 Task: Find connections with filter location Boli with filter topic #brandingwith filter profile language English with filter current company Nurture.farm with filter school Ramakrishna Mission Vivekananda College with filter industry Media & Telecommunications with filter service category Headshot Photography with filter keywords title Operations Professional
Action: Mouse moved to (628, 80)
Screenshot: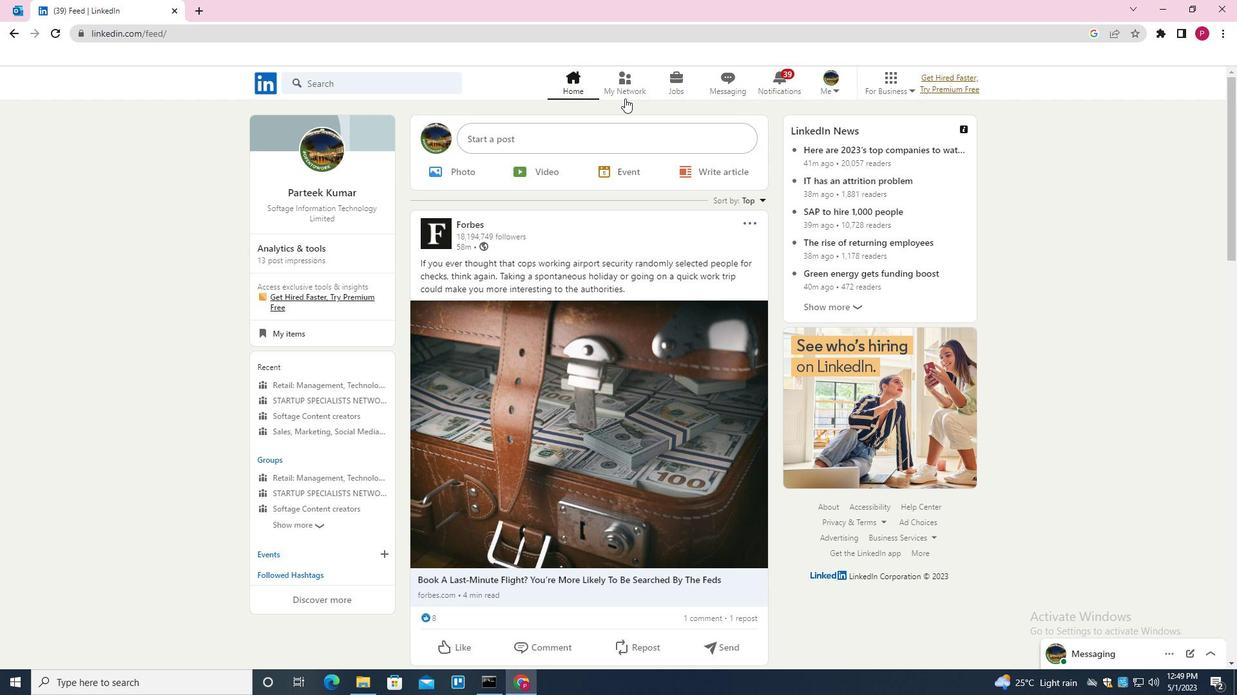 
Action: Mouse pressed left at (628, 80)
Screenshot: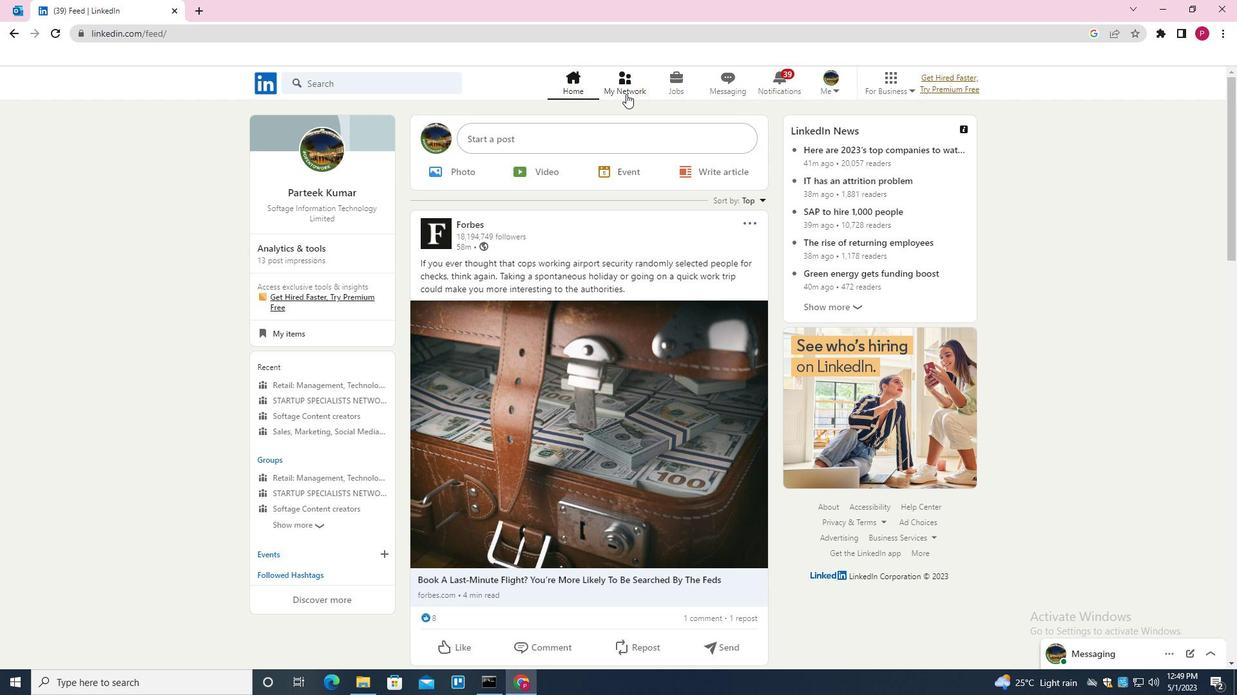 
Action: Mouse moved to (417, 148)
Screenshot: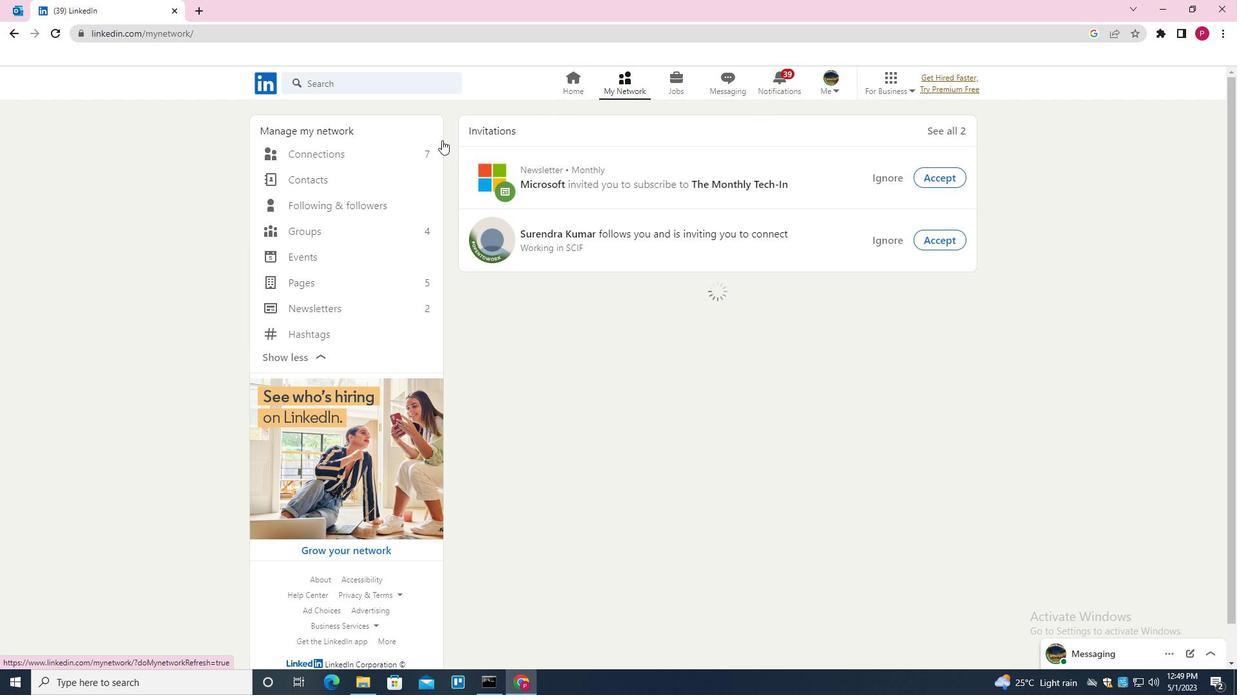 
Action: Mouse pressed left at (417, 148)
Screenshot: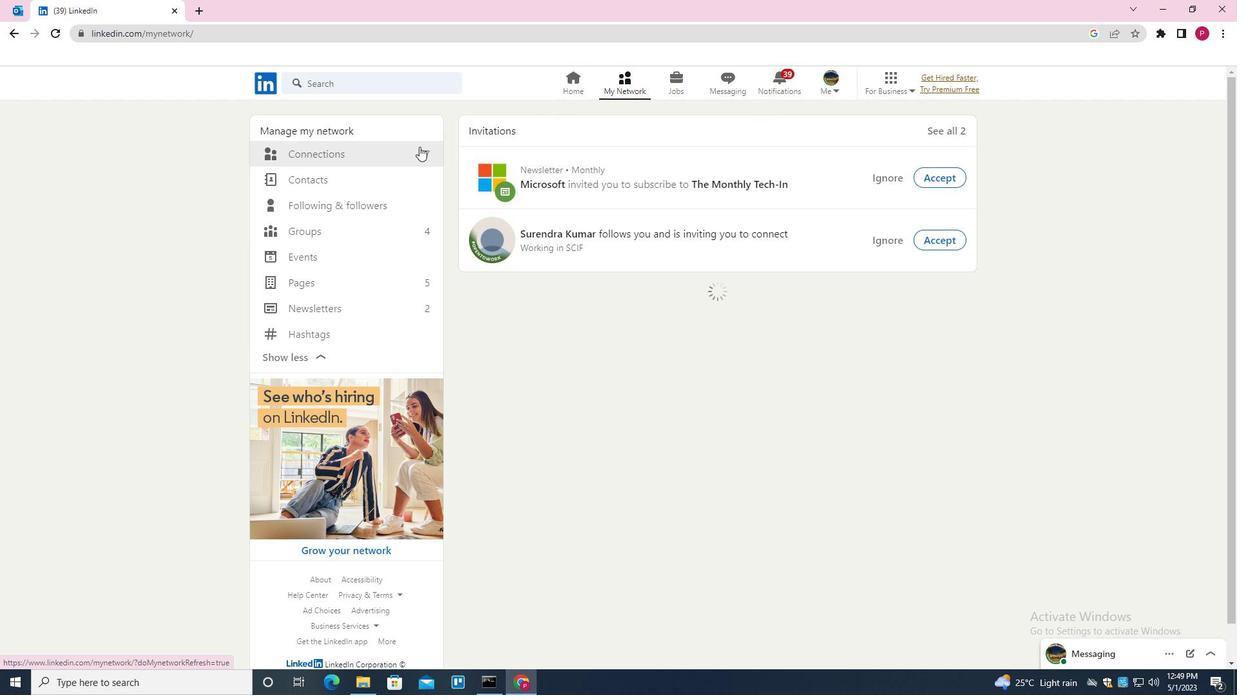 
Action: Mouse moved to (697, 155)
Screenshot: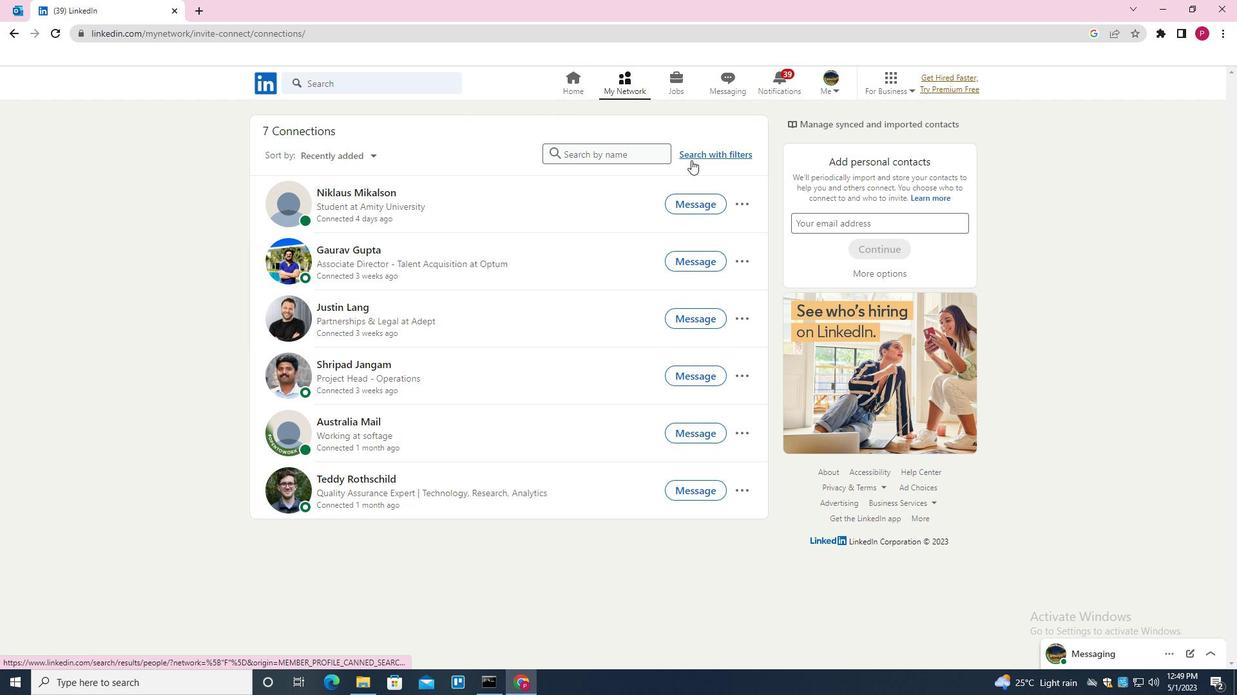 
Action: Mouse pressed left at (697, 155)
Screenshot: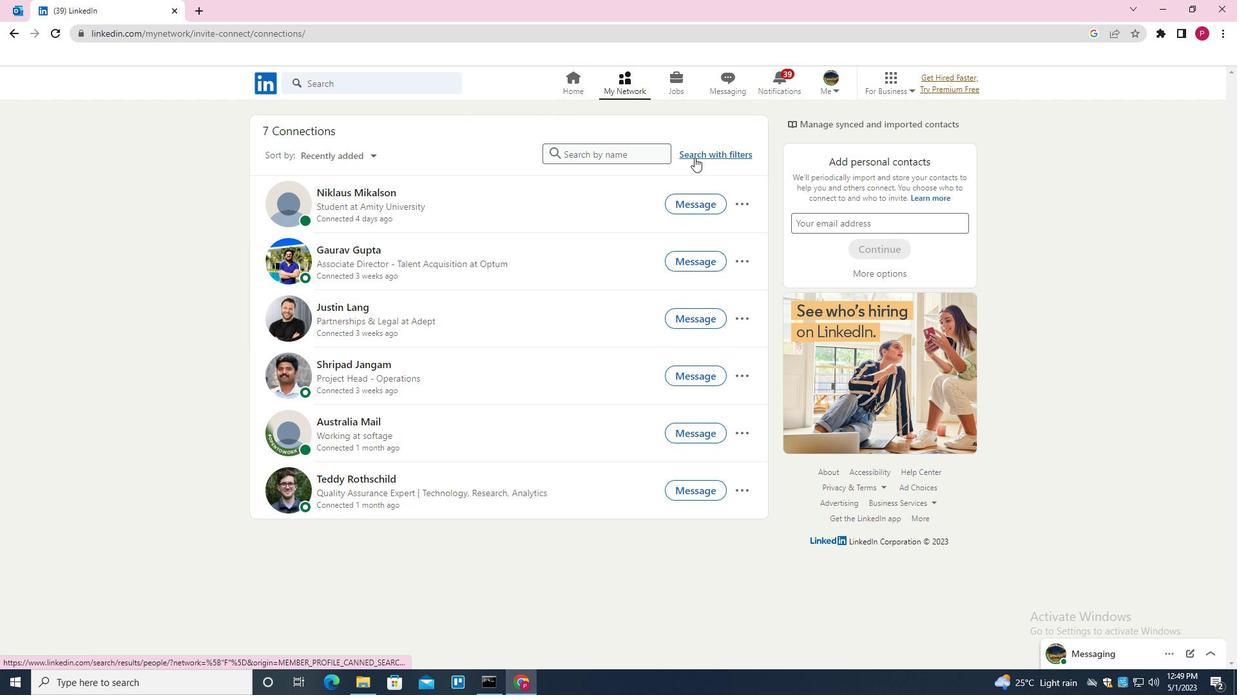 
Action: Mouse moved to (661, 120)
Screenshot: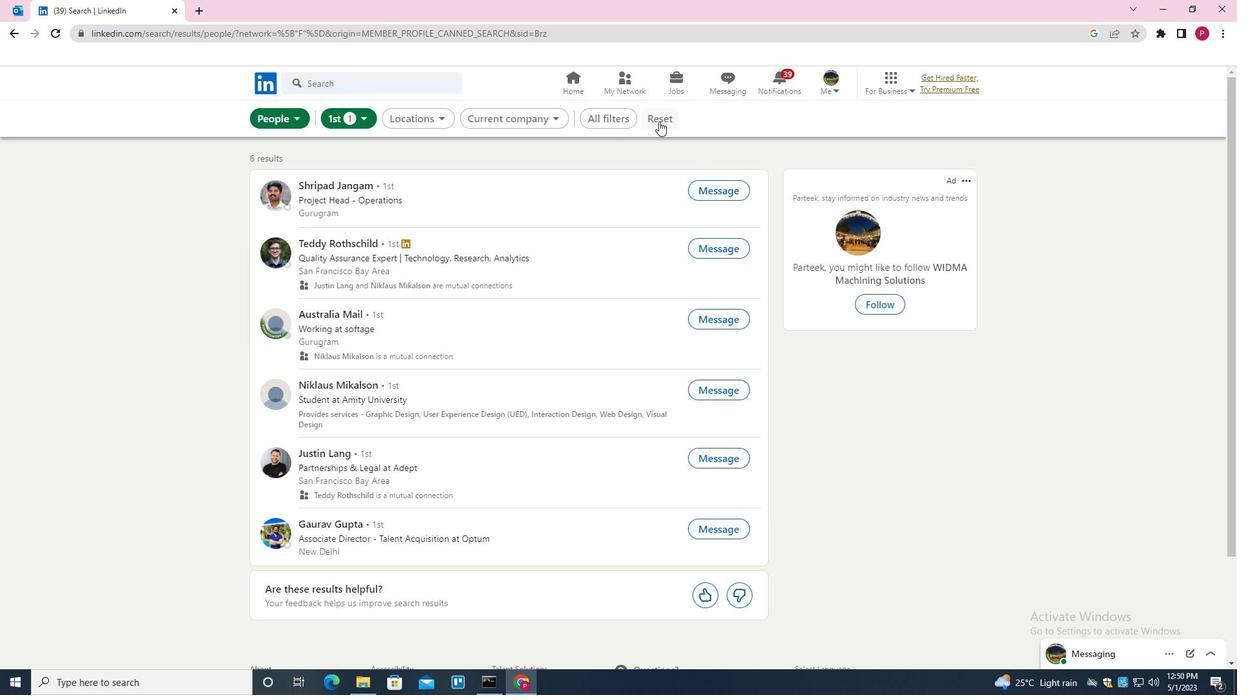 
Action: Mouse pressed left at (661, 120)
Screenshot: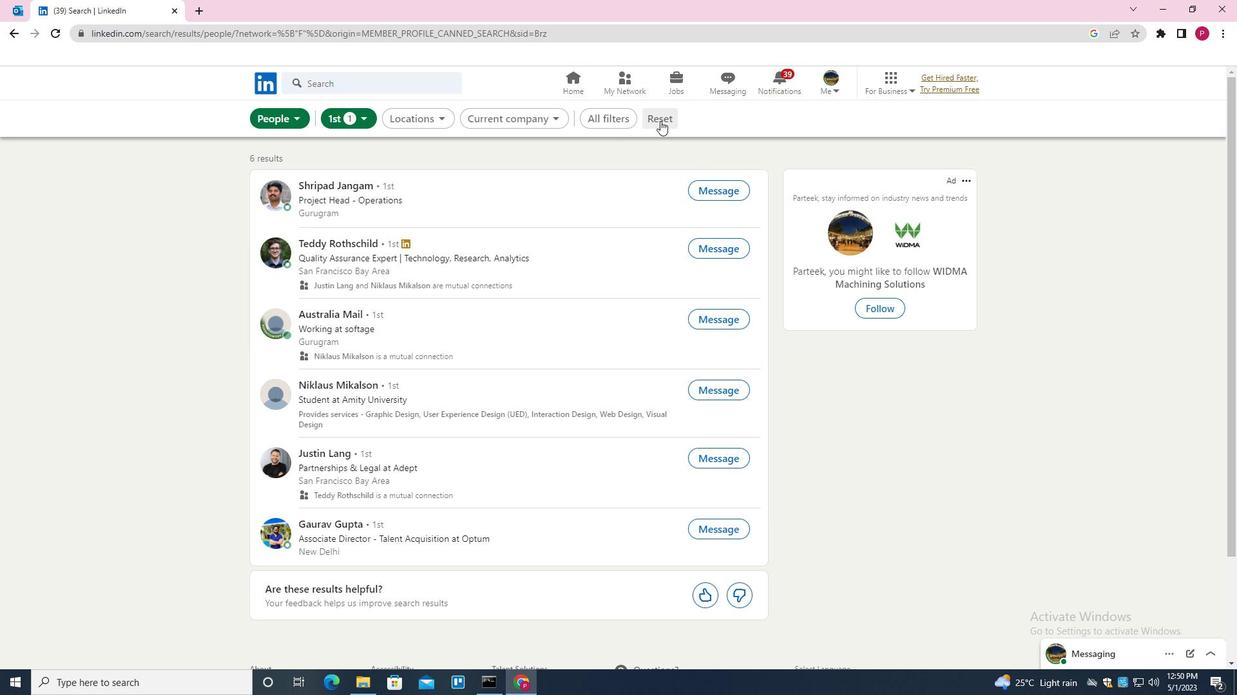 
Action: Mouse moved to (650, 121)
Screenshot: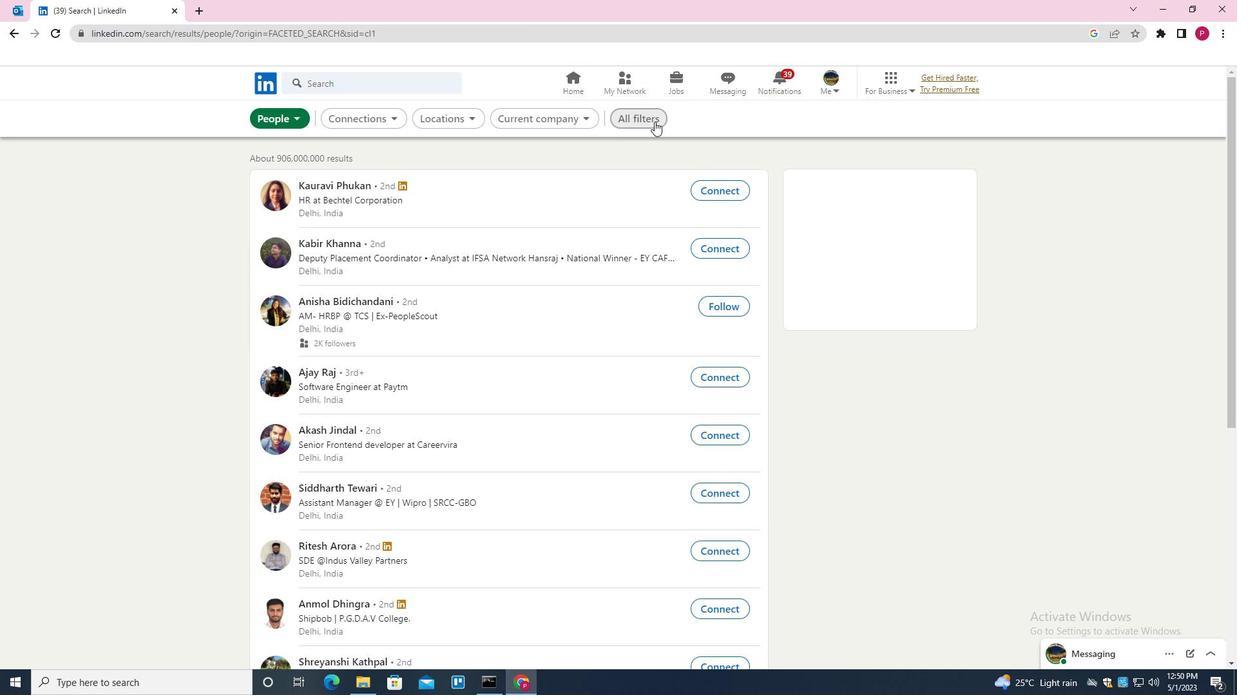 
Action: Mouse pressed left at (650, 121)
Screenshot: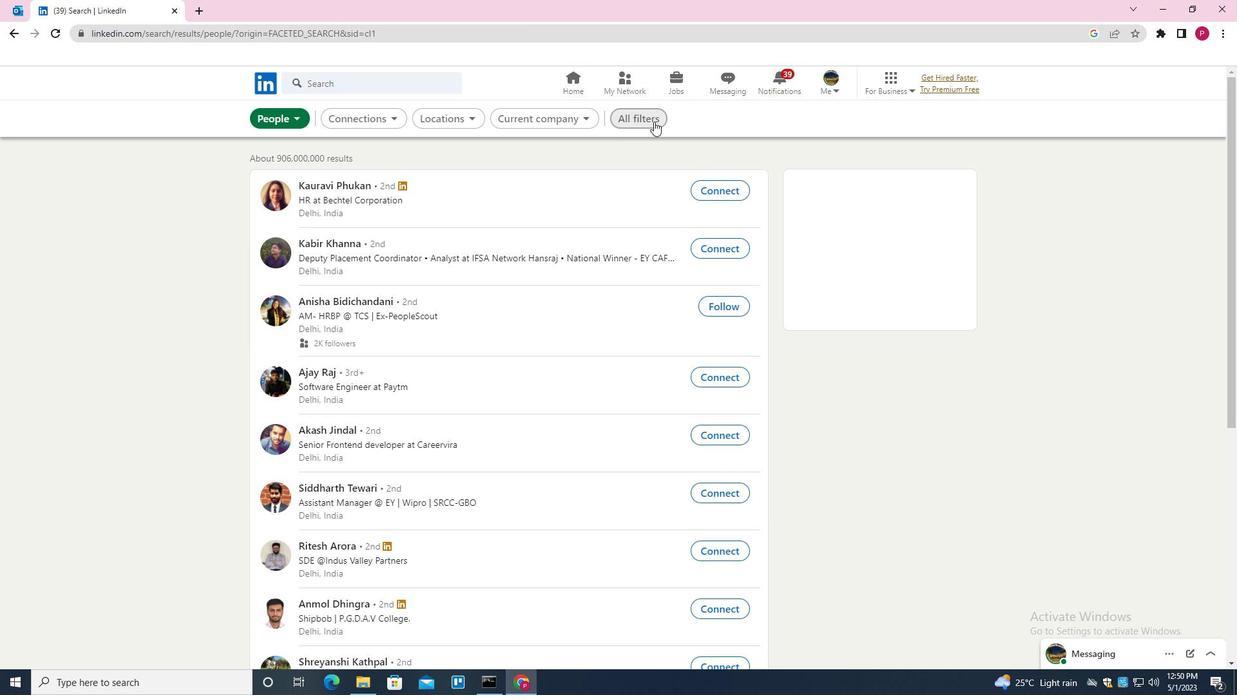 
Action: Mouse moved to (1052, 395)
Screenshot: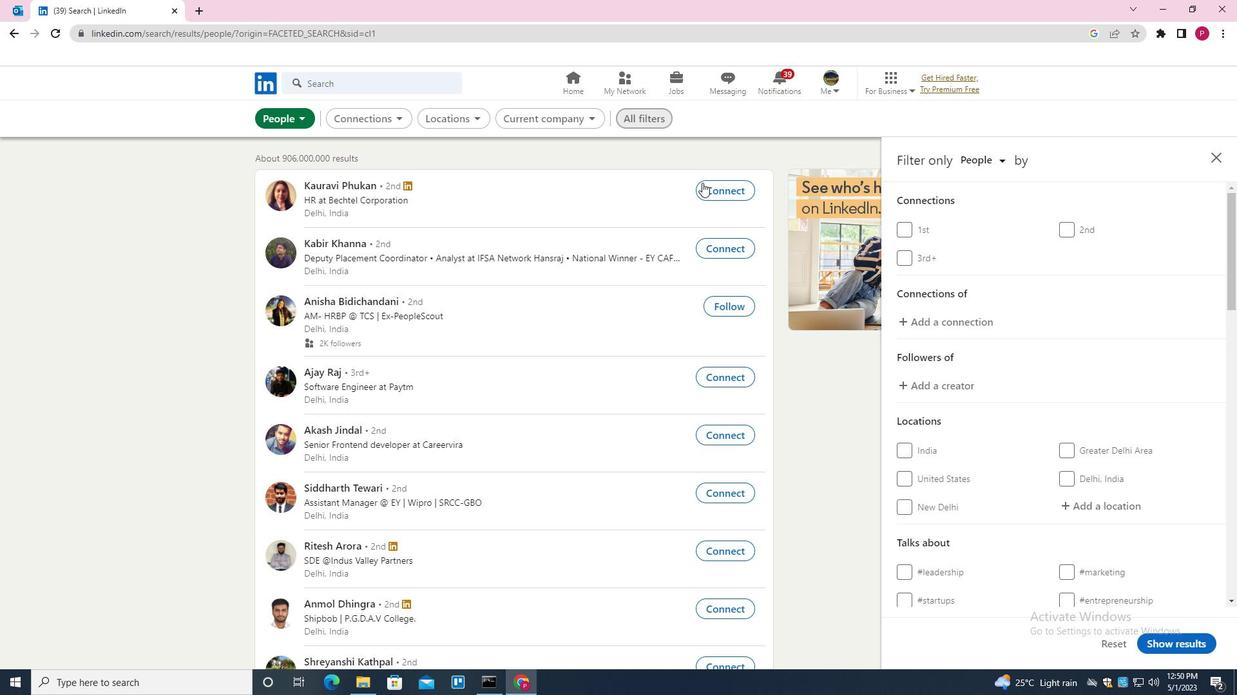 
Action: Mouse scrolled (1052, 394) with delta (0, 0)
Screenshot: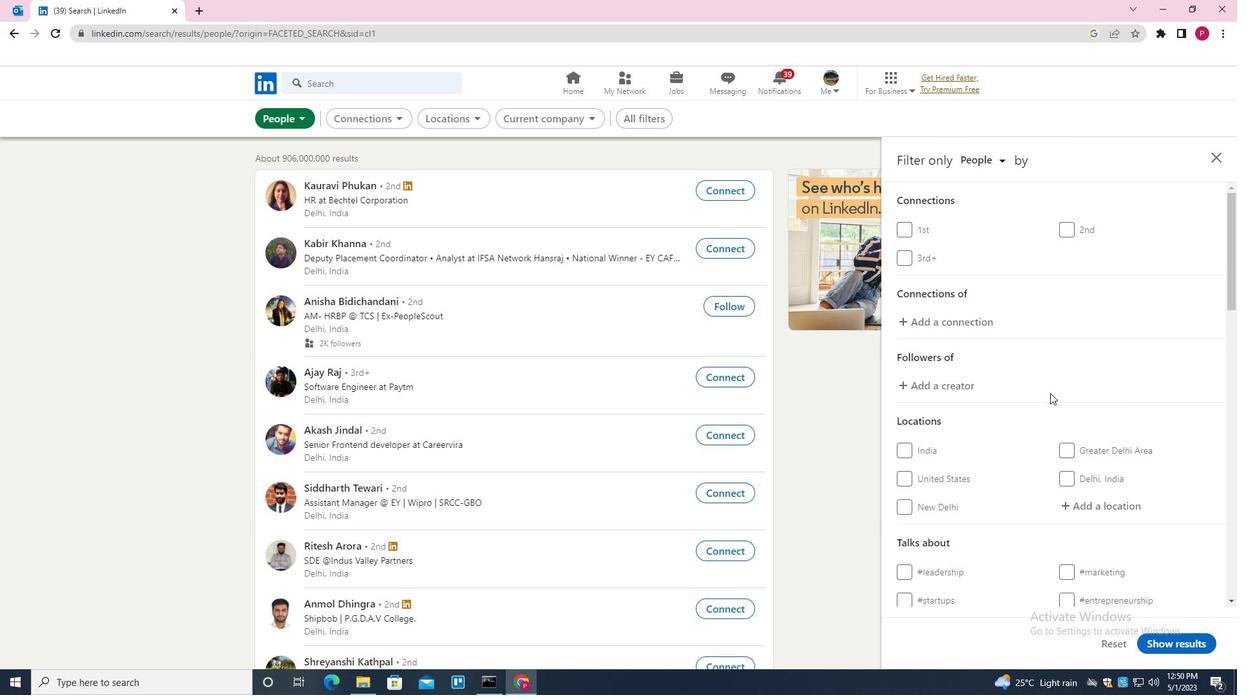 
Action: Mouse moved to (1089, 438)
Screenshot: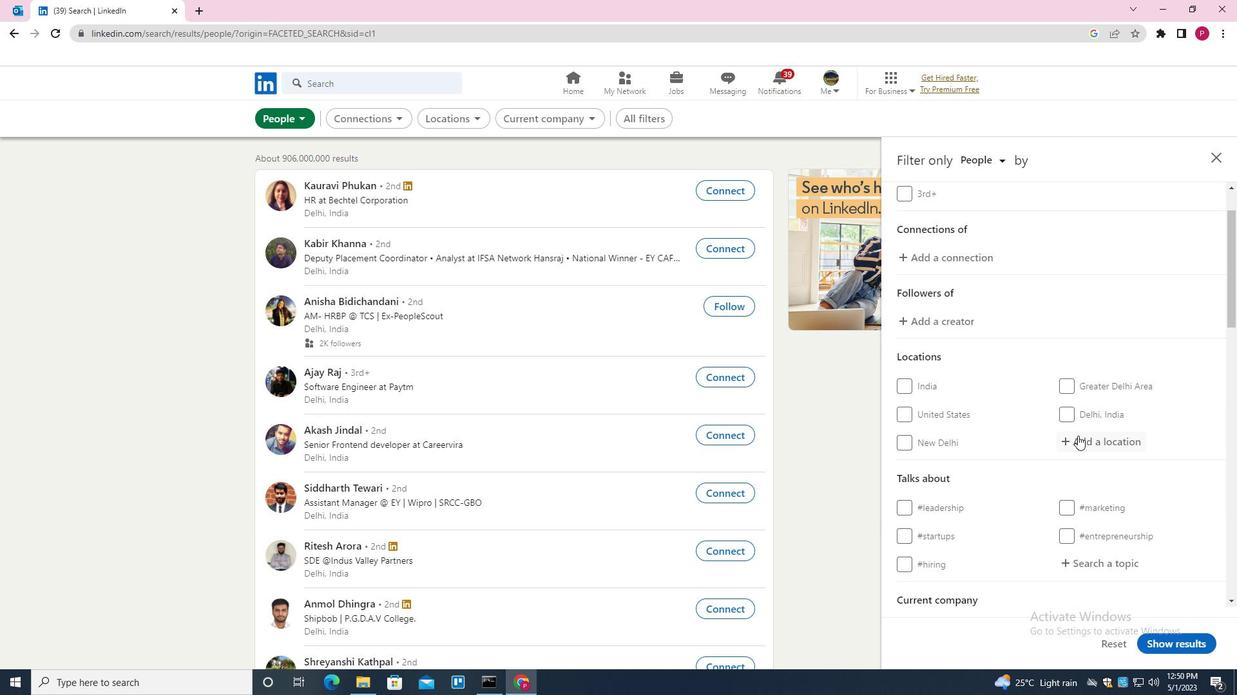 
Action: Mouse pressed left at (1089, 438)
Screenshot: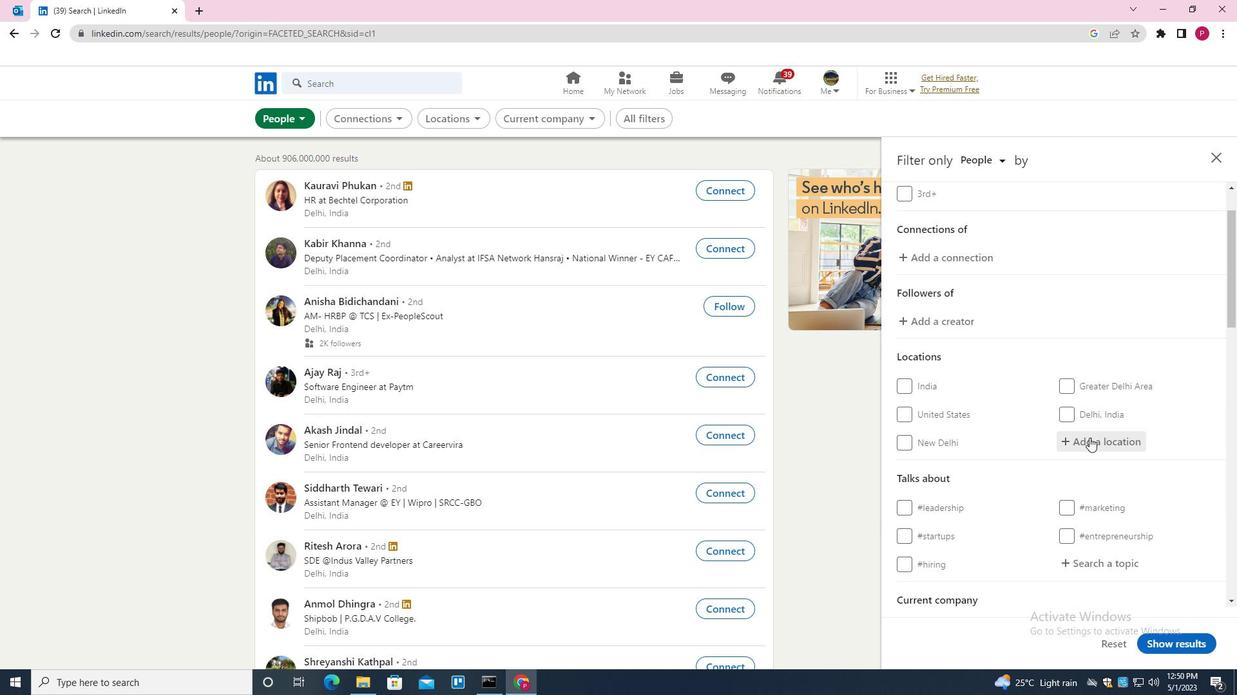 
Action: Key pressed <Key.shift>BOLI<Key.down><Key.down><Key.down><Key.down><Key.down><Key.down><Key.down><Key.down><Key.down><Key.down><Key.down><Key.down><Key.down><Key.down><Key.down><Key.down><Key.down><Key.down><Key.down><Key.down><Key.down><Key.down><Key.down><Key.down><Key.down><Key.down><Key.down><Key.down><Key.down><Key.down><Key.down><Key.down><Key.down><Key.down><Key.down><Key.down><Key.down><Key.down><Key.down><Key.down><Key.up><Key.up><Key.up><Key.up><Key.up><Key.up><Key.enter>
Screenshot: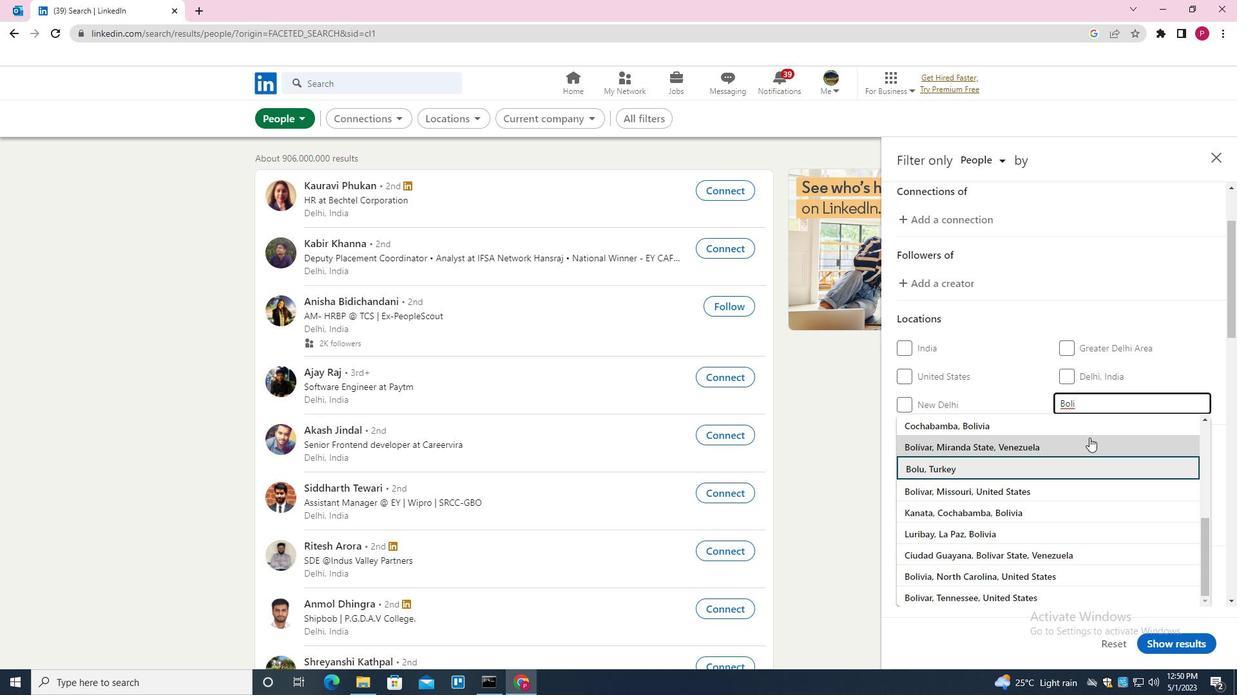 
Action: Mouse moved to (1080, 464)
Screenshot: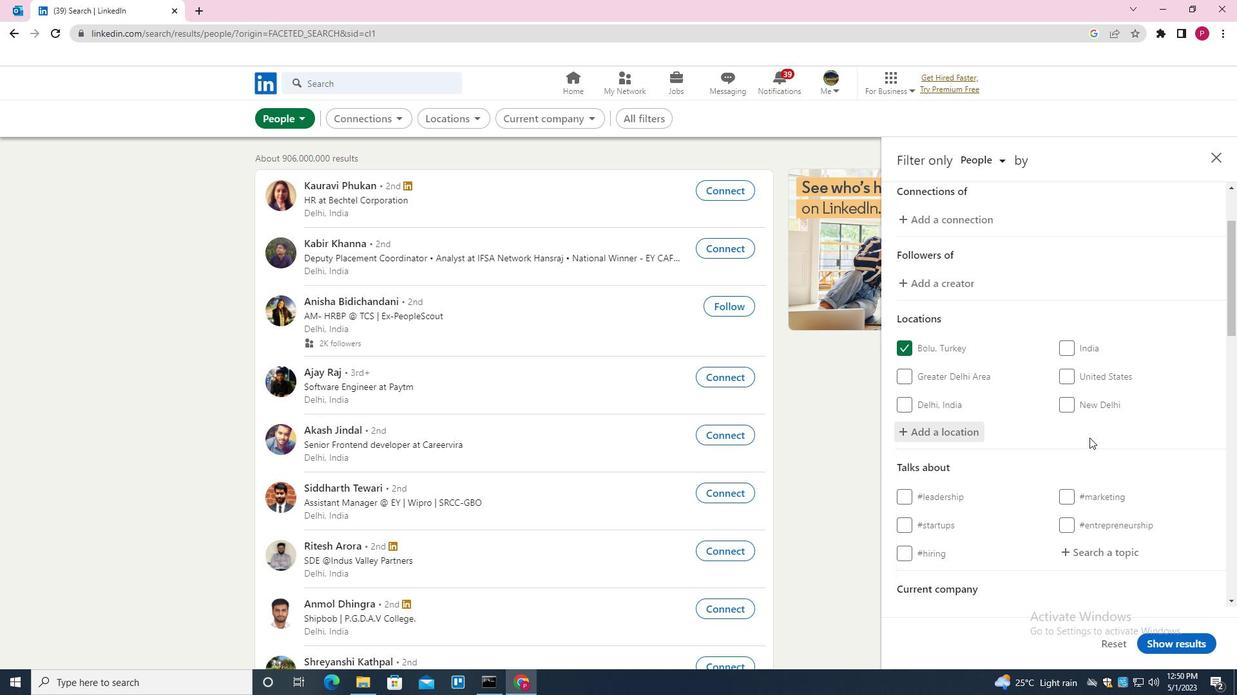 
Action: Mouse scrolled (1080, 463) with delta (0, 0)
Screenshot: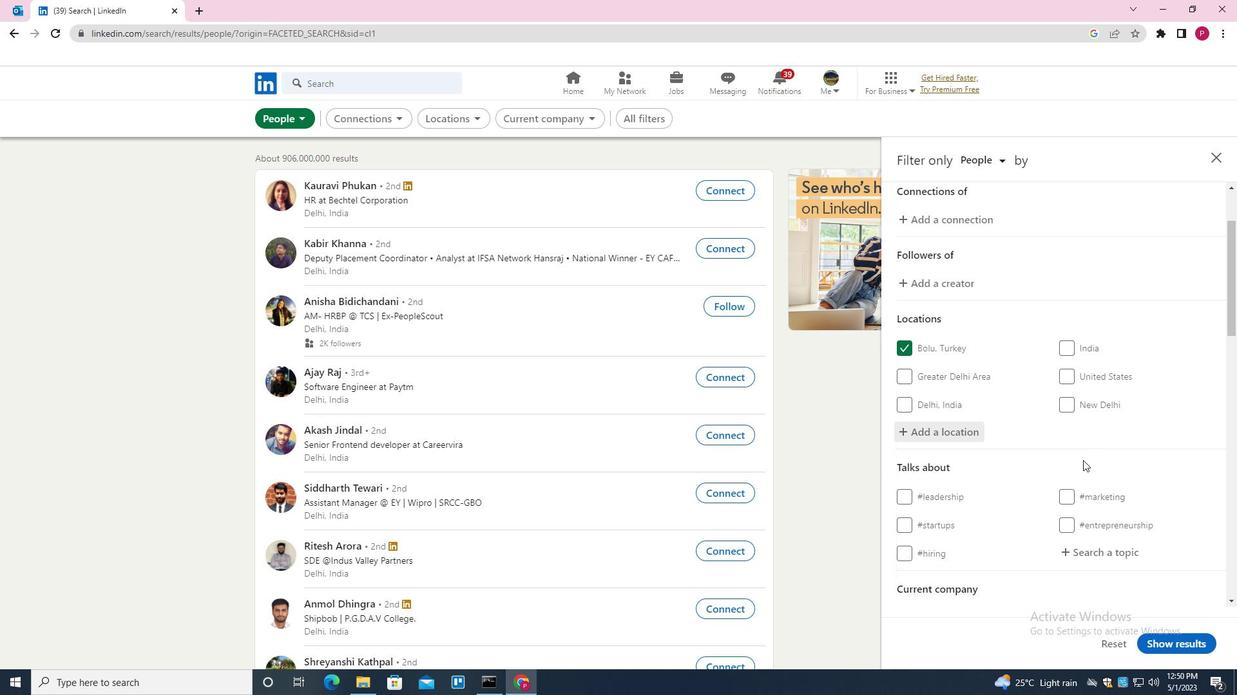 
Action: Mouse scrolled (1080, 463) with delta (0, 0)
Screenshot: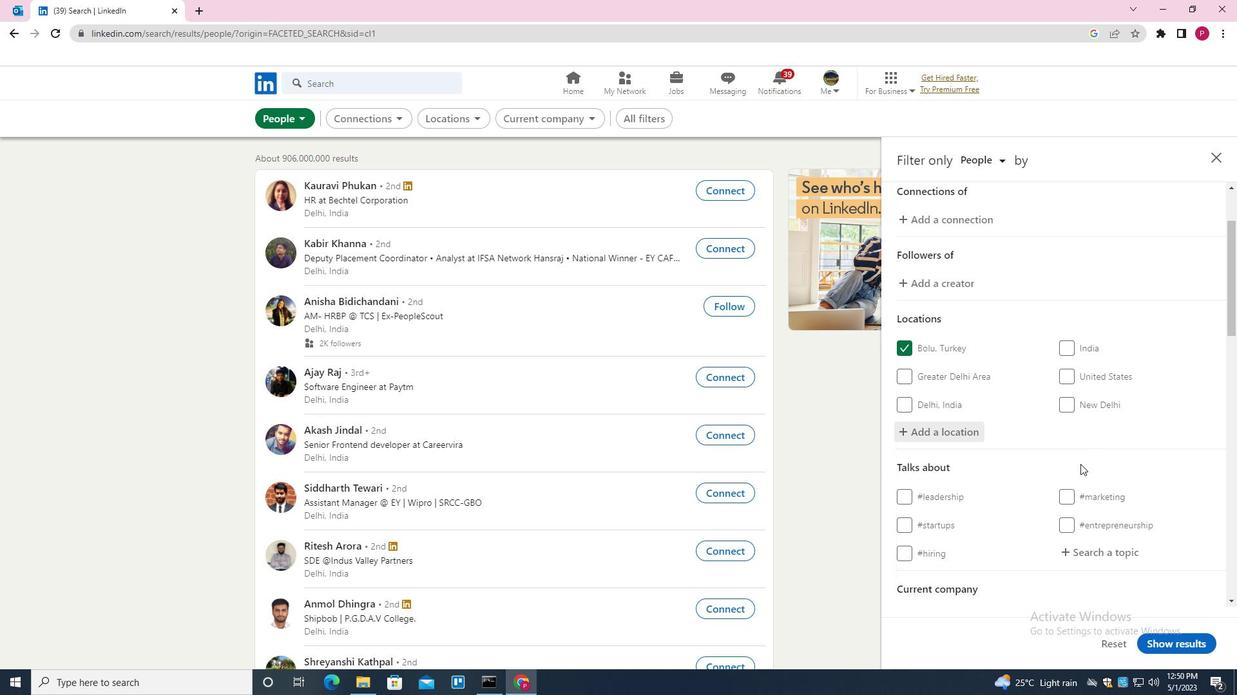 
Action: Mouse scrolled (1080, 463) with delta (0, 0)
Screenshot: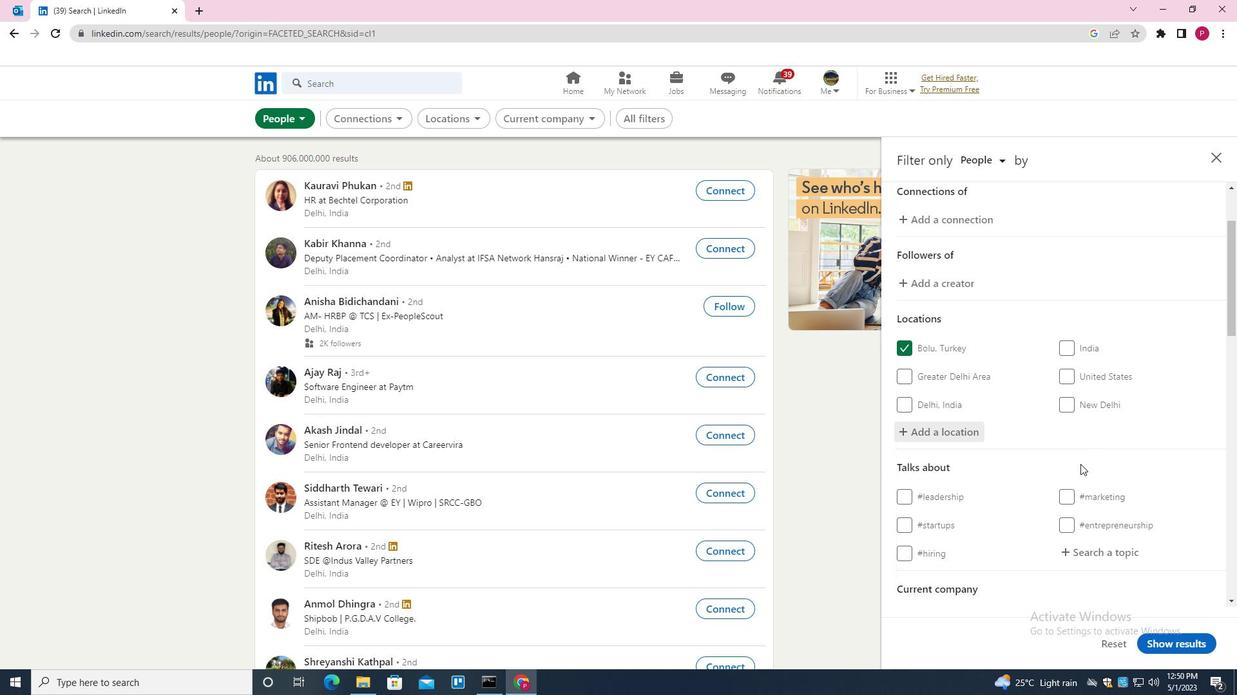 
Action: Mouse scrolled (1080, 463) with delta (0, 0)
Screenshot: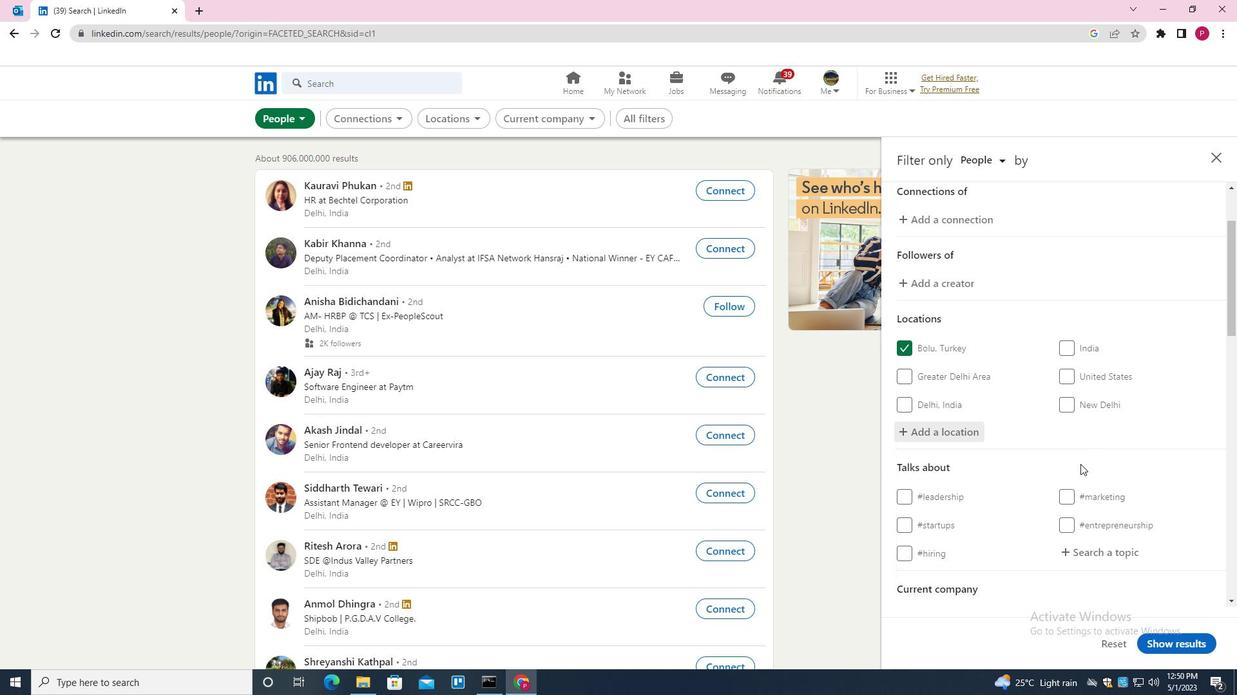 
Action: Mouse scrolled (1080, 463) with delta (0, 0)
Screenshot: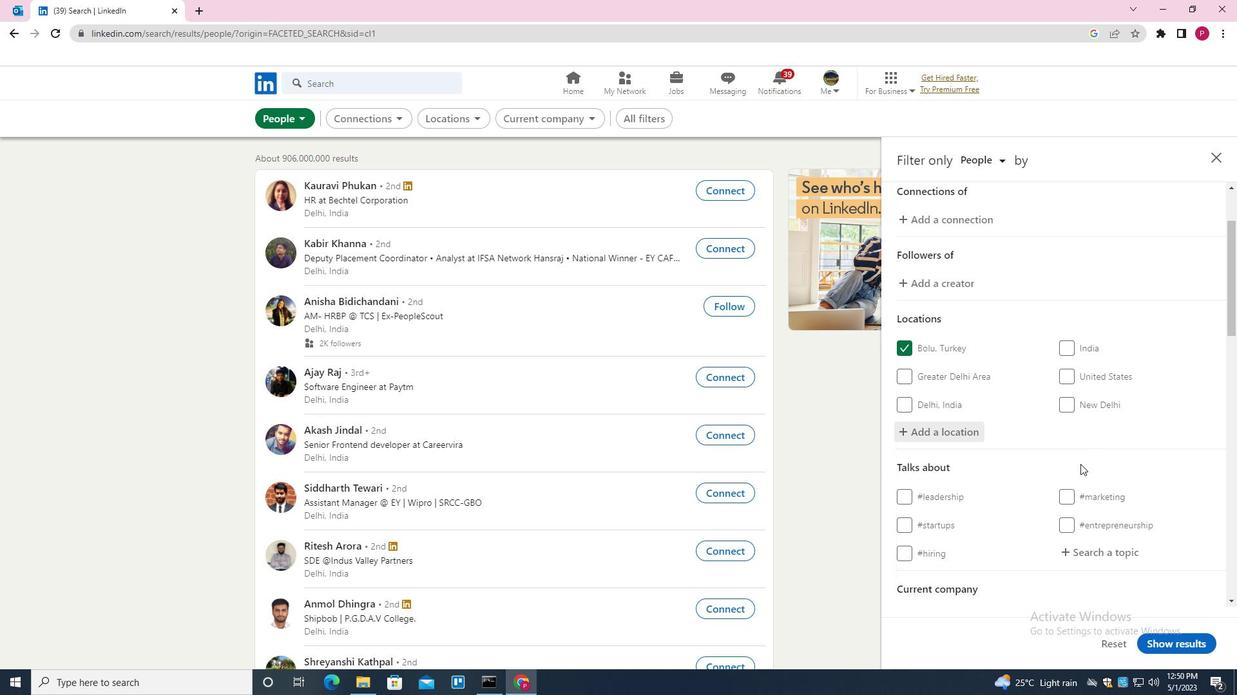 
Action: Mouse moved to (1061, 454)
Screenshot: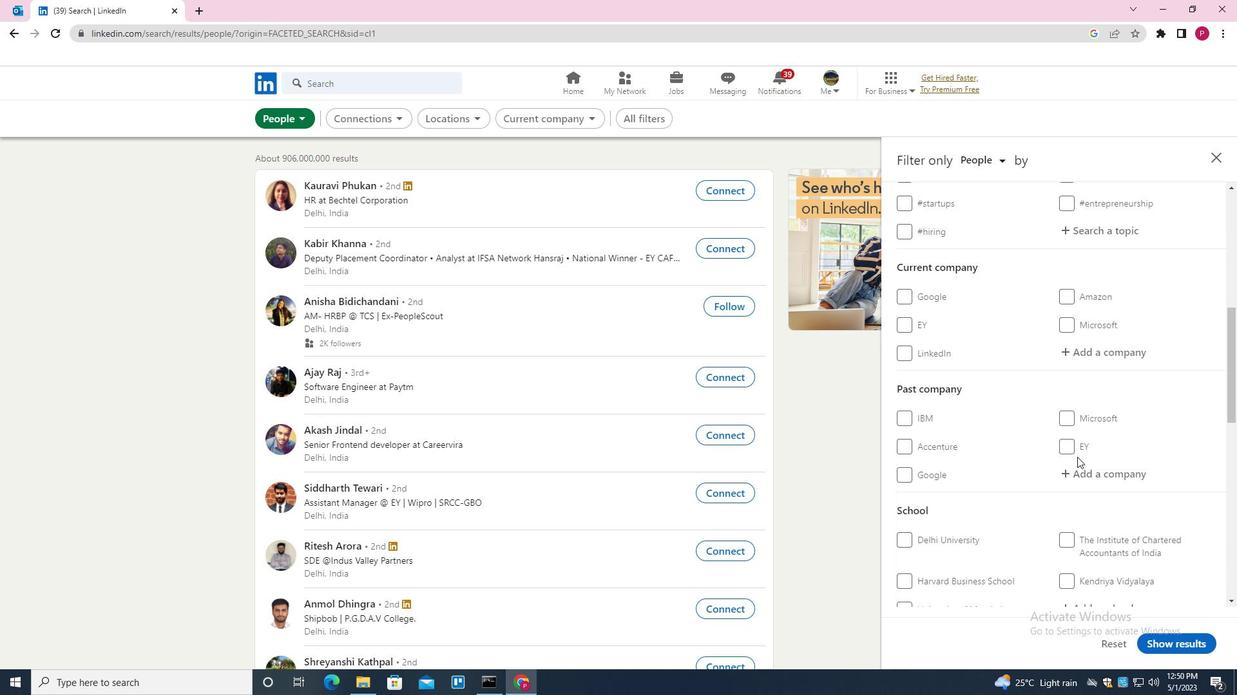 
Action: Mouse scrolled (1061, 453) with delta (0, 0)
Screenshot: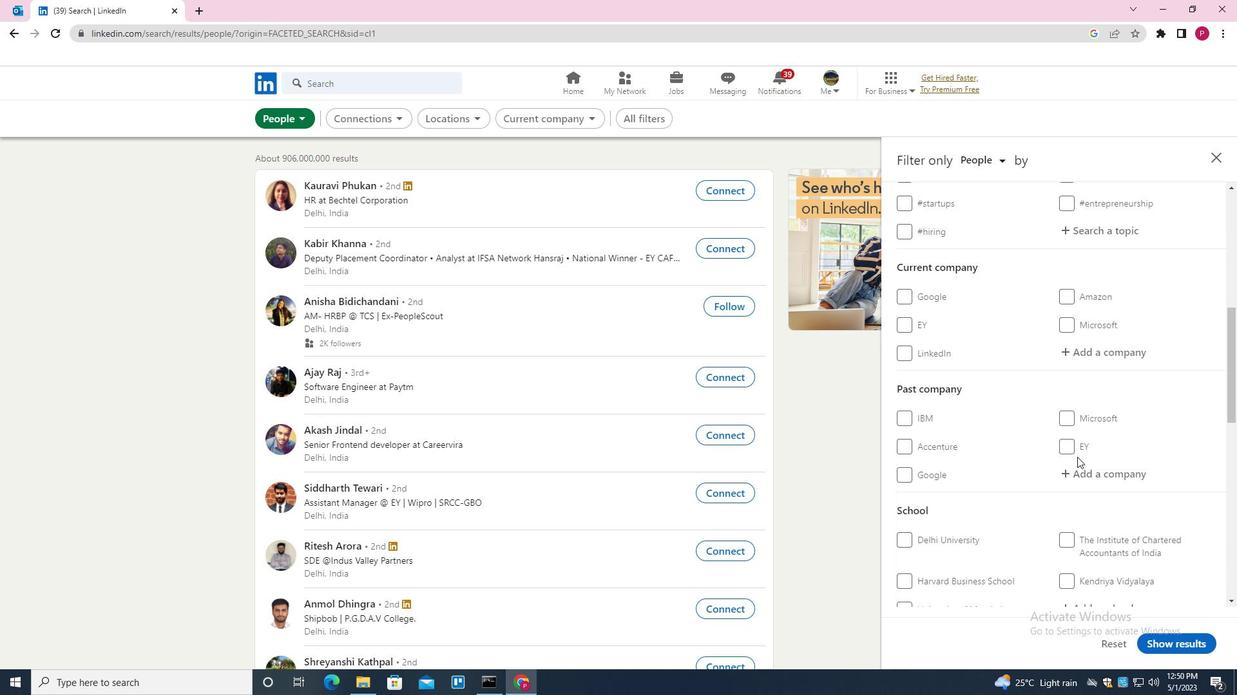 
Action: Mouse moved to (1061, 453)
Screenshot: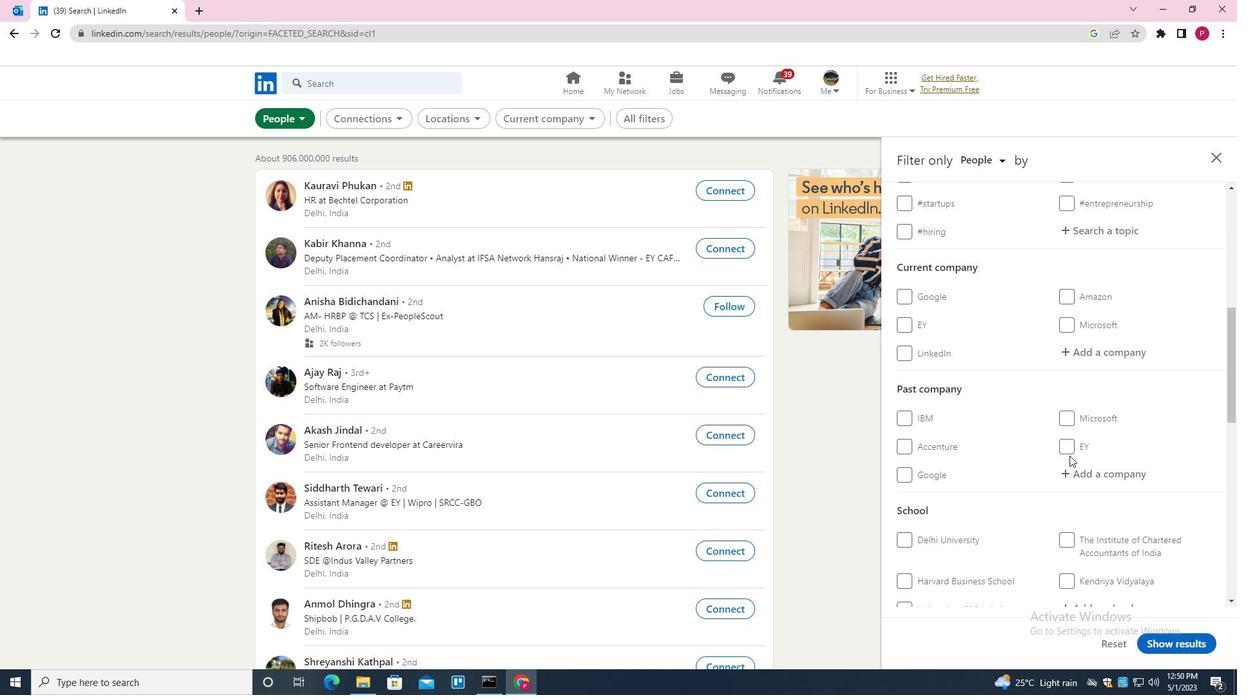 
Action: Mouse scrolled (1061, 454) with delta (0, 0)
Screenshot: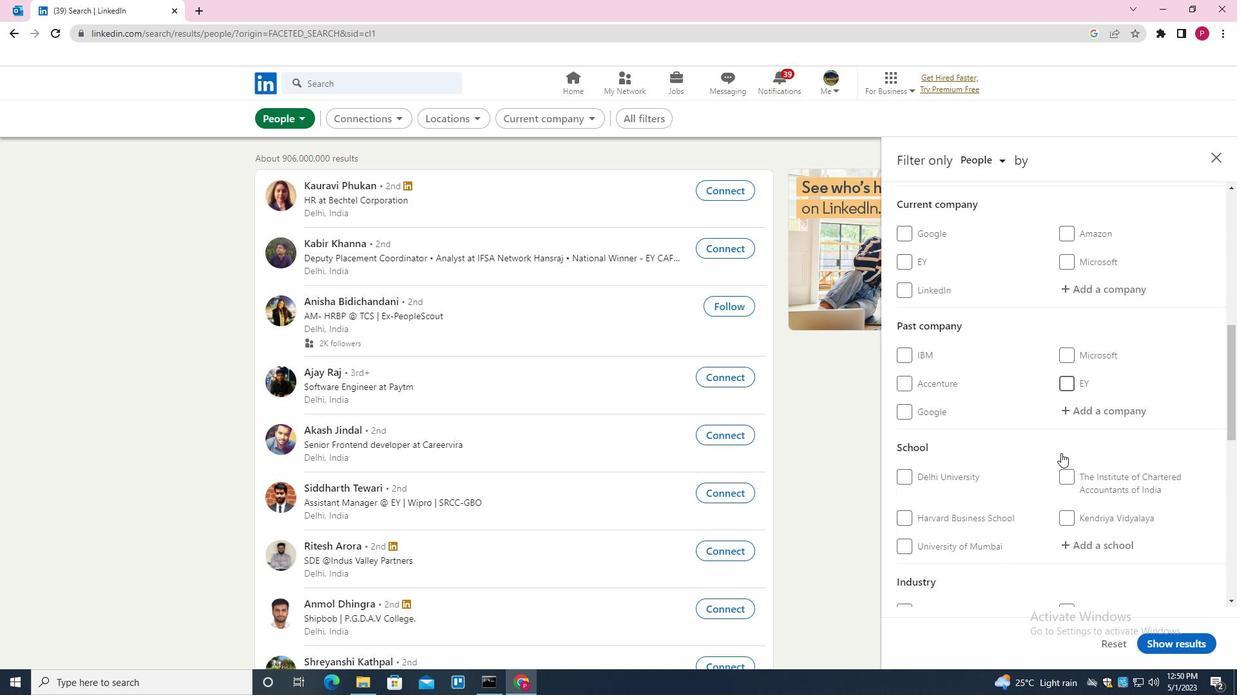 
Action: Mouse scrolled (1061, 454) with delta (0, 0)
Screenshot: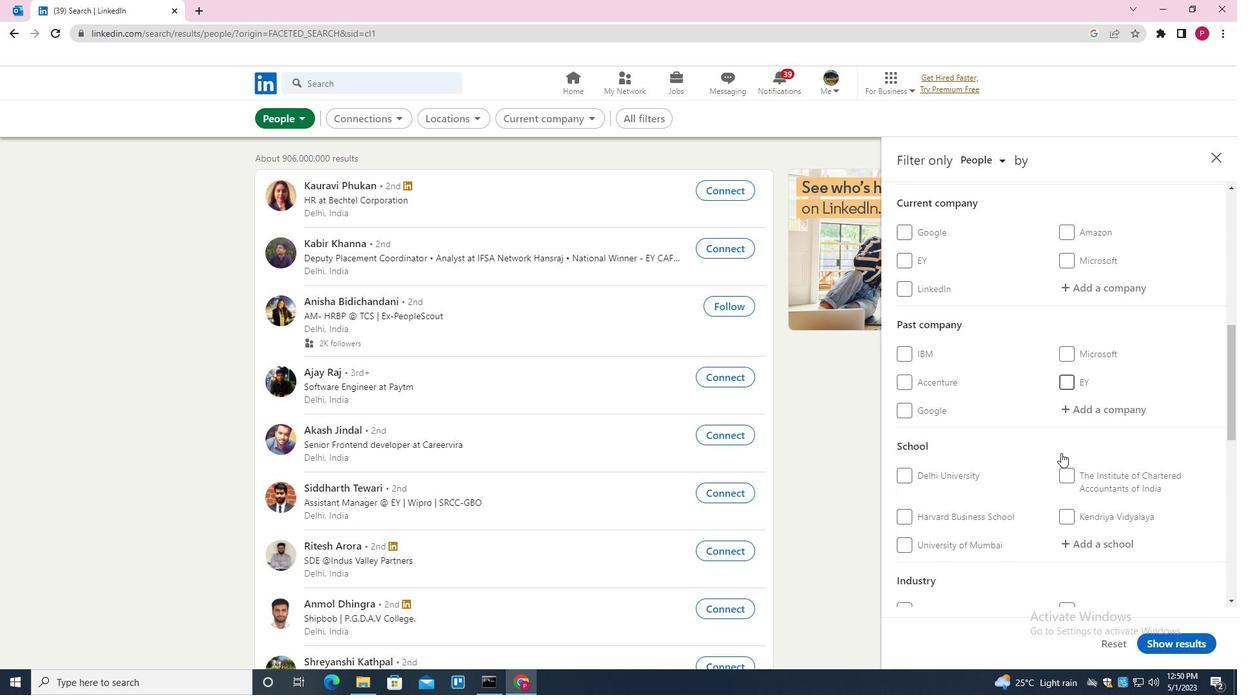 
Action: Mouse scrolled (1061, 454) with delta (0, 0)
Screenshot: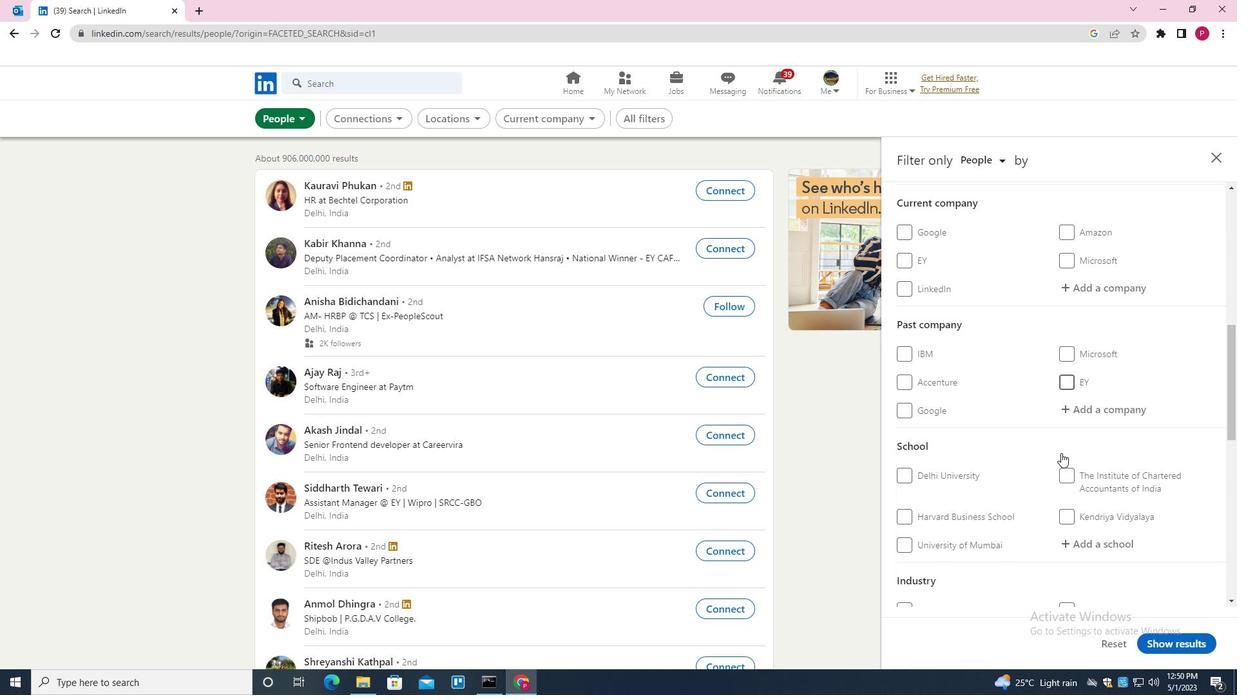 
Action: Mouse moved to (1097, 362)
Screenshot: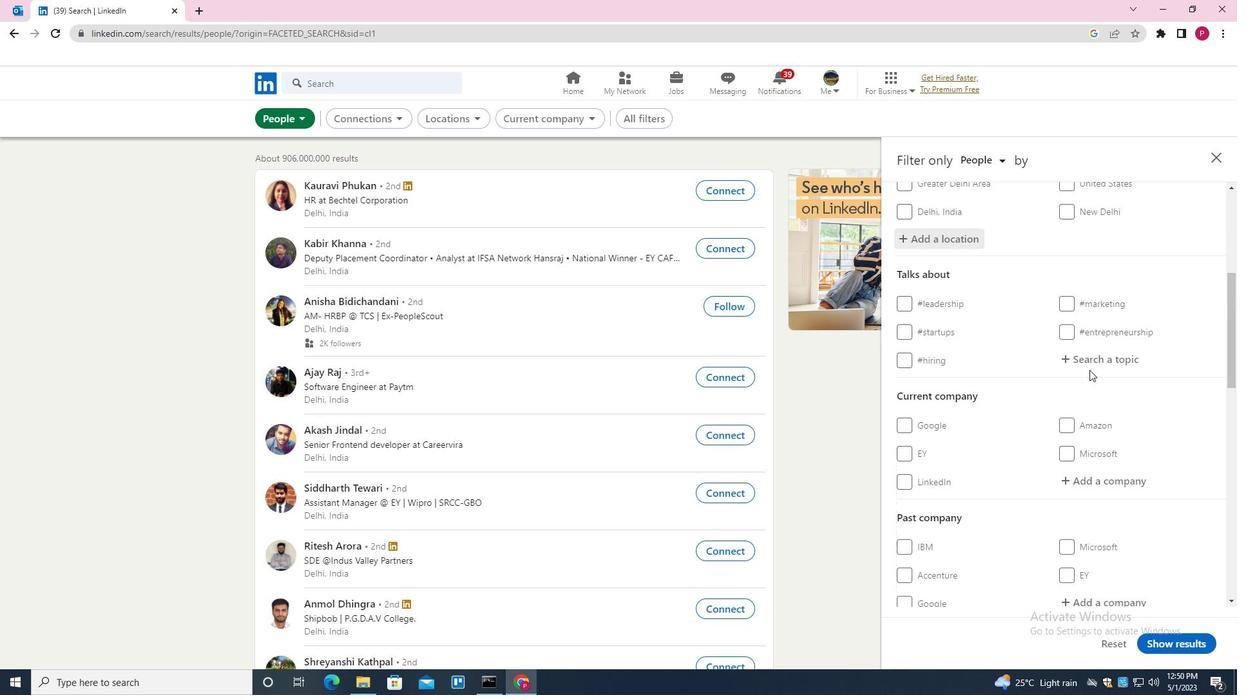 
Action: Mouse pressed left at (1097, 362)
Screenshot: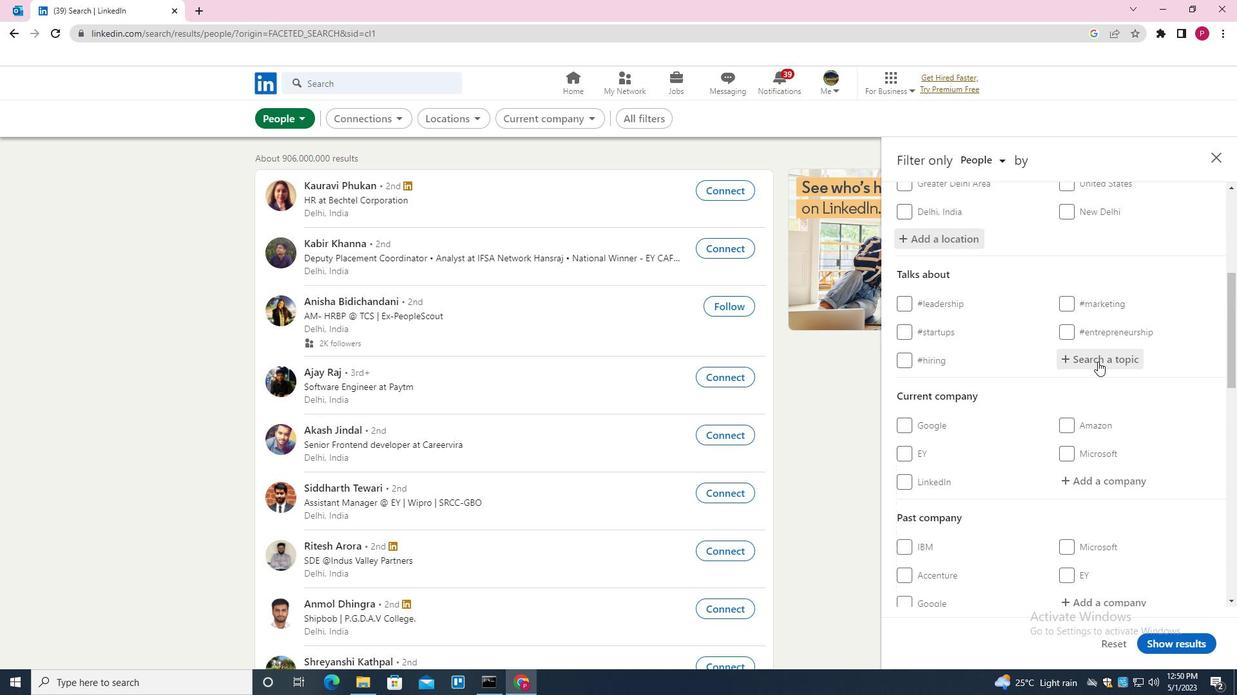 
Action: Key pressed BRANDING<Key.down><Key.enter>
Screenshot: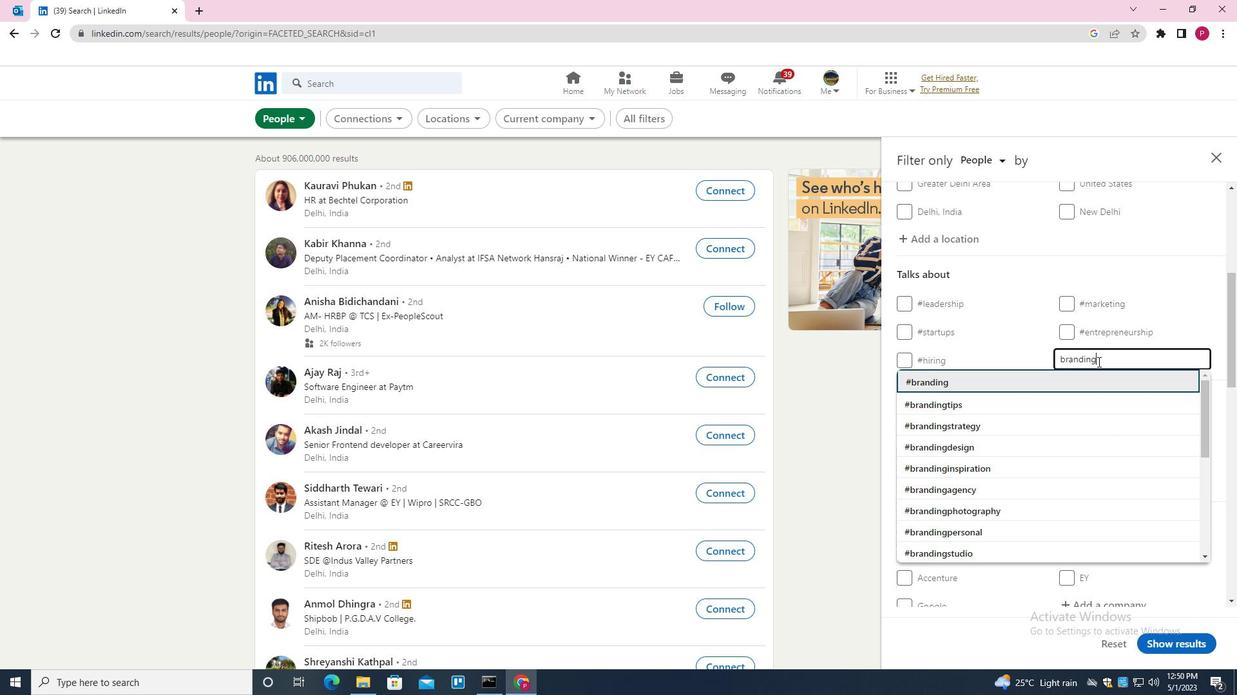
Action: Mouse moved to (1086, 380)
Screenshot: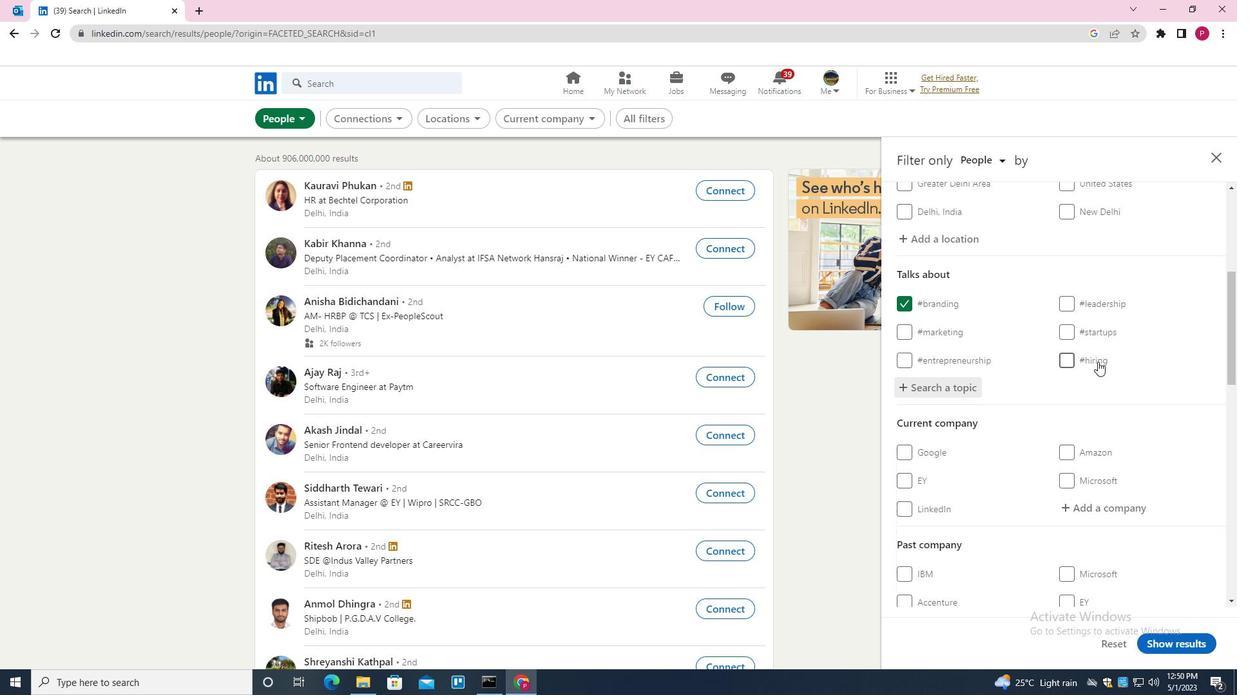 
Action: Mouse scrolled (1086, 379) with delta (0, 0)
Screenshot: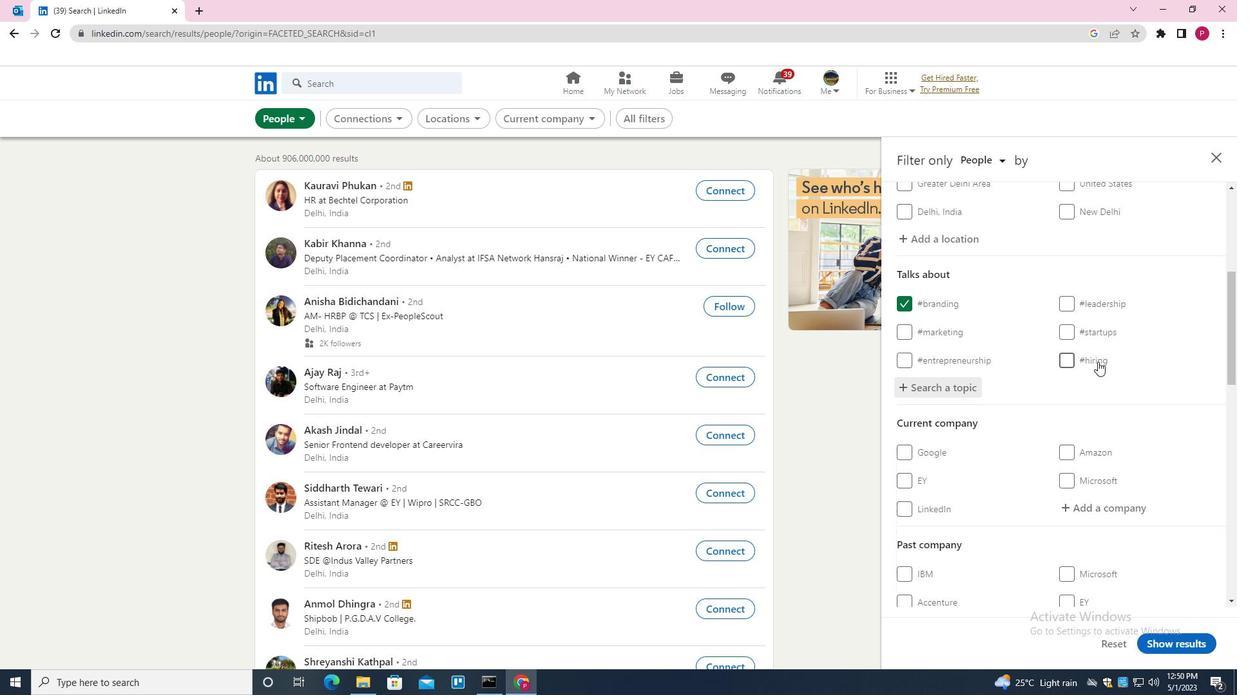 
Action: Mouse moved to (1086, 382)
Screenshot: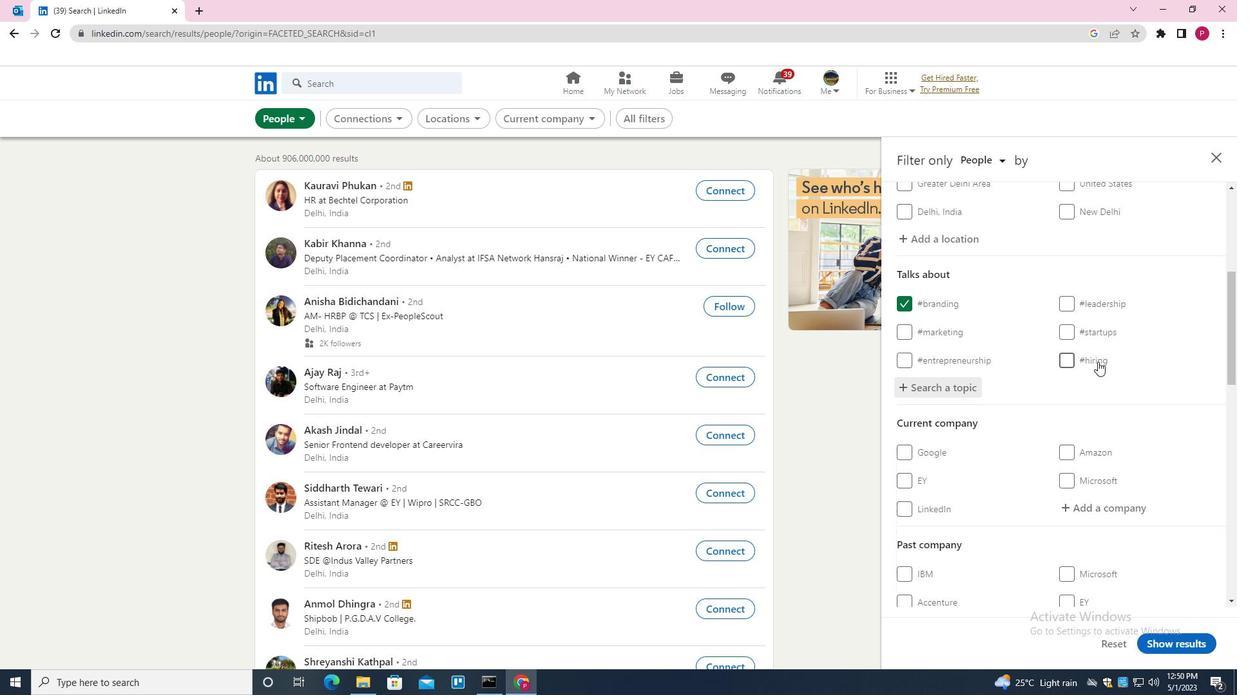
Action: Mouse scrolled (1086, 382) with delta (0, 0)
Screenshot: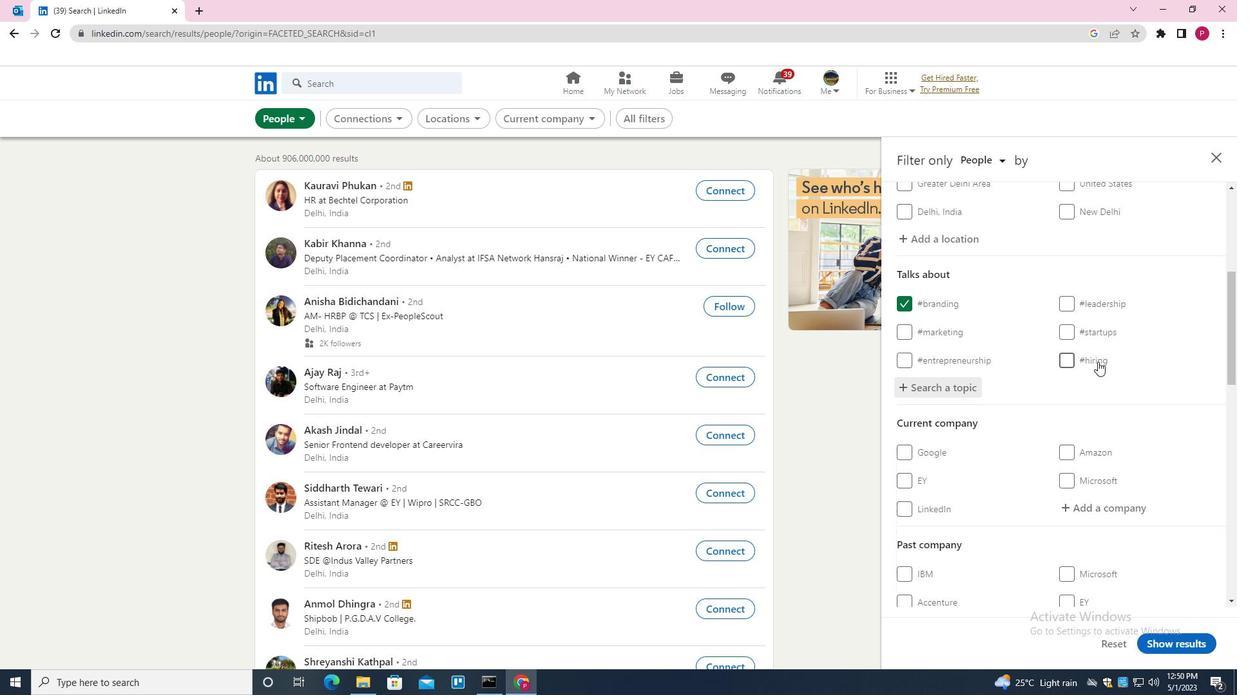 
Action: Mouse moved to (1084, 385)
Screenshot: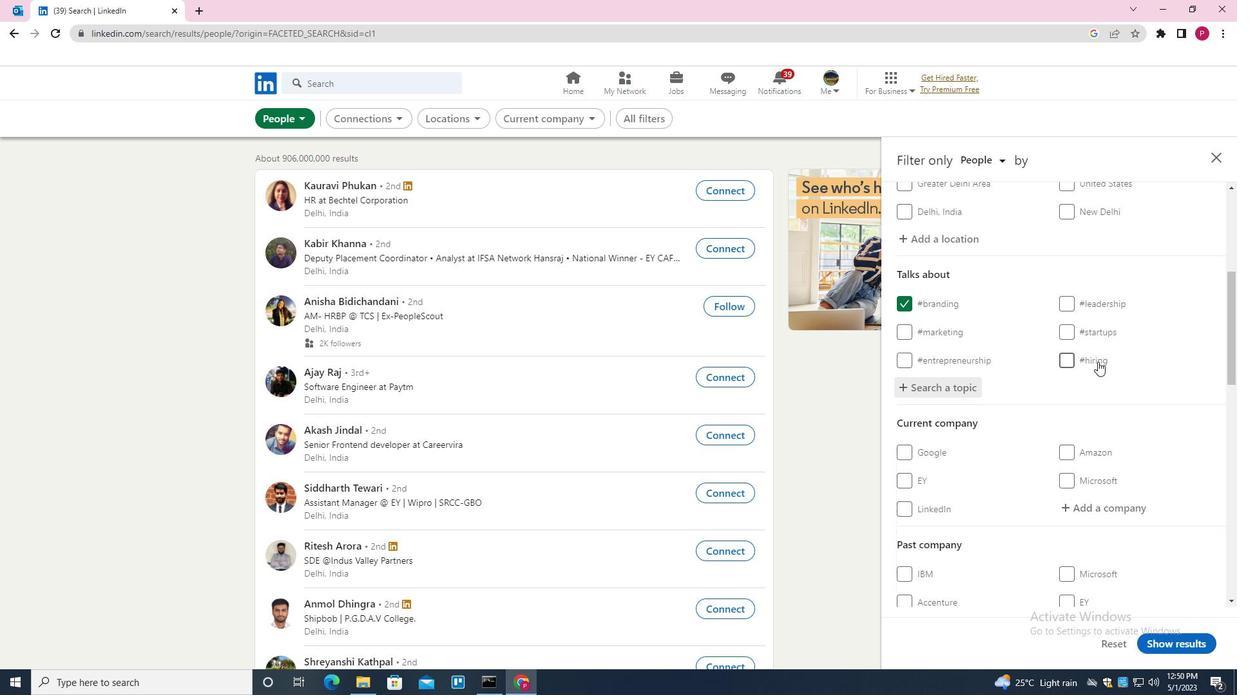 
Action: Mouse scrolled (1084, 384) with delta (0, 0)
Screenshot: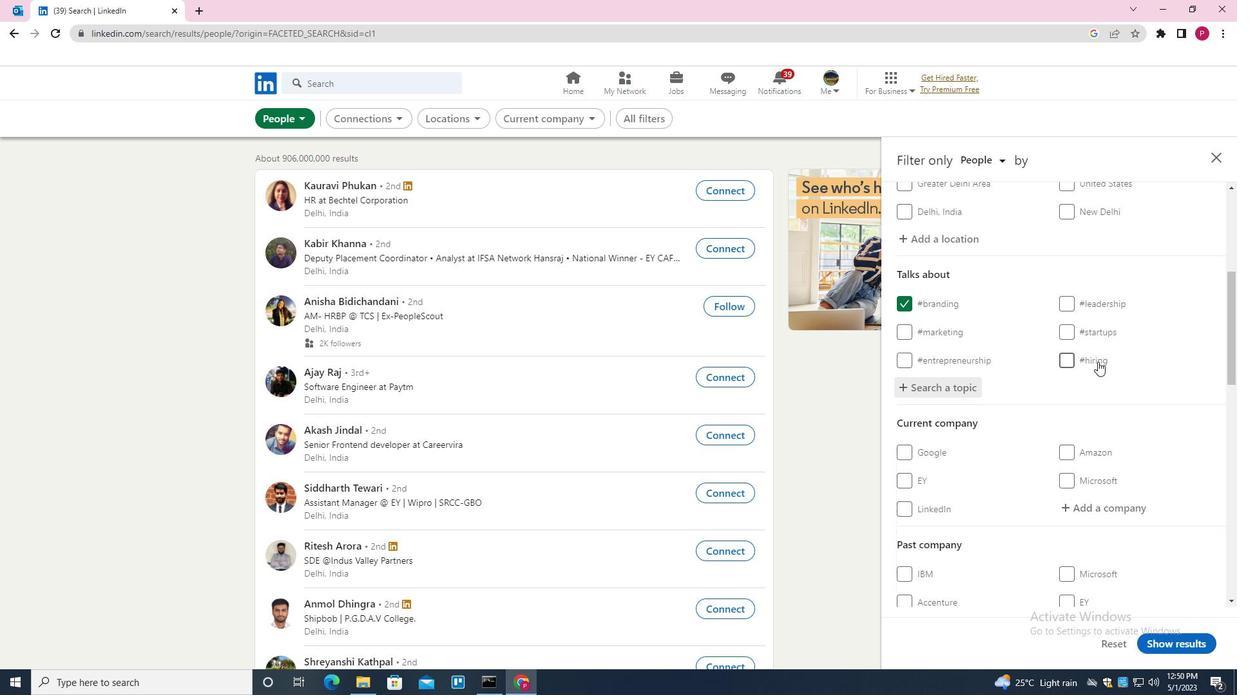 
Action: Mouse moved to (970, 432)
Screenshot: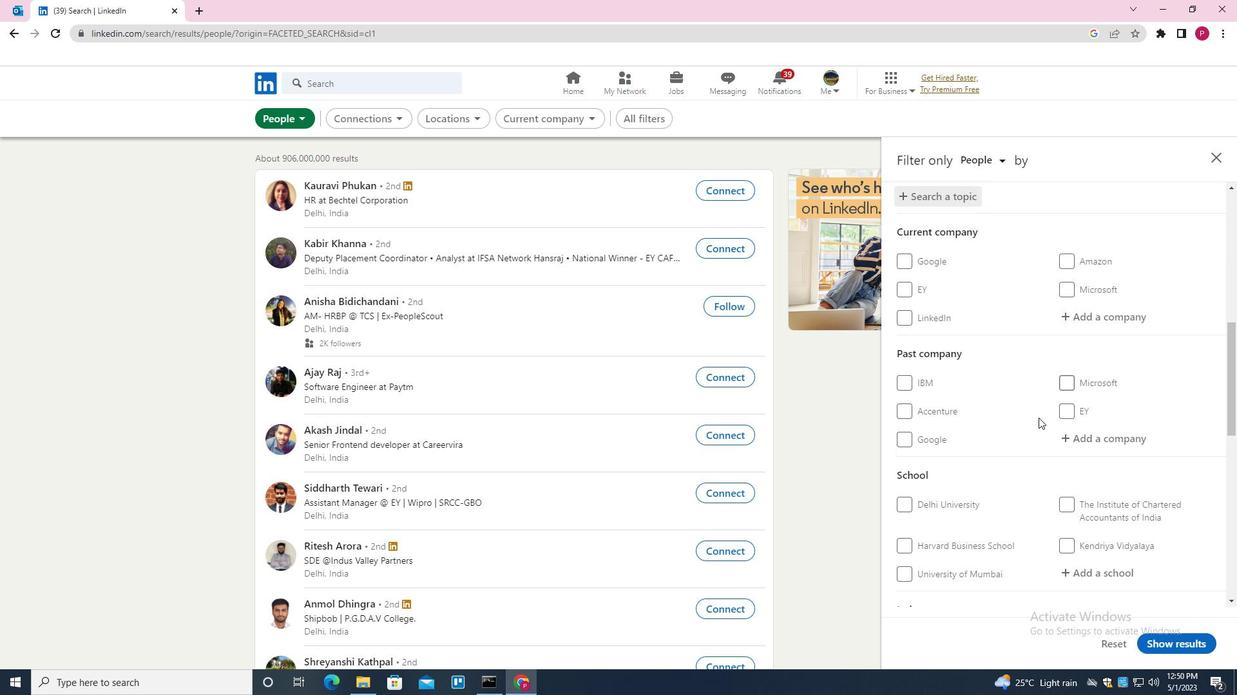 
Action: Mouse scrolled (970, 432) with delta (0, 0)
Screenshot: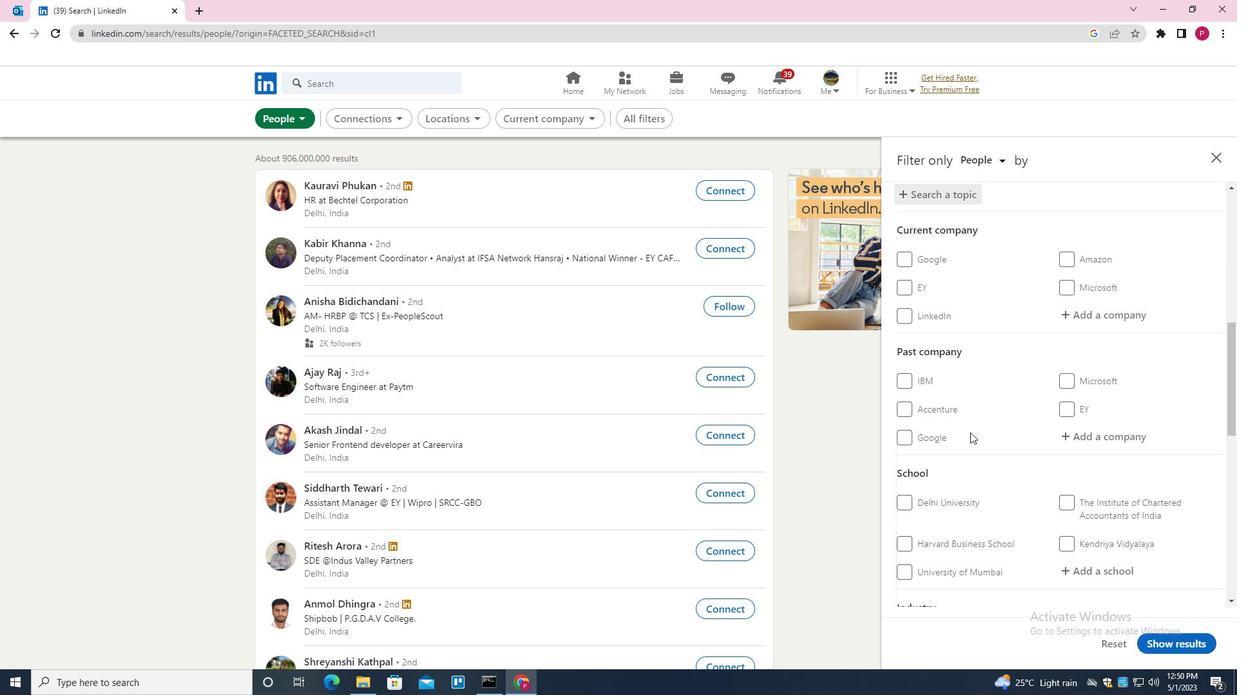 
Action: Mouse scrolled (970, 432) with delta (0, 0)
Screenshot: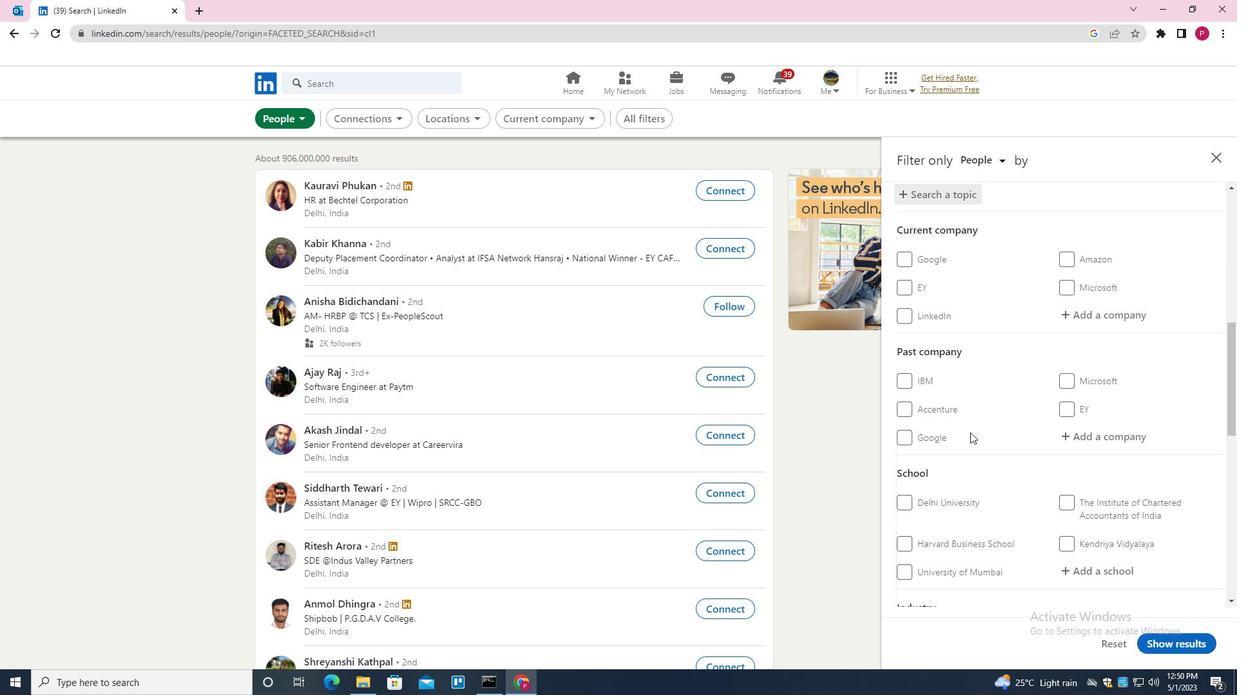 
Action: Mouse scrolled (970, 432) with delta (0, 0)
Screenshot: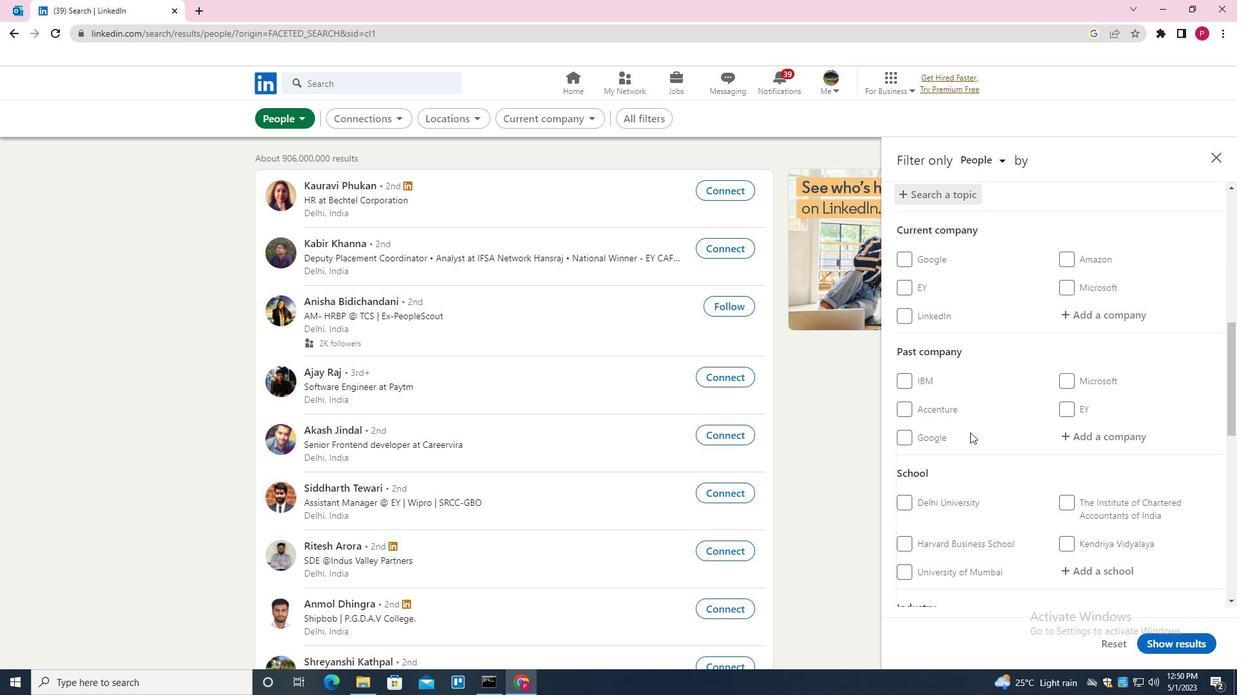 
Action: Mouse moved to (968, 432)
Screenshot: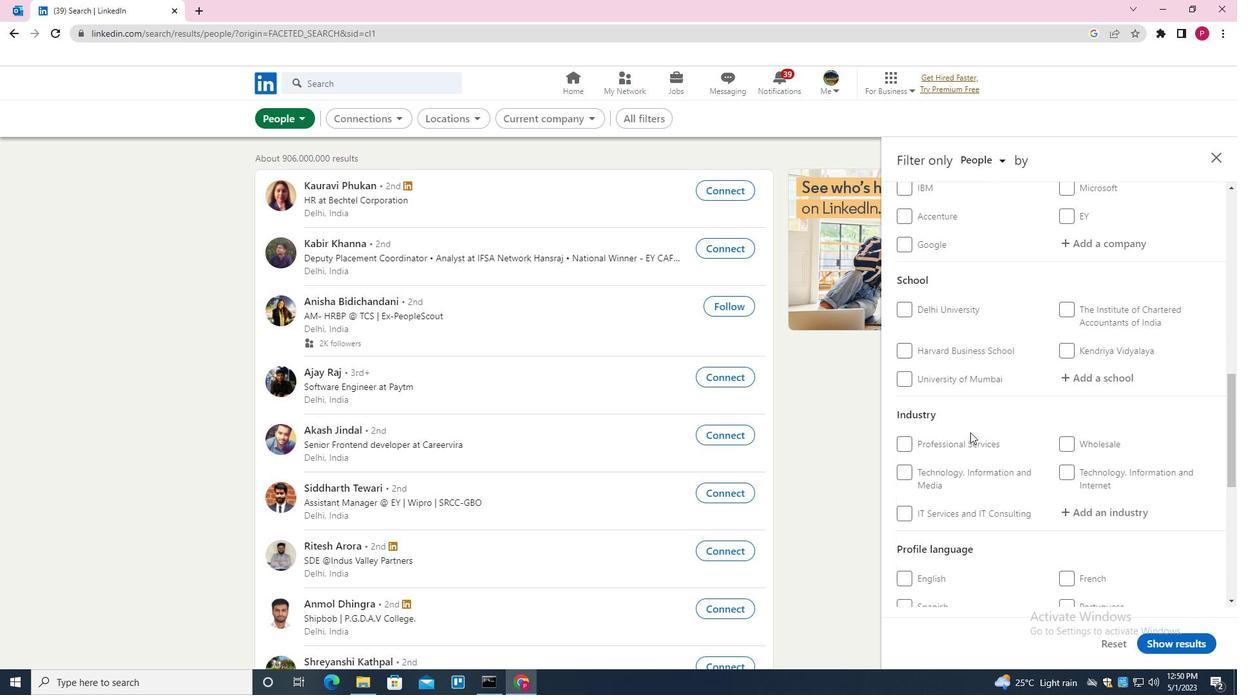 
Action: Mouse scrolled (968, 432) with delta (0, 0)
Screenshot: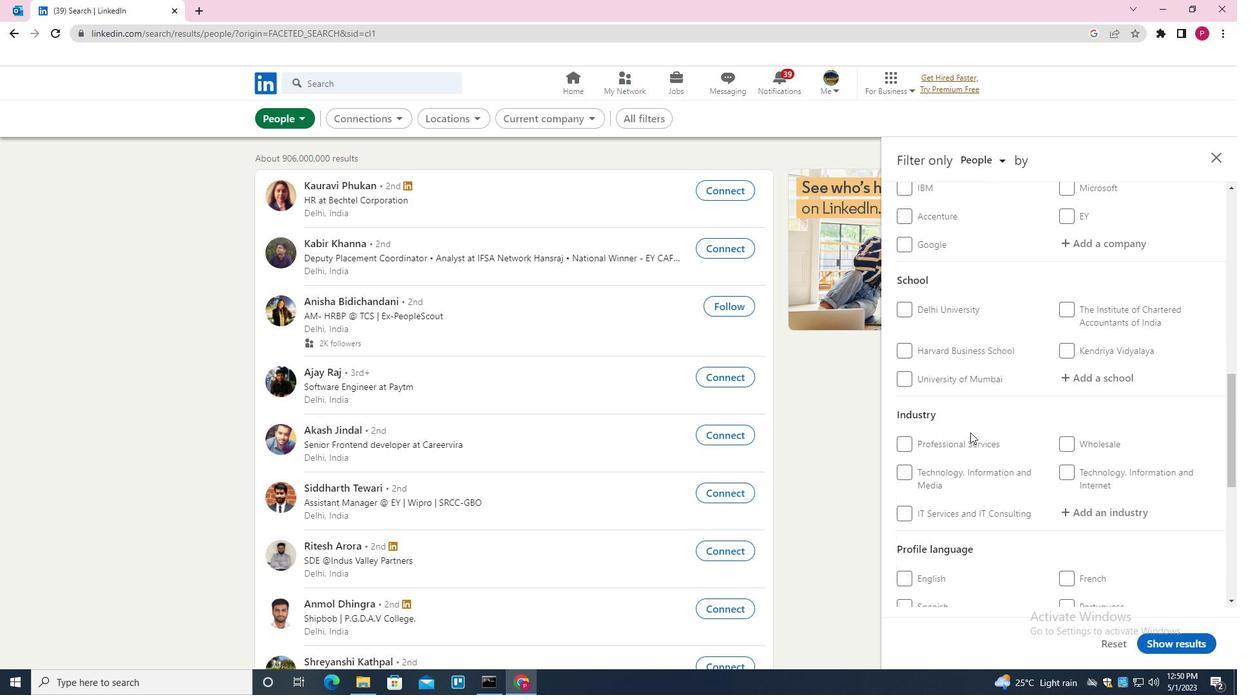 
Action: Mouse scrolled (968, 432) with delta (0, 0)
Screenshot: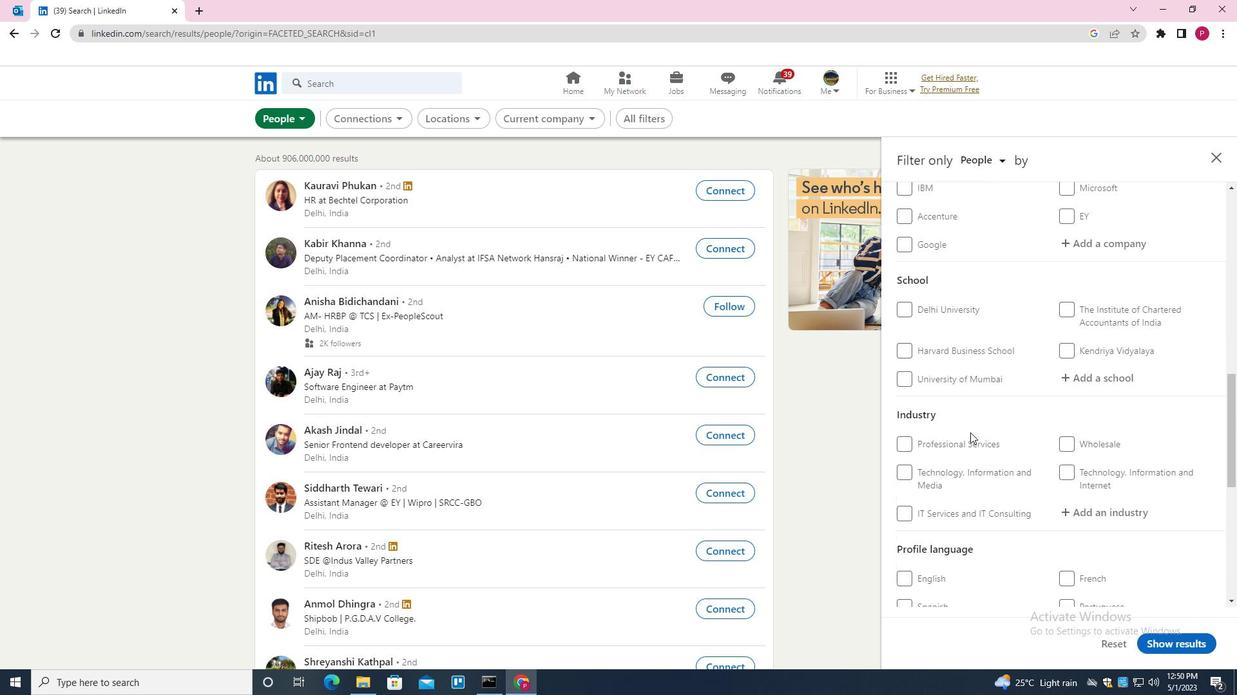 
Action: Mouse scrolled (968, 432) with delta (0, 0)
Screenshot: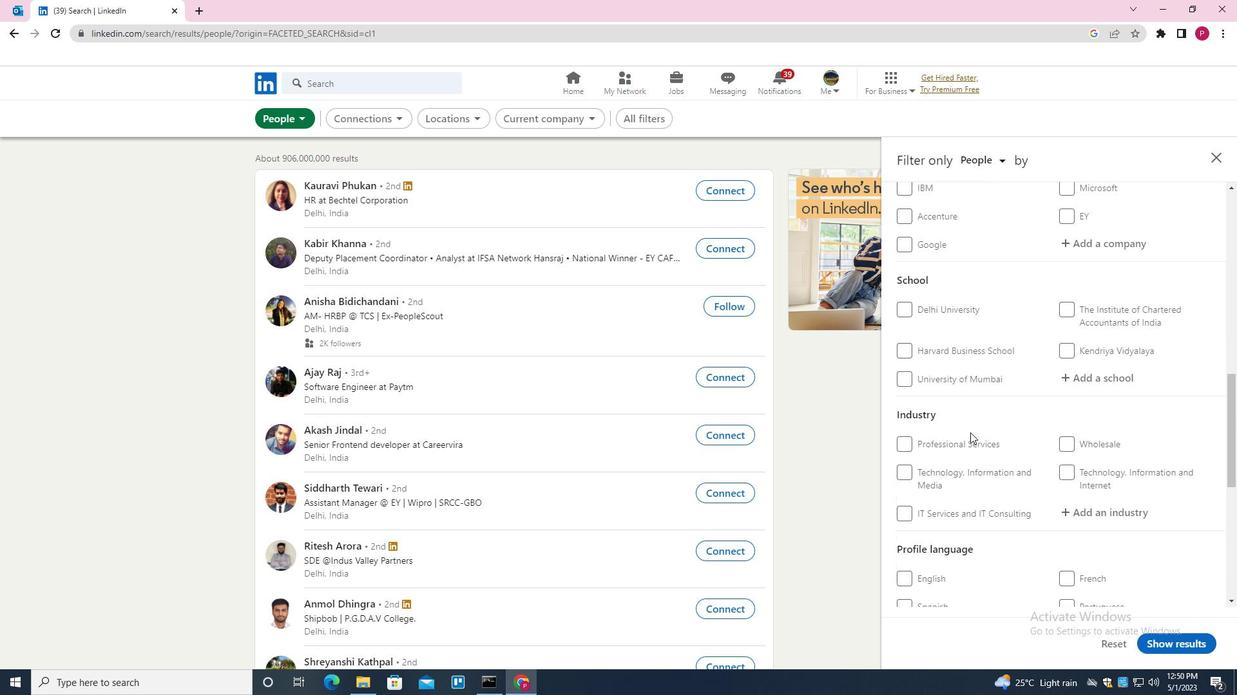 
Action: Mouse moved to (927, 387)
Screenshot: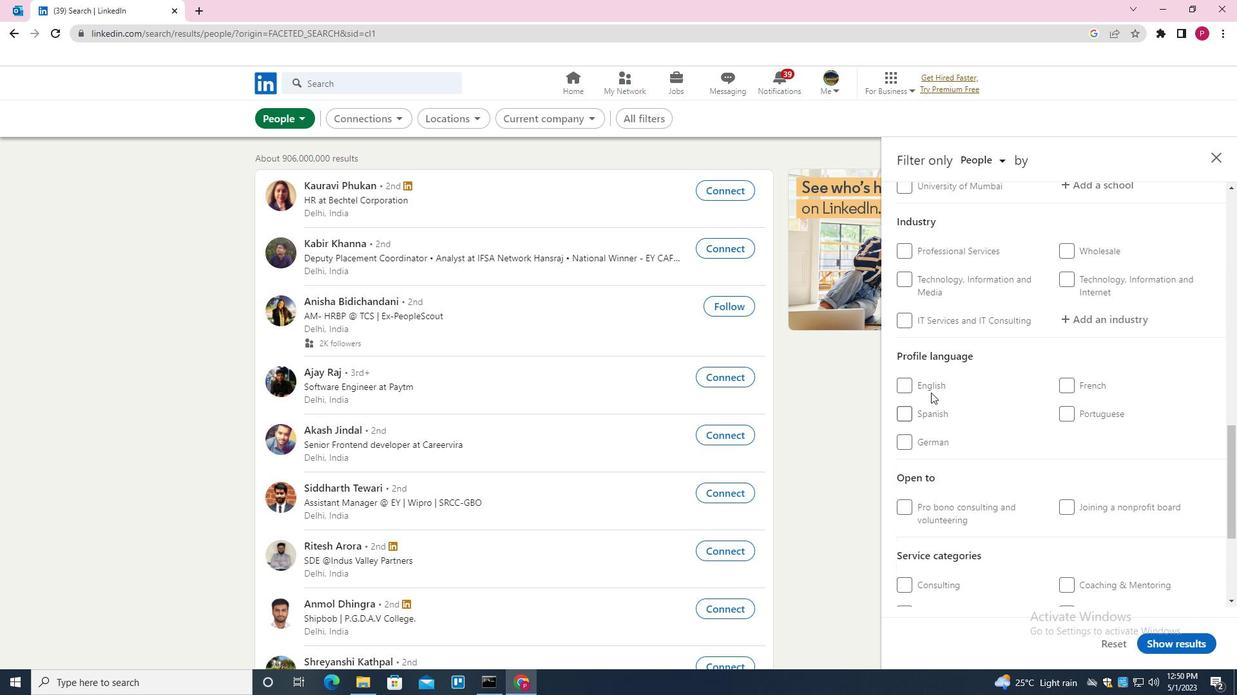 
Action: Mouse pressed left at (927, 387)
Screenshot: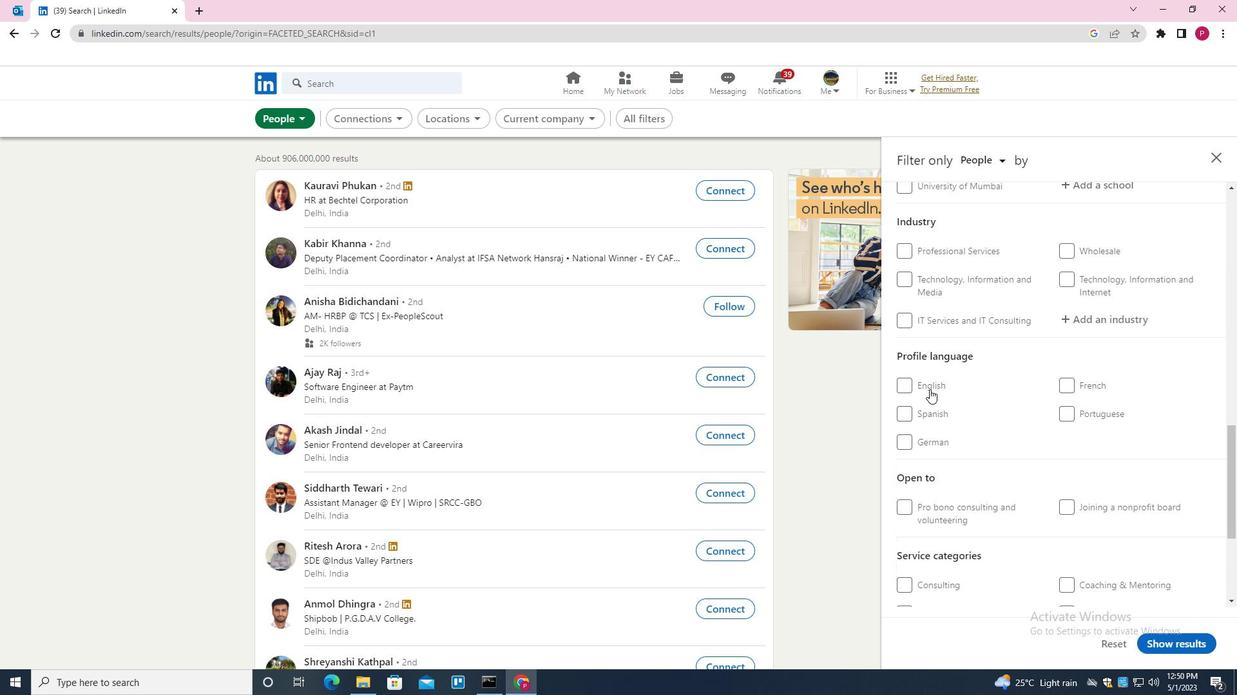 
Action: Mouse scrolled (927, 387) with delta (0, 0)
Screenshot: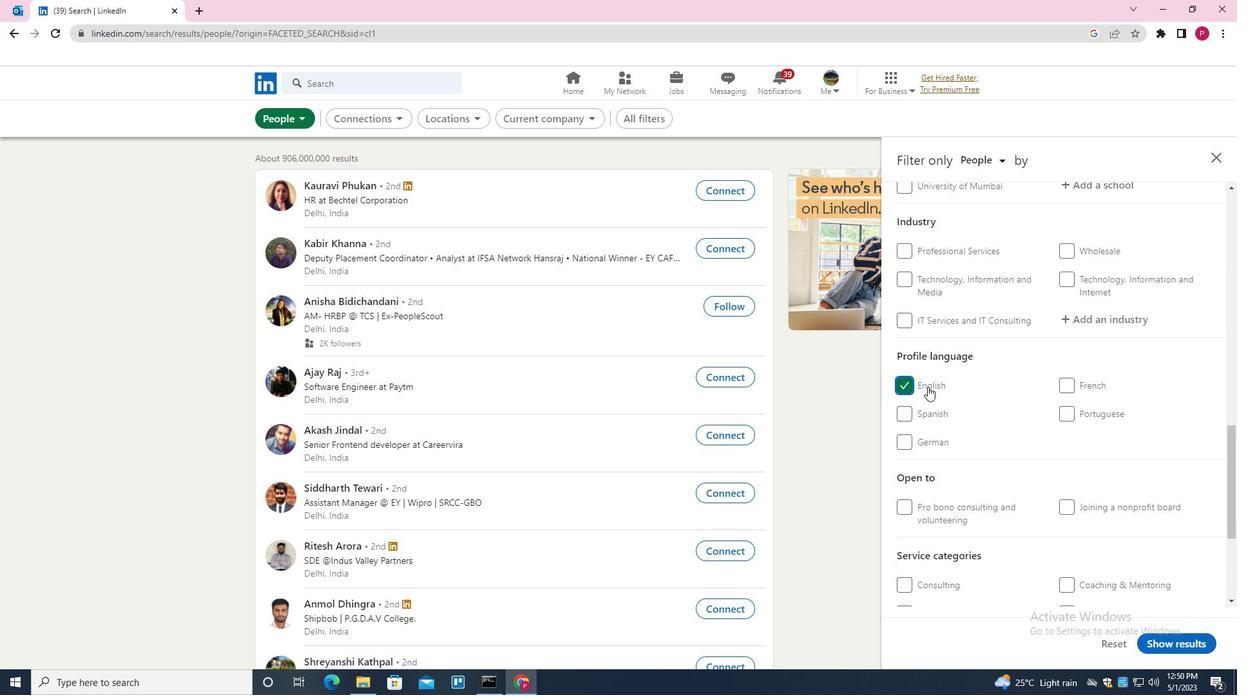 
Action: Mouse scrolled (927, 387) with delta (0, 0)
Screenshot: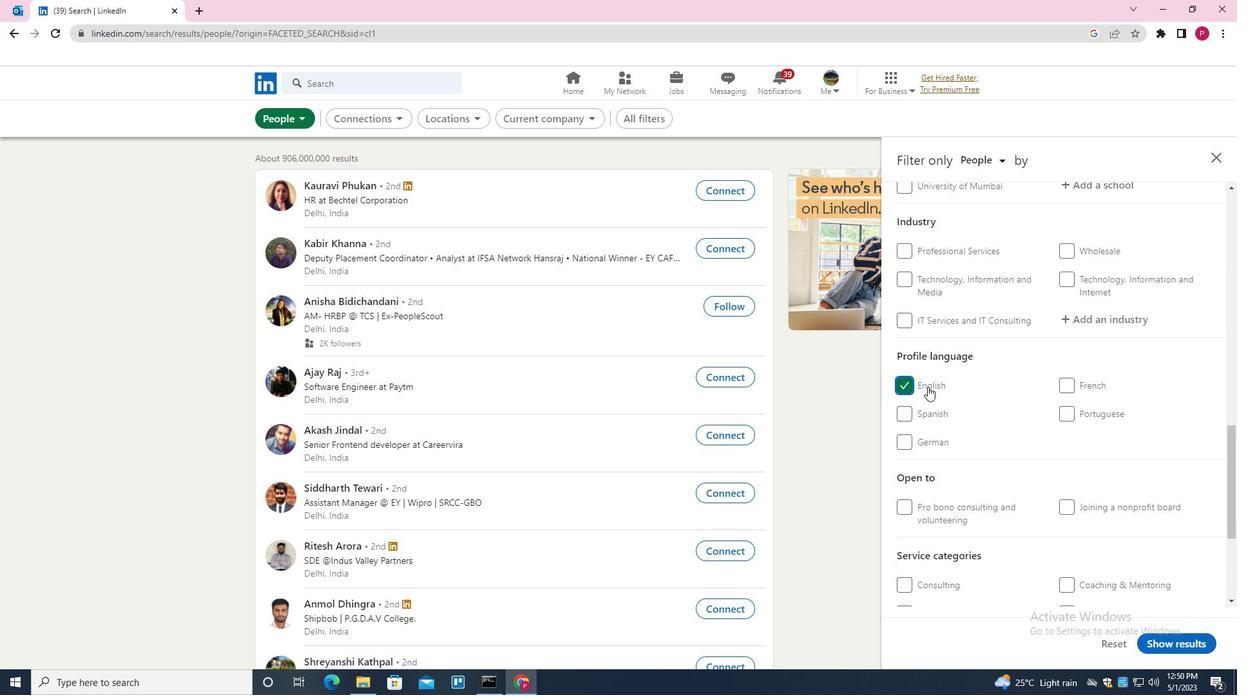 
Action: Mouse scrolled (927, 387) with delta (0, 0)
Screenshot: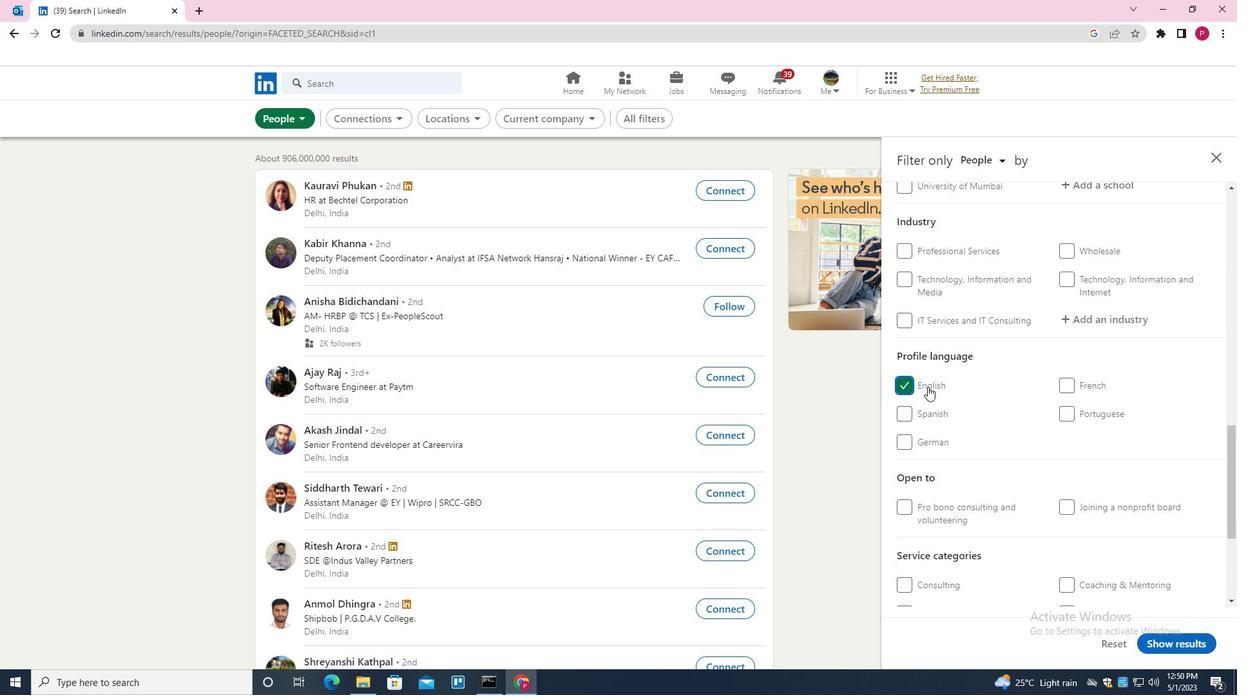 
Action: Mouse scrolled (927, 387) with delta (0, 0)
Screenshot: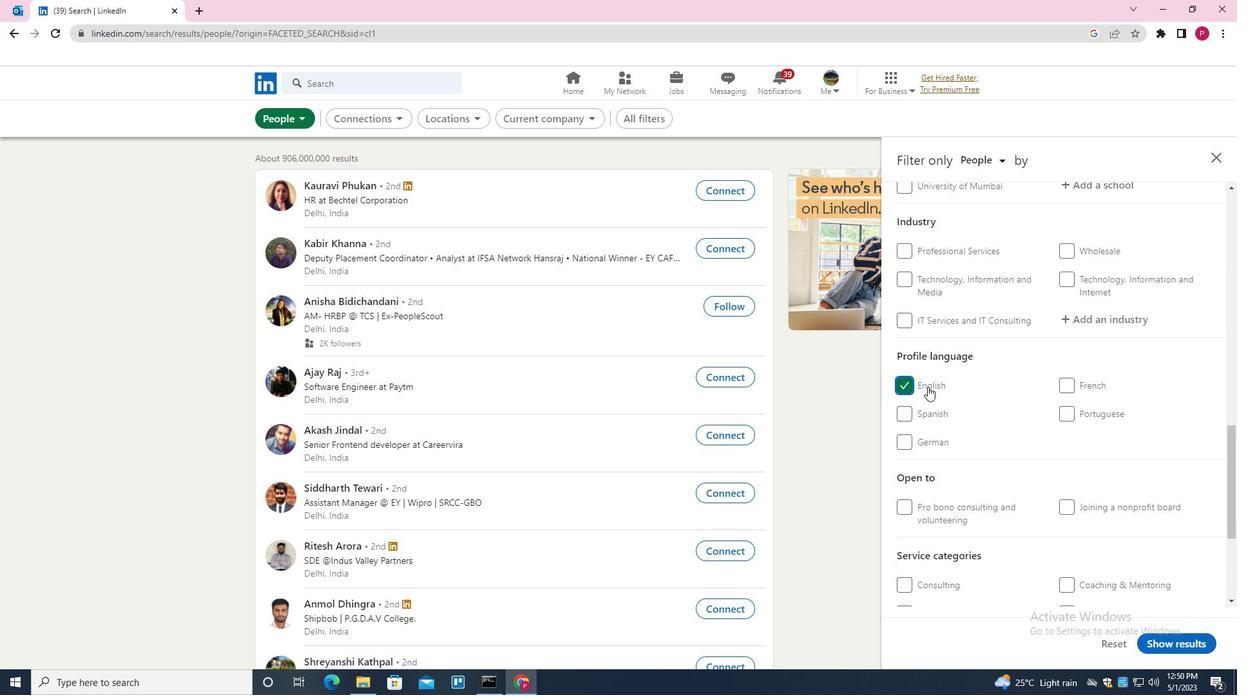 
Action: Mouse scrolled (927, 387) with delta (0, 0)
Screenshot: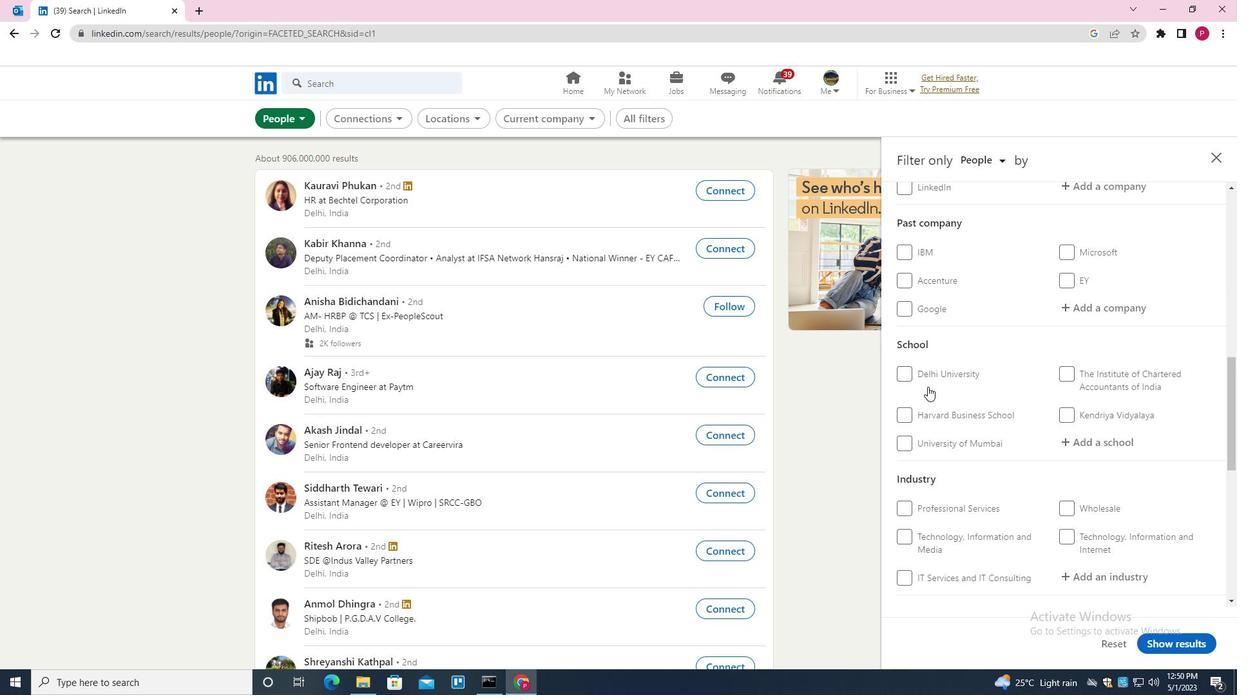 
Action: Mouse scrolled (927, 387) with delta (0, 0)
Screenshot: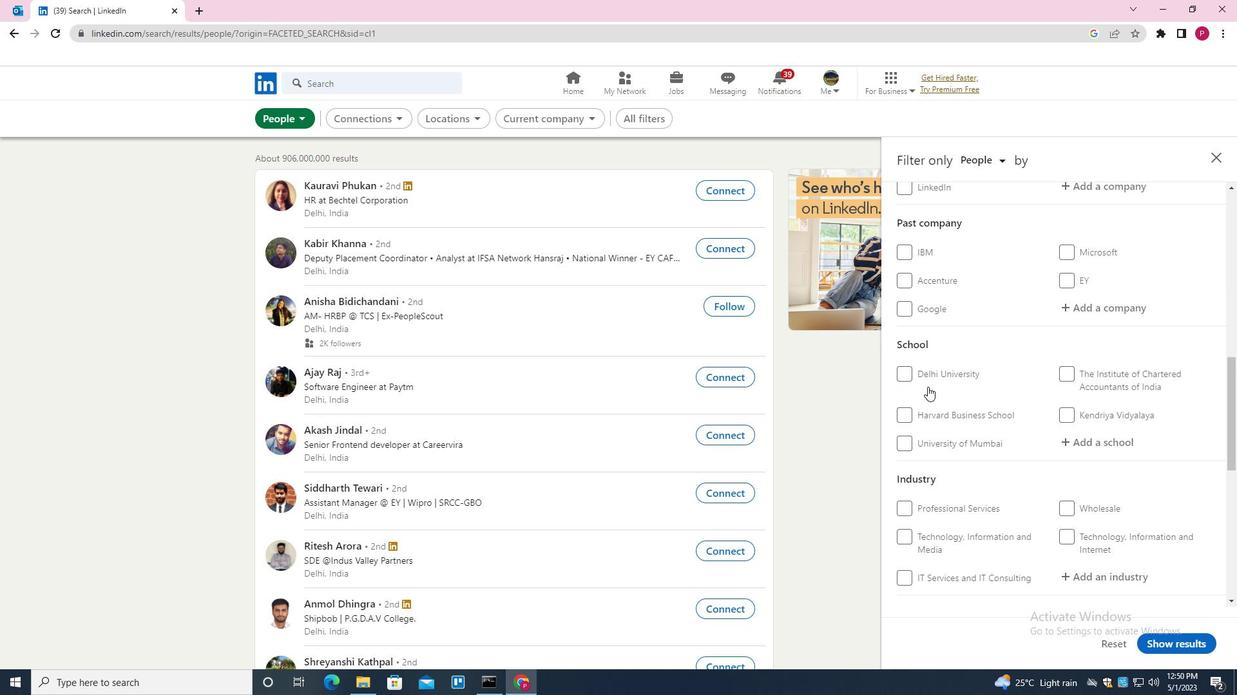 
Action: Mouse moved to (1082, 310)
Screenshot: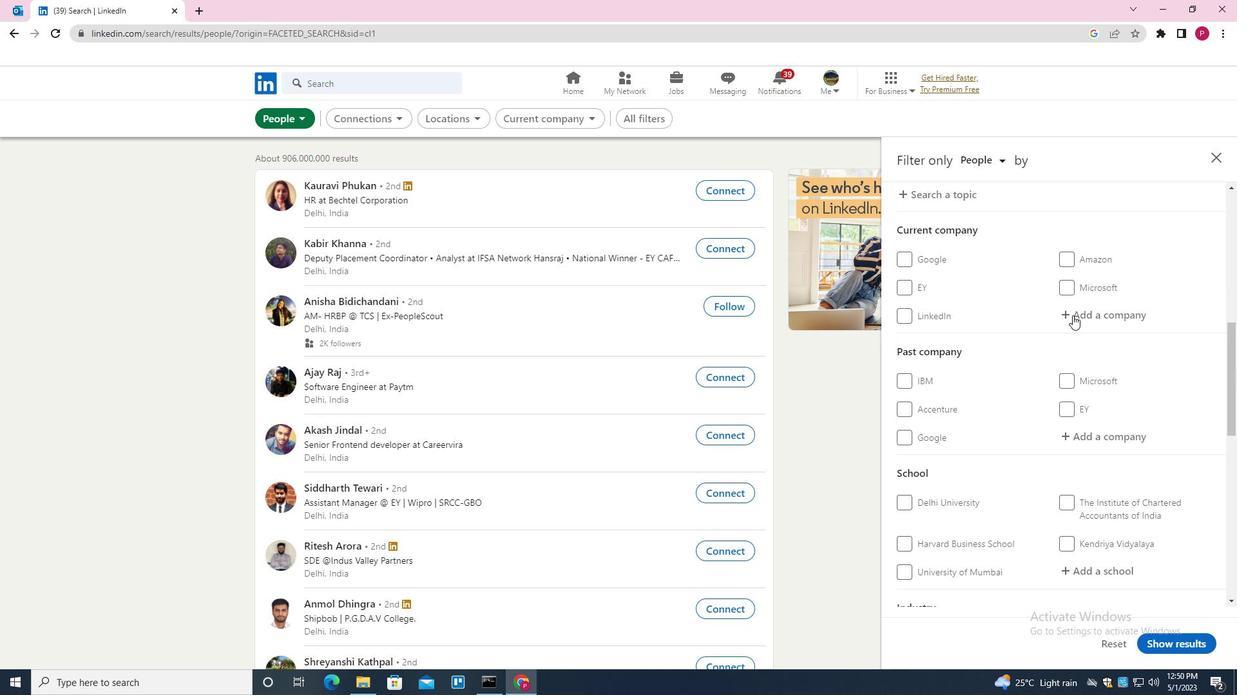 
Action: Mouse pressed left at (1082, 310)
Screenshot: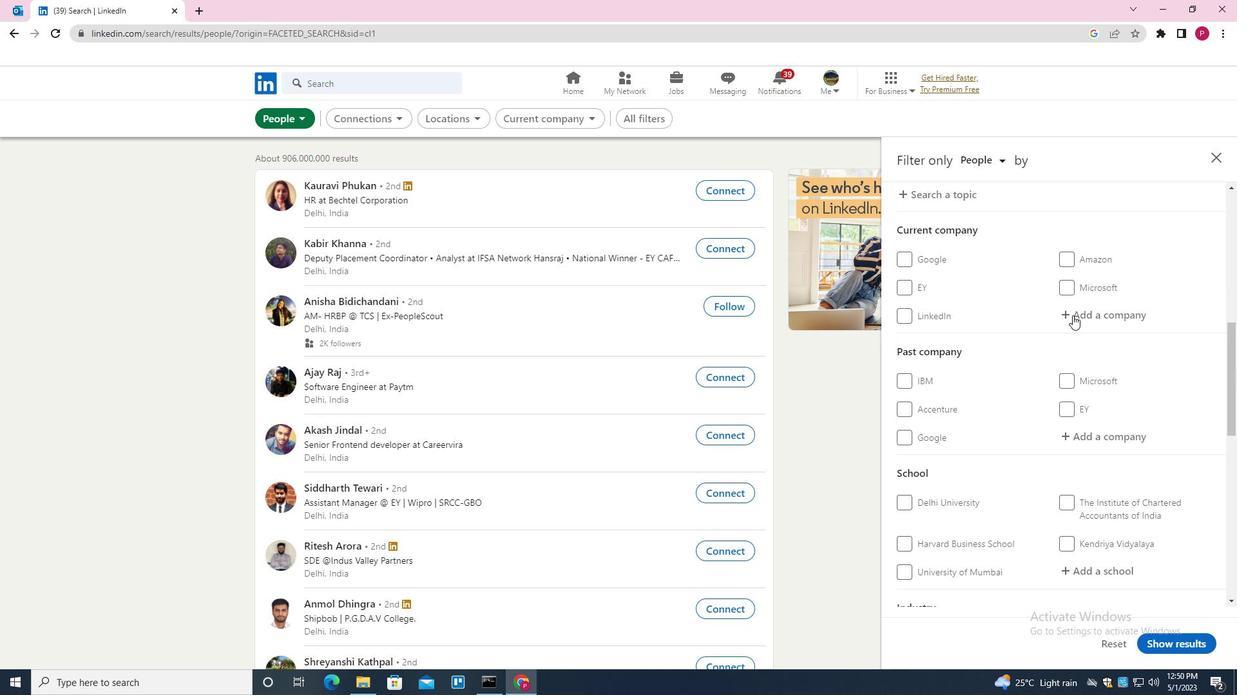 
Action: Mouse moved to (1082, 310)
Screenshot: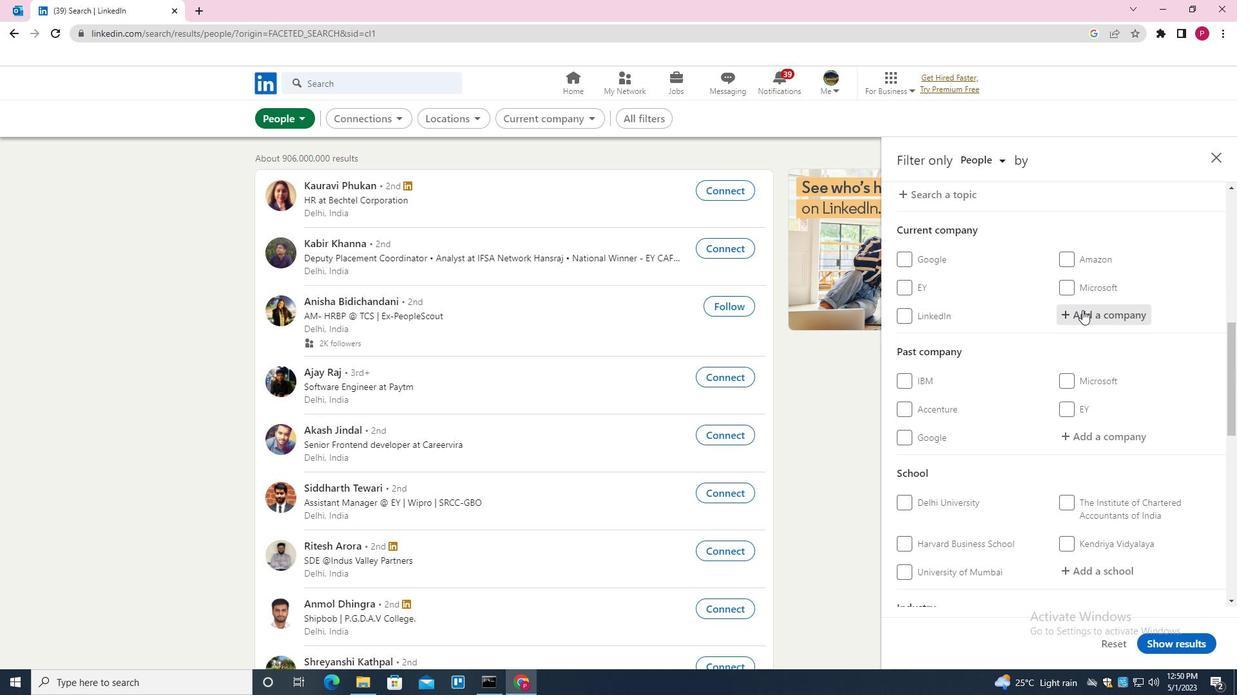 
Action: Key pressed <Key.shift><Key.shift>NUTURE<Key.backspace><Key.backspace><Key.backspace><Key.backspace>RTURE<Key.space><Key.down><Key.enter>
Screenshot: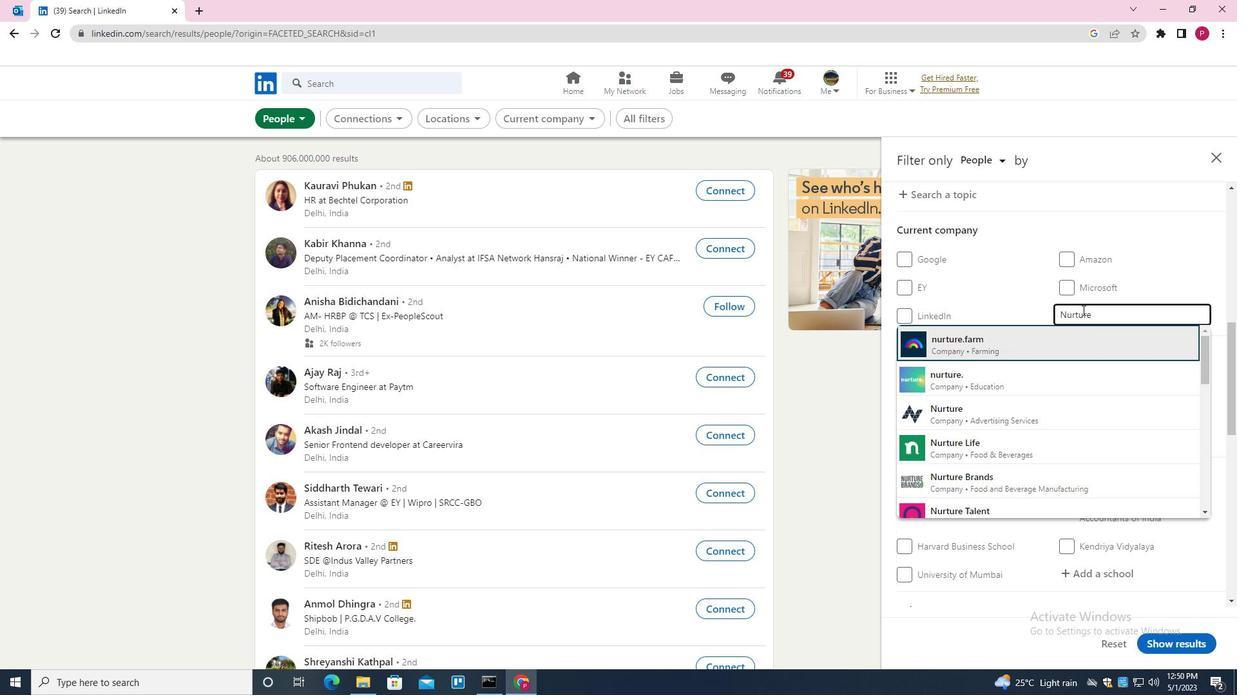 
Action: Mouse moved to (1023, 385)
Screenshot: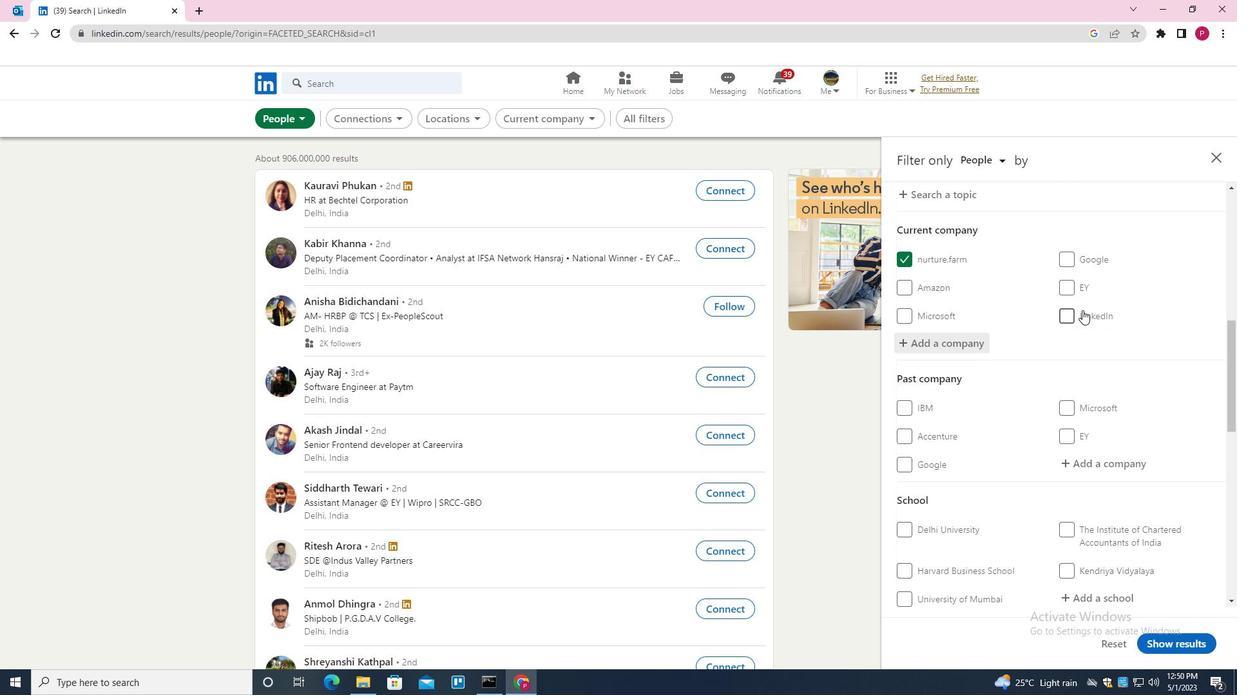 
Action: Mouse scrolled (1023, 384) with delta (0, 0)
Screenshot: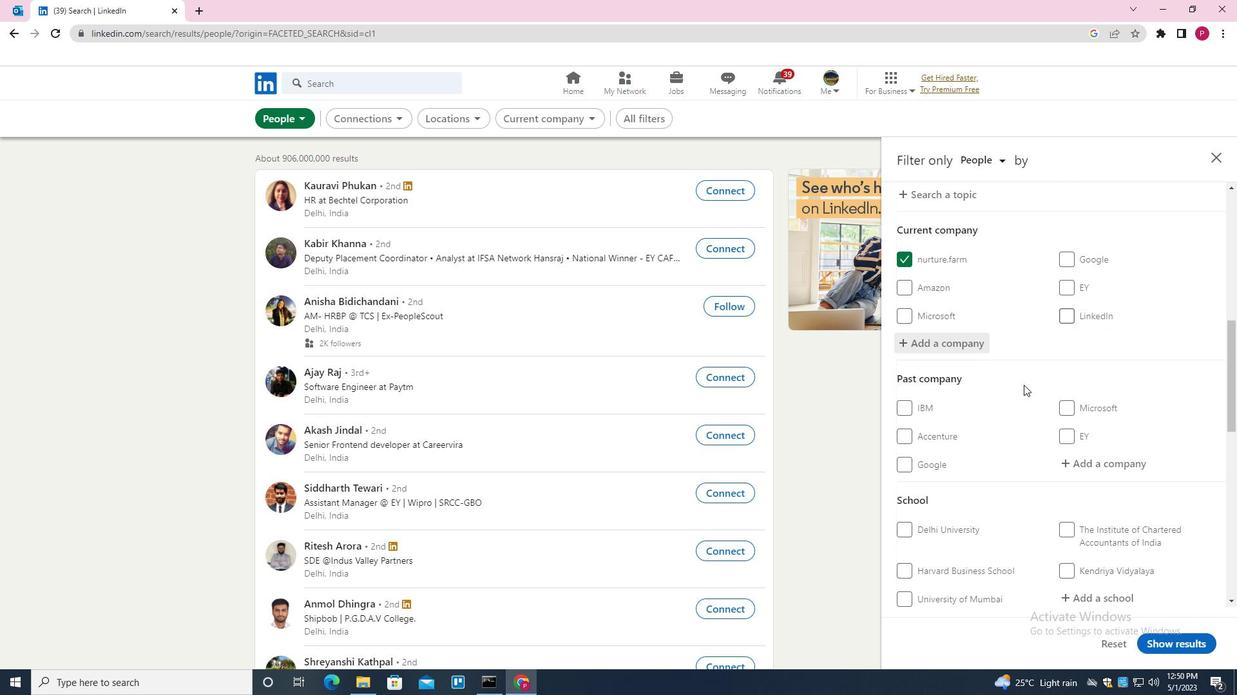 
Action: Mouse scrolled (1023, 384) with delta (0, 0)
Screenshot: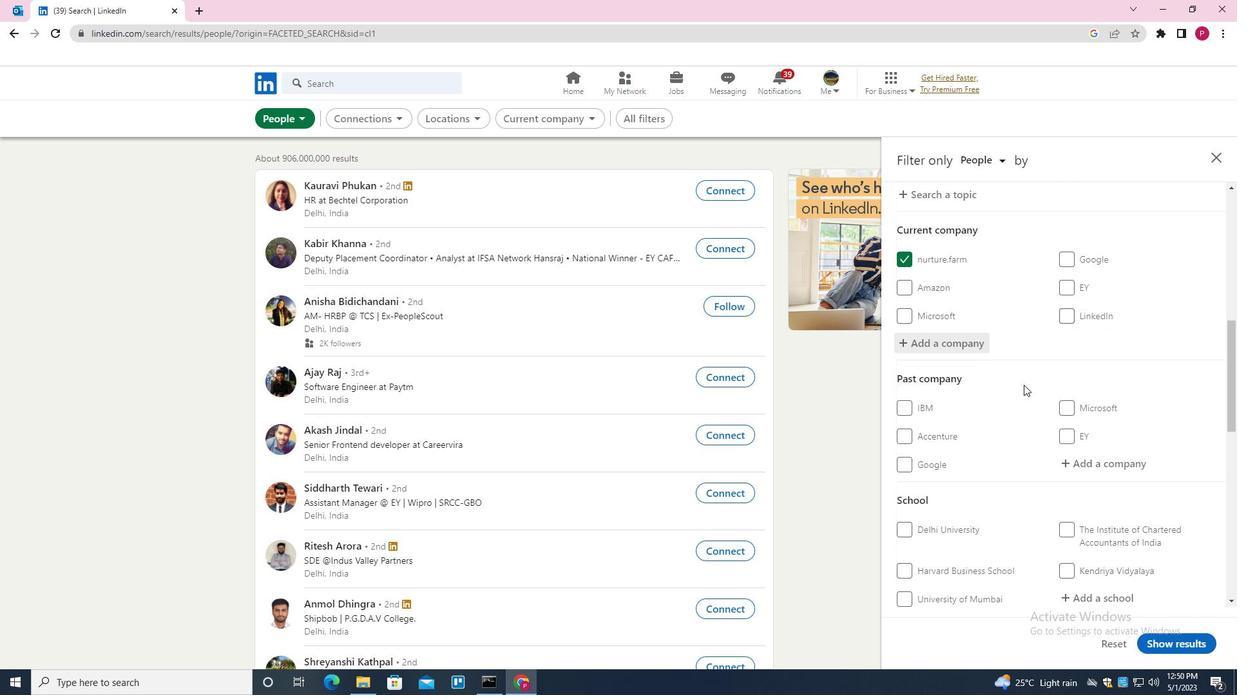 
Action: Mouse moved to (1023, 385)
Screenshot: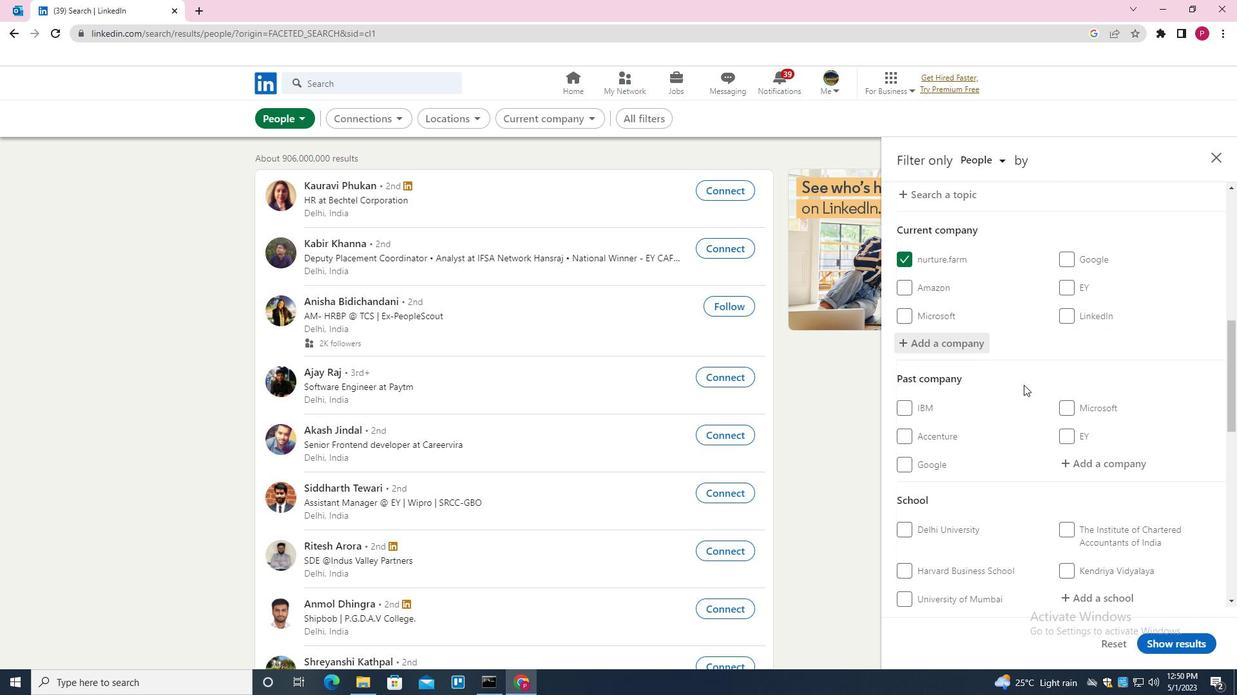 
Action: Mouse scrolled (1023, 385) with delta (0, 0)
Screenshot: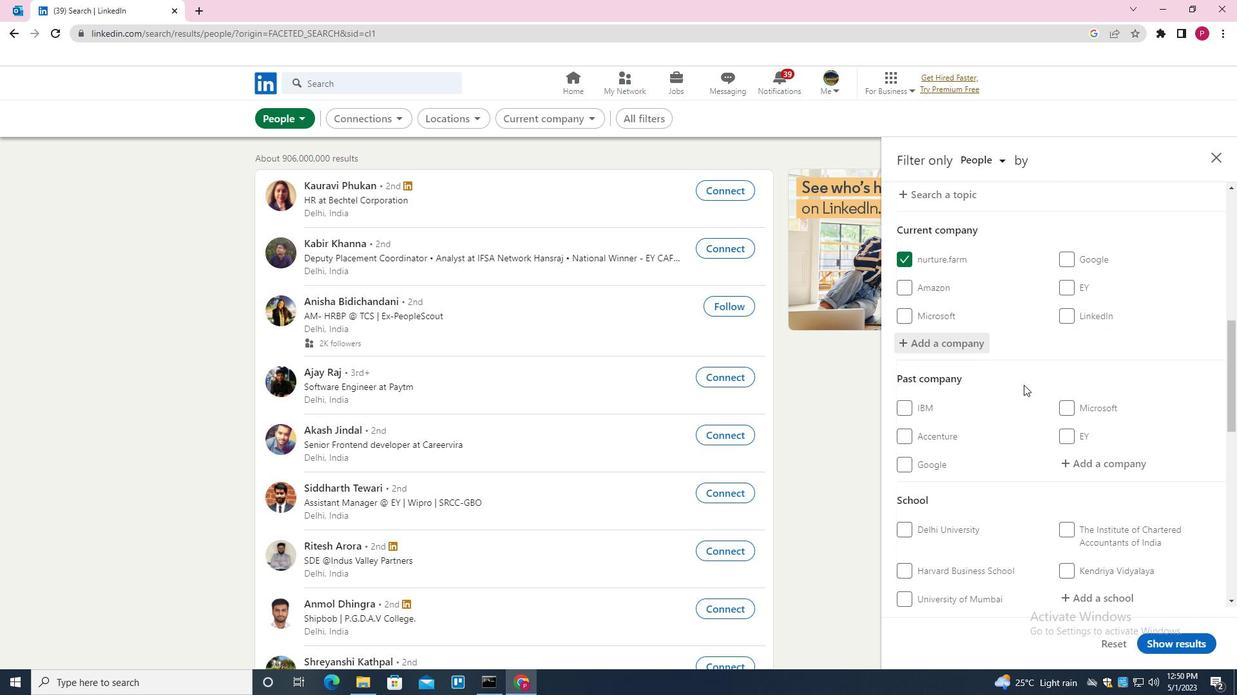 
Action: Mouse moved to (1075, 407)
Screenshot: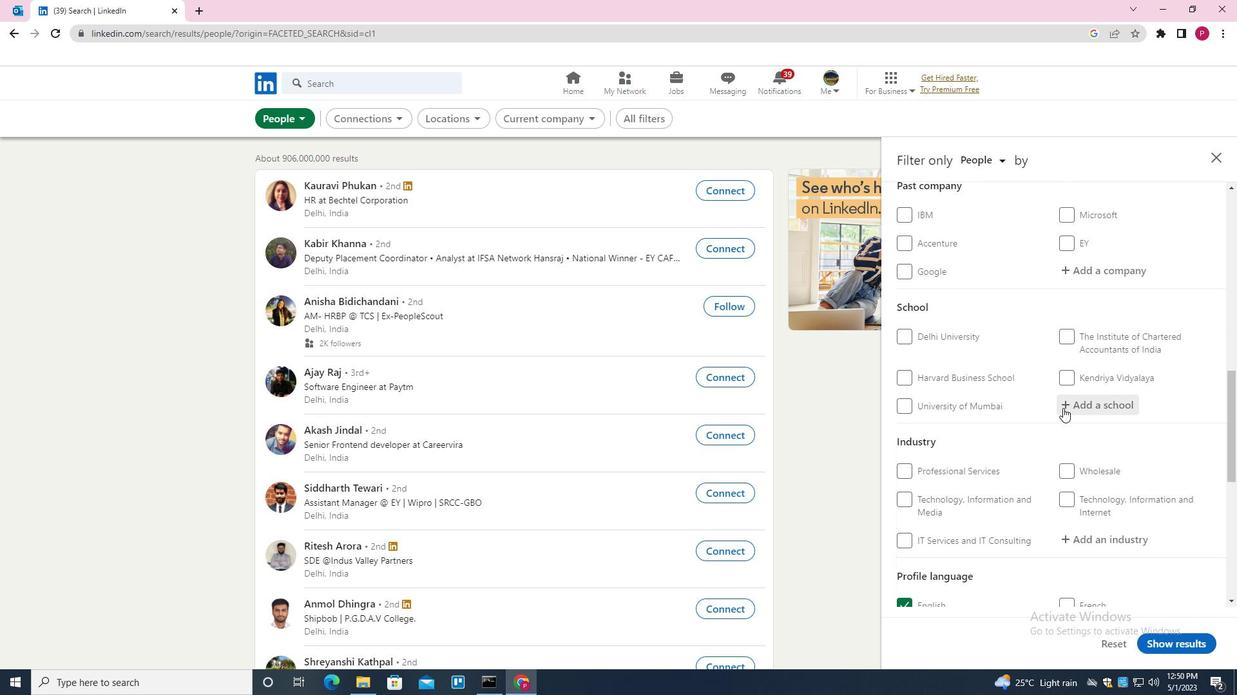 
Action: Mouse pressed left at (1075, 407)
Screenshot: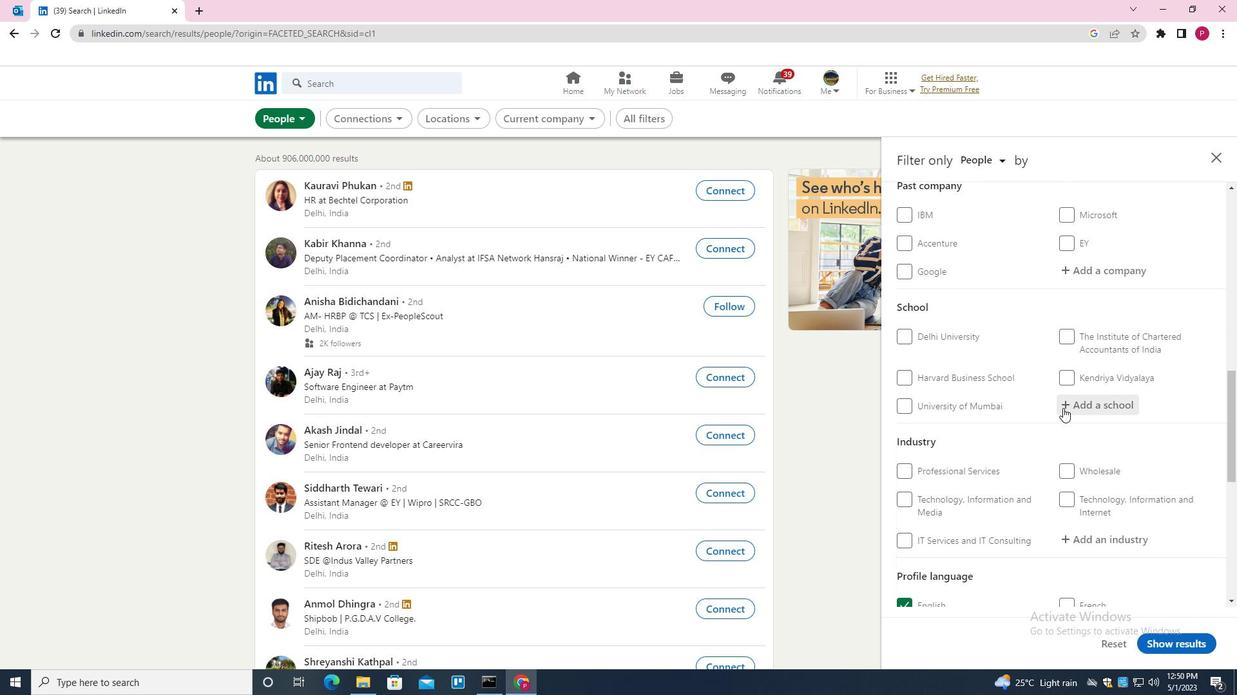 
Action: Mouse scrolled (1075, 407) with delta (0, 0)
Screenshot: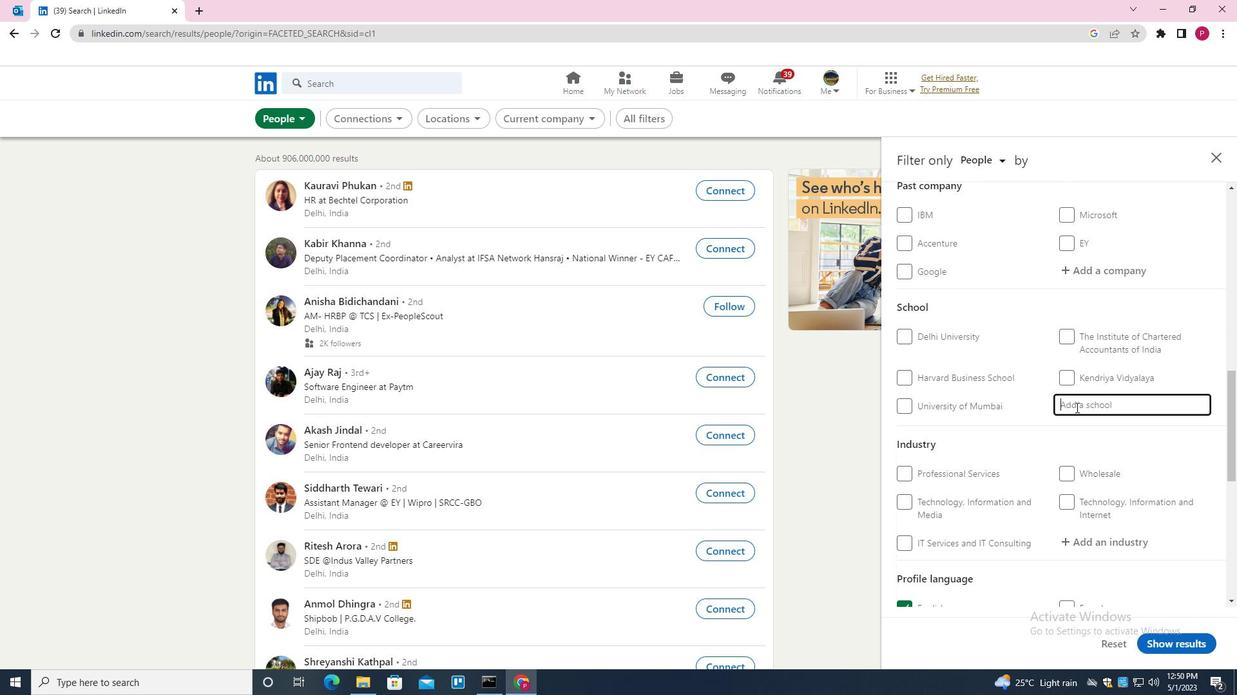 
Action: Key pressed <Key.shift><Key.shift><Key.shift><Key.shift><Key.shift><Key.shift><Key.shift><Key.shift><Key.shift><Key.shift><Key.shift><Key.shift><Key.shift><Key.shift><Key.shift><Key.shift><Key.shift><Key.shift><Key.shift><Key.shift><Key.shift><Key.shift><Key.shift><Key.shift><Key.shift><Key.shift>RAMAKRISHNA<Key.space><Key.shift>MISSION<Key.space><Key.down><Key.enter>
Screenshot: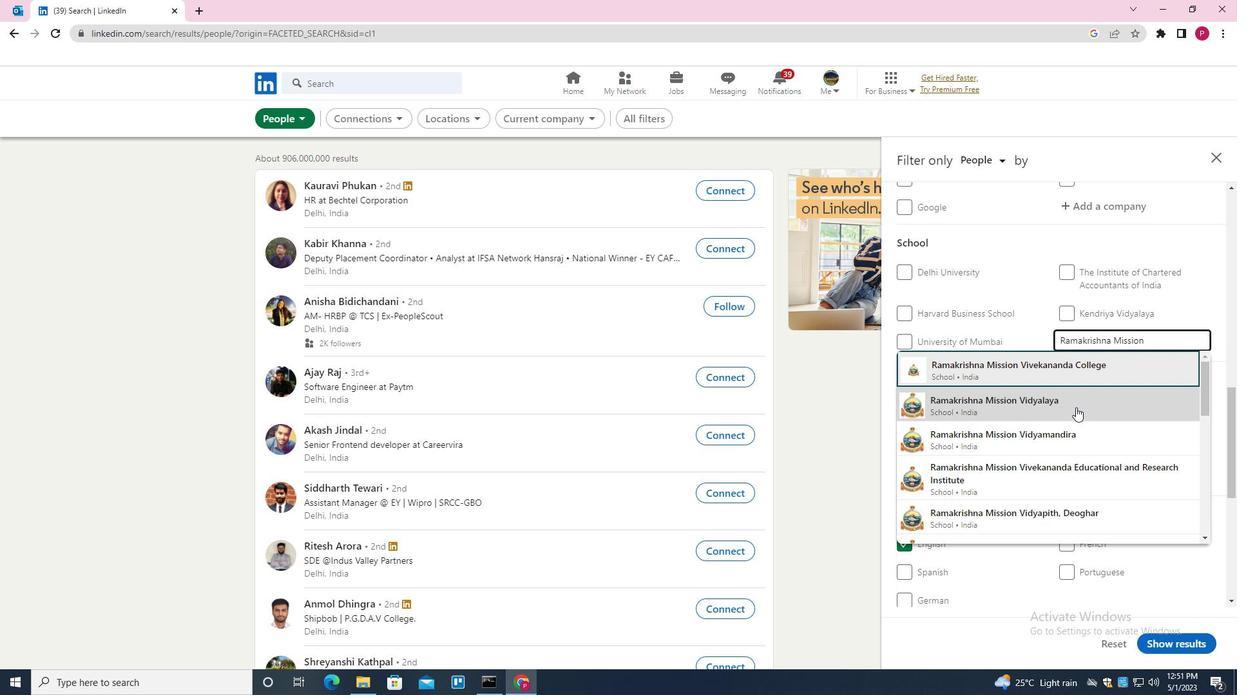 
Action: Mouse moved to (1072, 411)
Screenshot: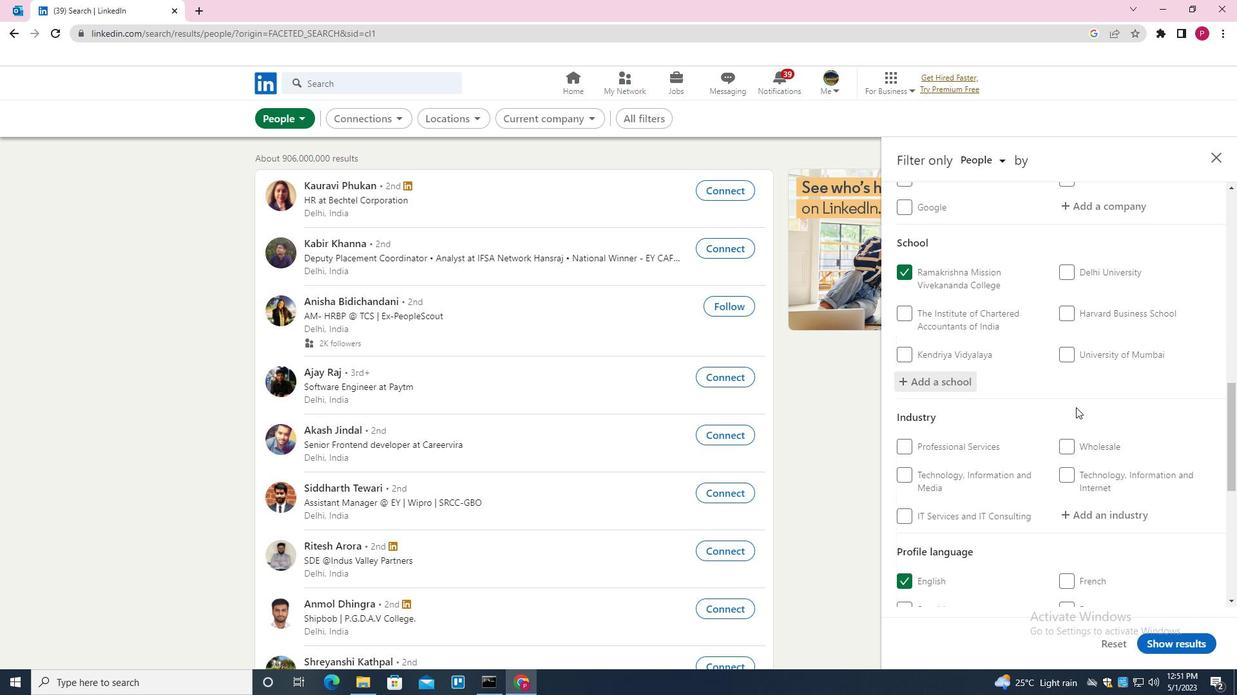 
Action: Mouse scrolled (1072, 411) with delta (0, 0)
Screenshot: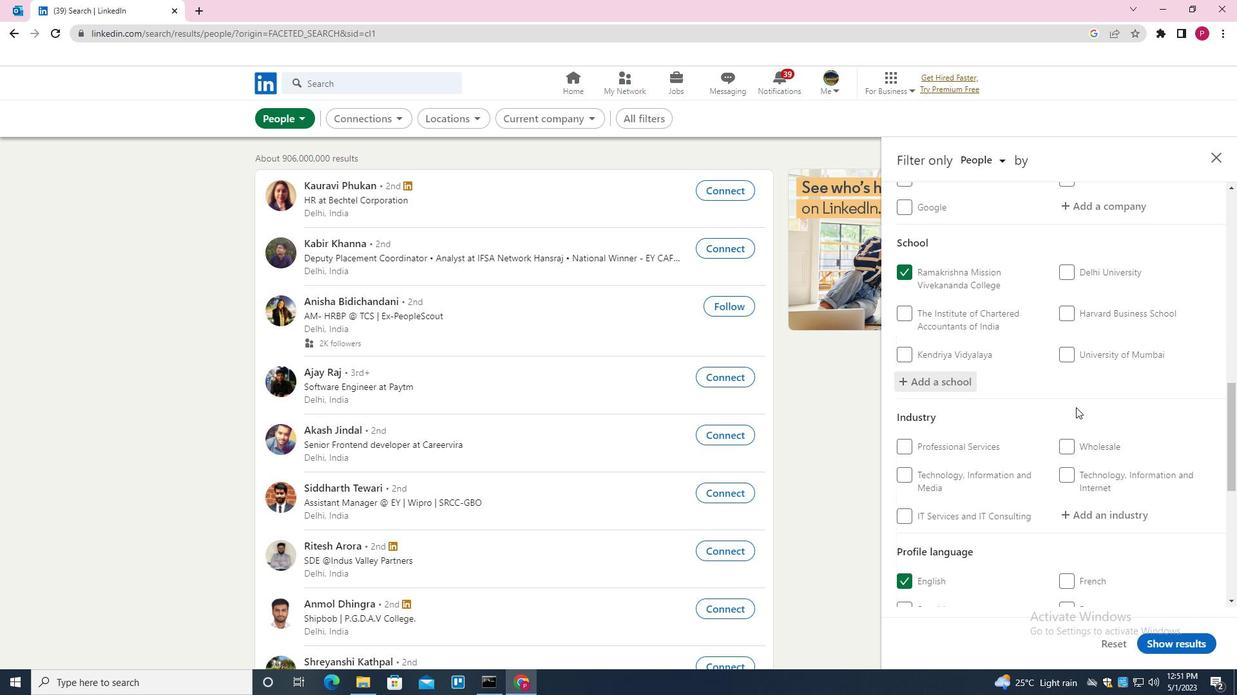 
Action: Mouse scrolled (1072, 411) with delta (0, 0)
Screenshot: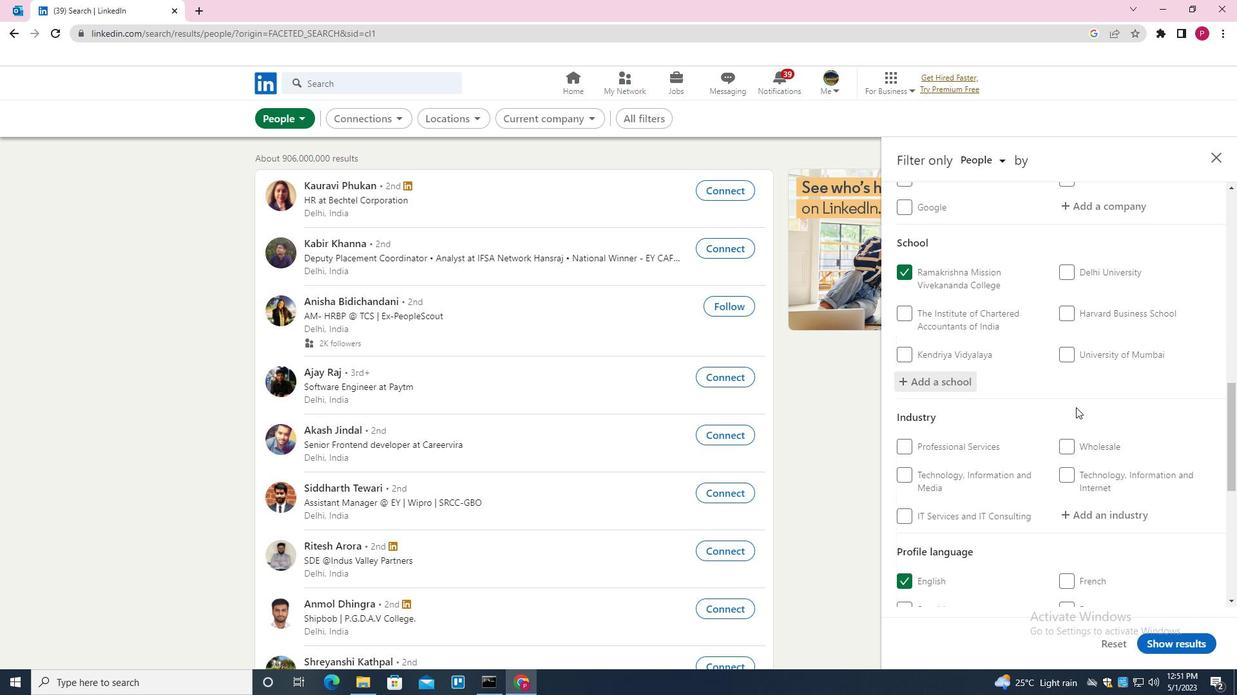 
Action: Mouse scrolled (1072, 411) with delta (0, 0)
Screenshot: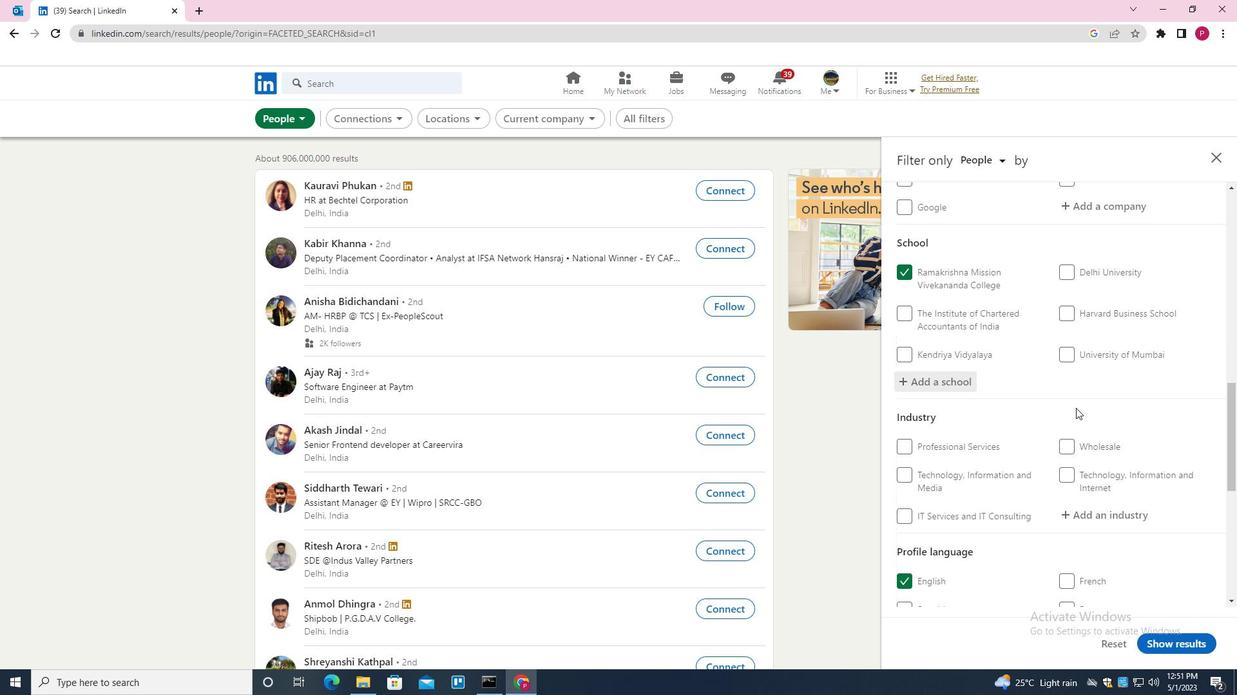 
Action: Mouse moved to (1101, 316)
Screenshot: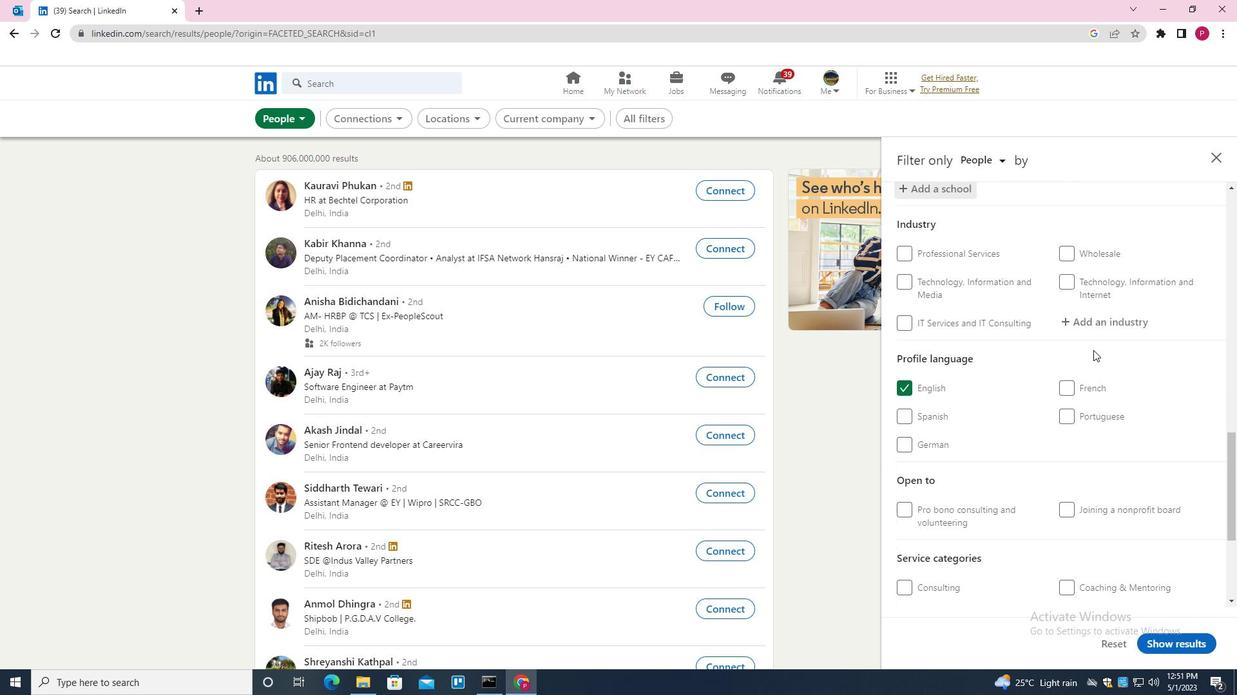 
Action: Mouse pressed left at (1101, 316)
Screenshot: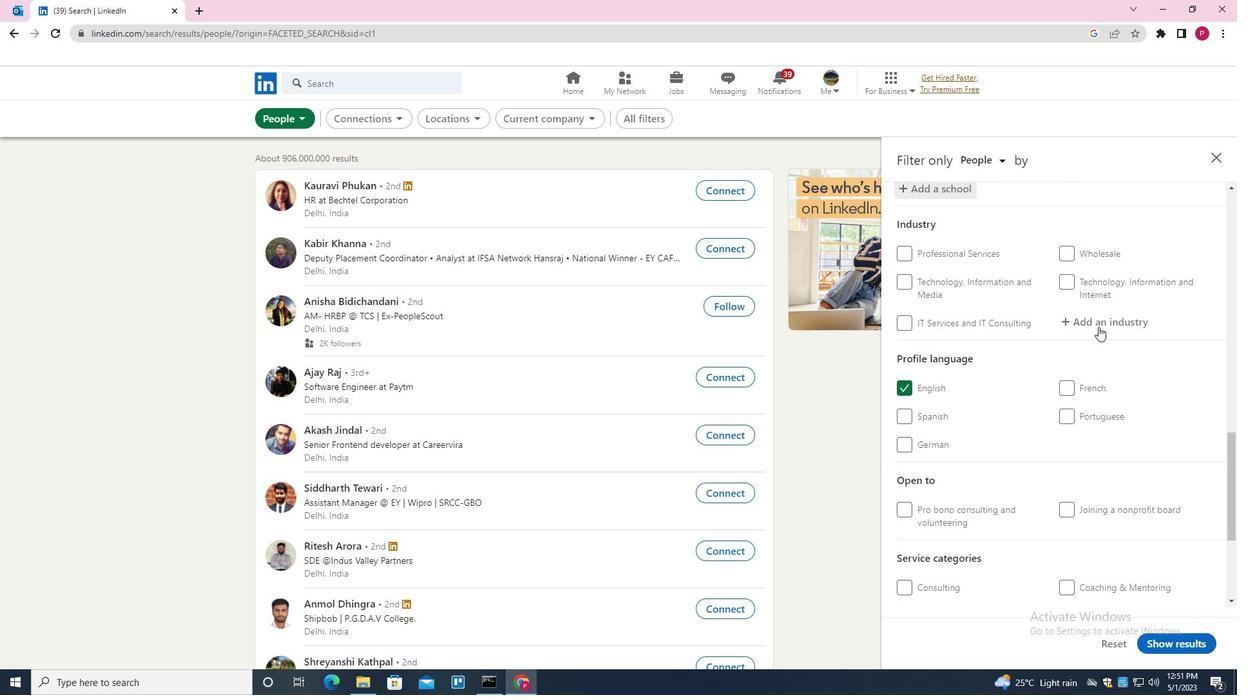 
Action: Key pressed <Key.shift><Key.shift><Key.shift>MEDIA<Key.space><Key.right><Key.down><Key.down><Key.down><Key.down><Key.enter>
Screenshot: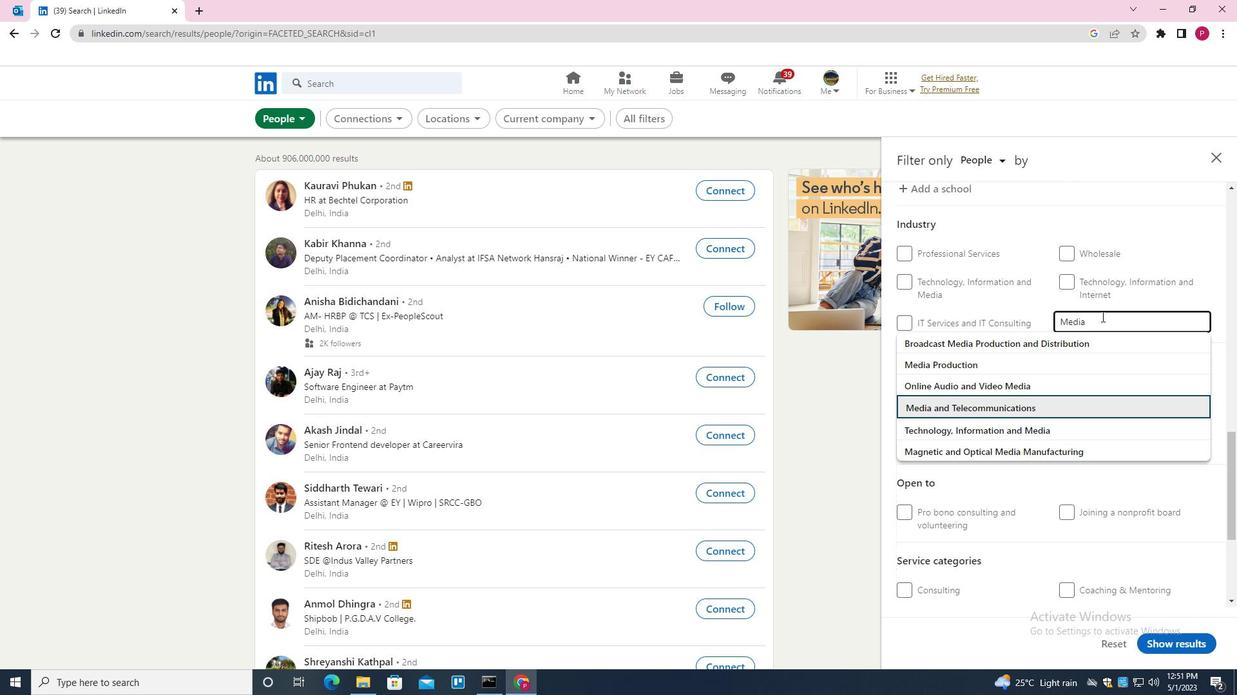 
Action: Mouse moved to (1063, 405)
Screenshot: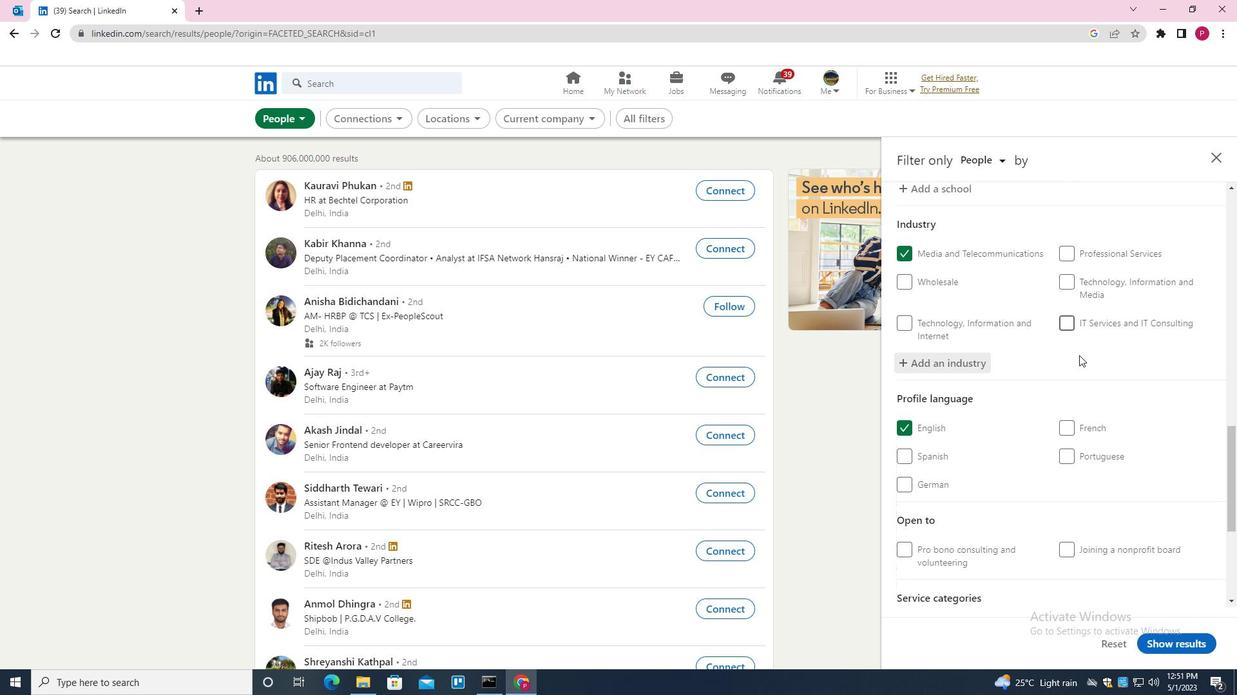 
Action: Mouse scrolled (1063, 404) with delta (0, 0)
Screenshot: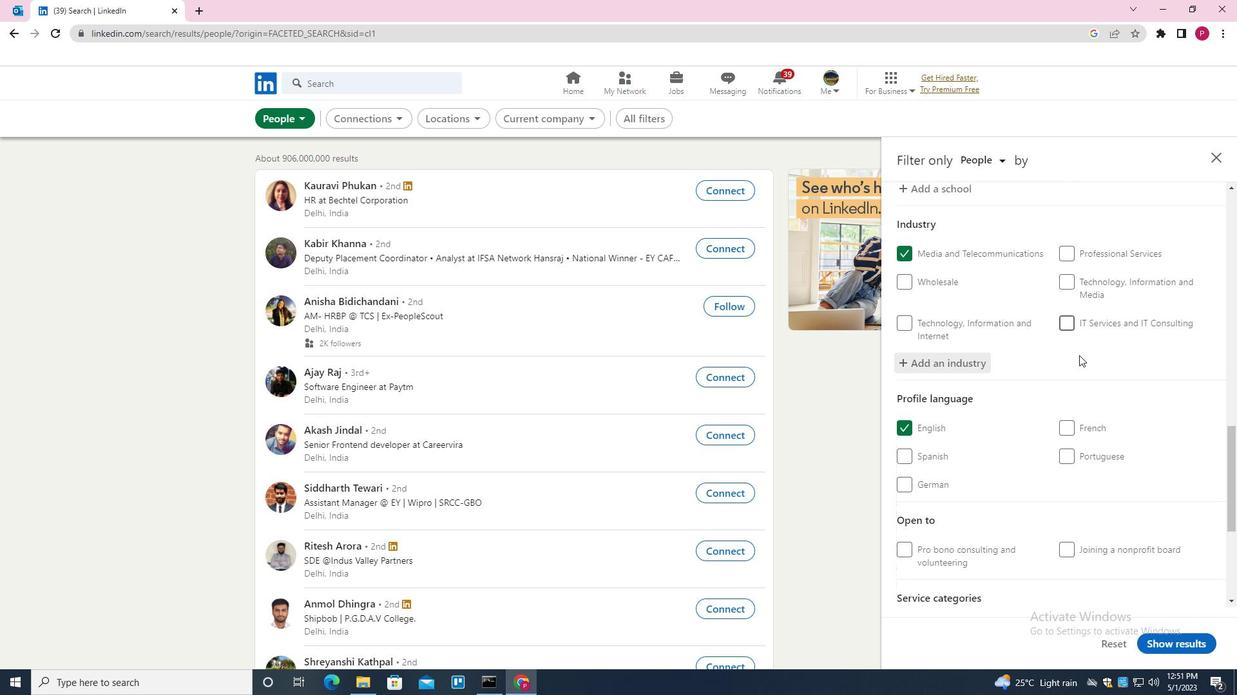 
Action: Mouse scrolled (1063, 404) with delta (0, 0)
Screenshot: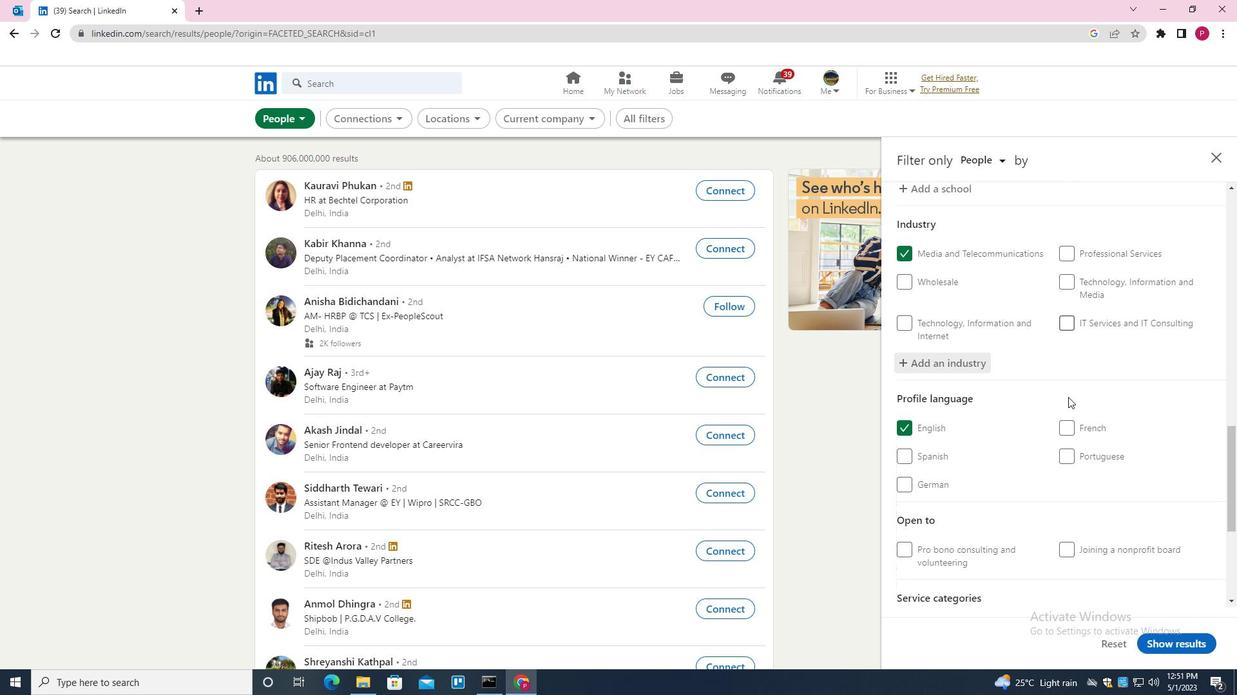 
Action: Mouse moved to (1063, 405)
Screenshot: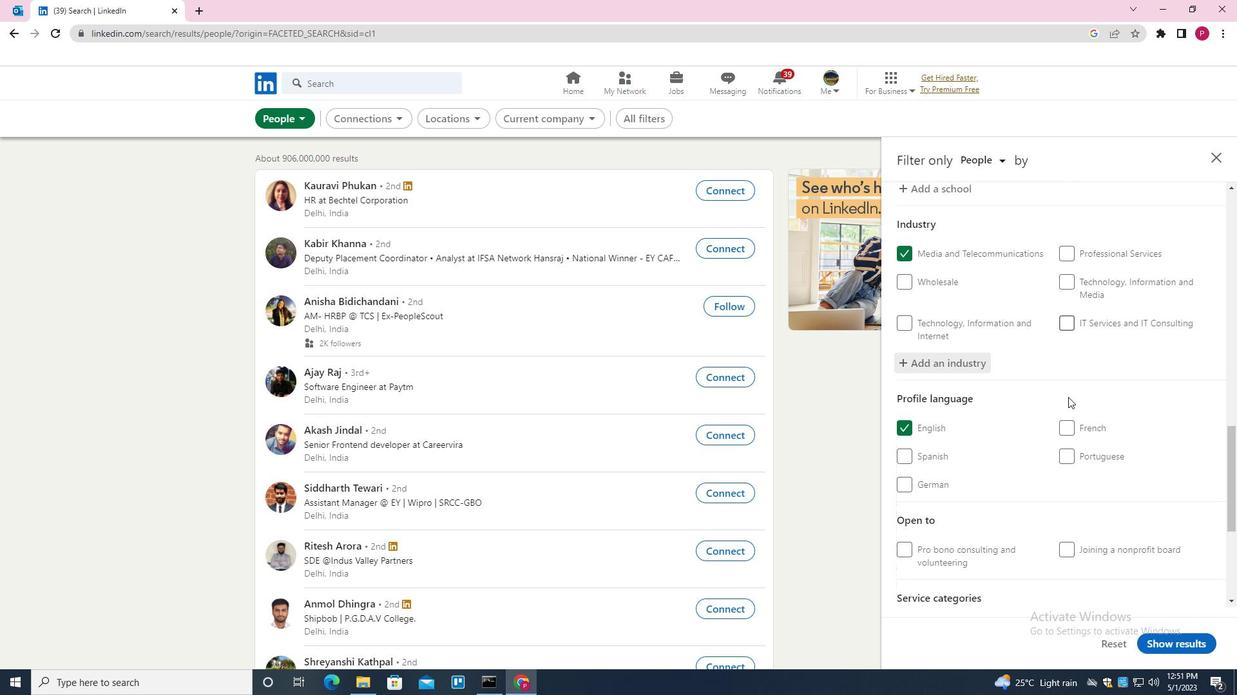 
Action: Mouse scrolled (1063, 404) with delta (0, 0)
Screenshot: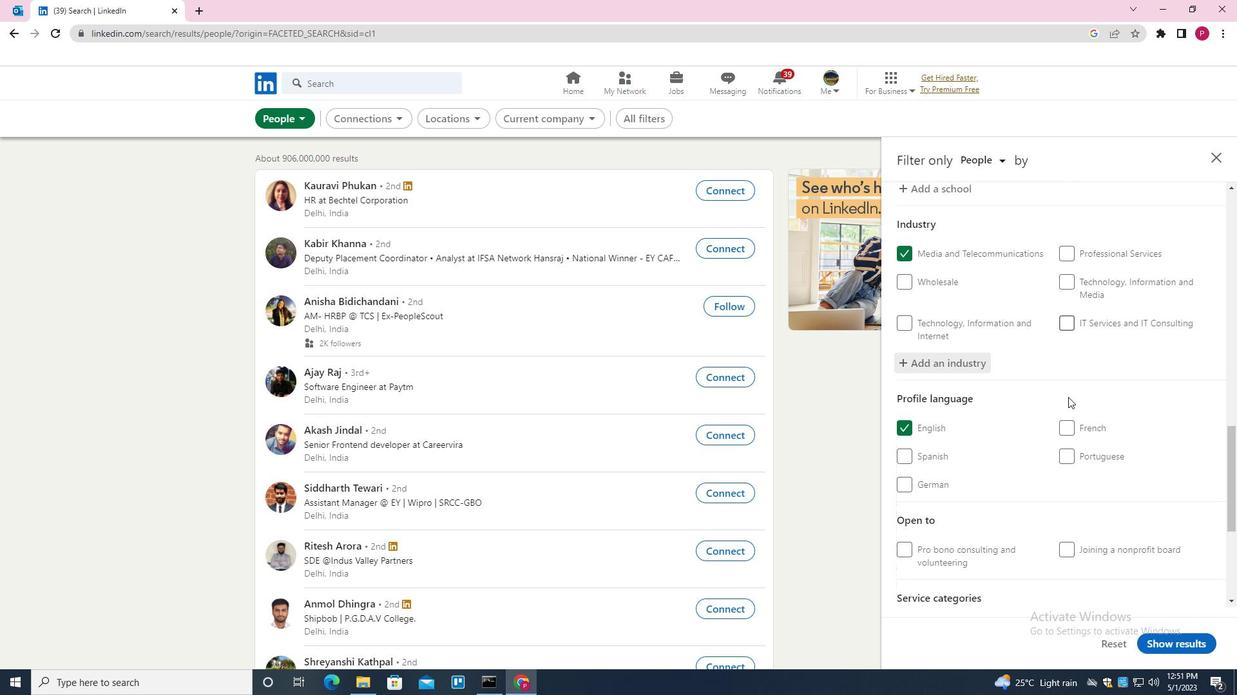 
Action: Mouse moved to (1062, 405)
Screenshot: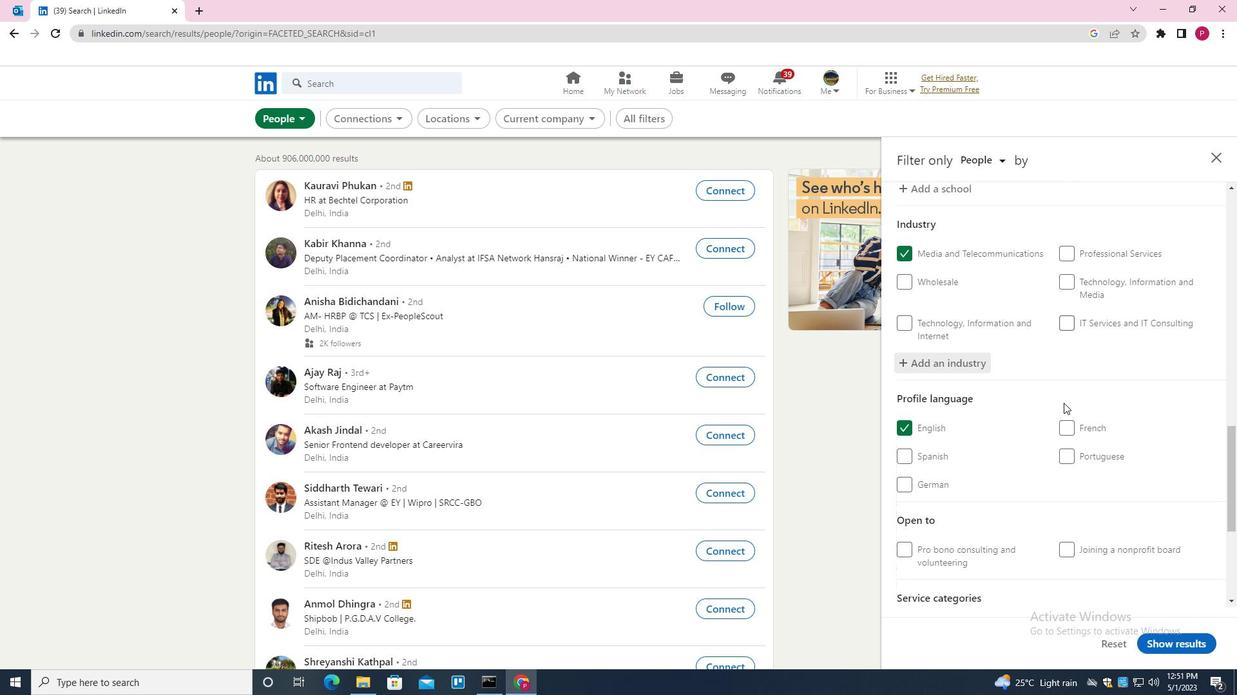 
Action: Mouse scrolled (1062, 405) with delta (0, 0)
Screenshot: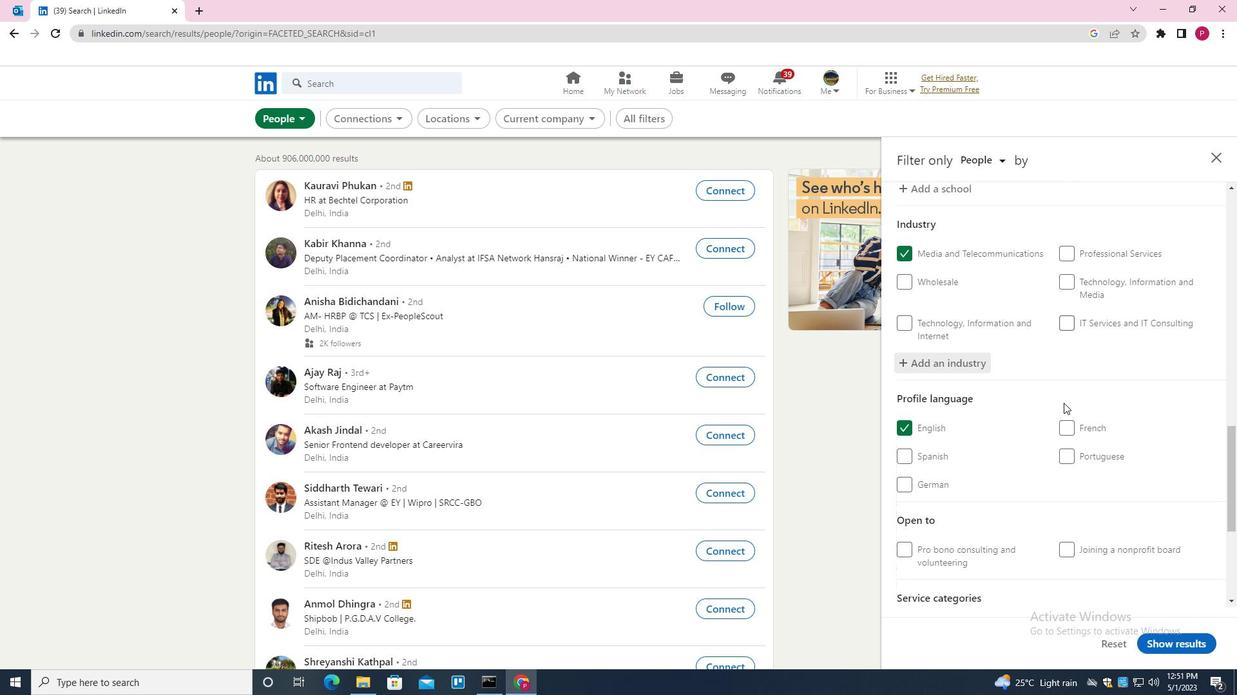 
Action: Mouse moved to (1091, 425)
Screenshot: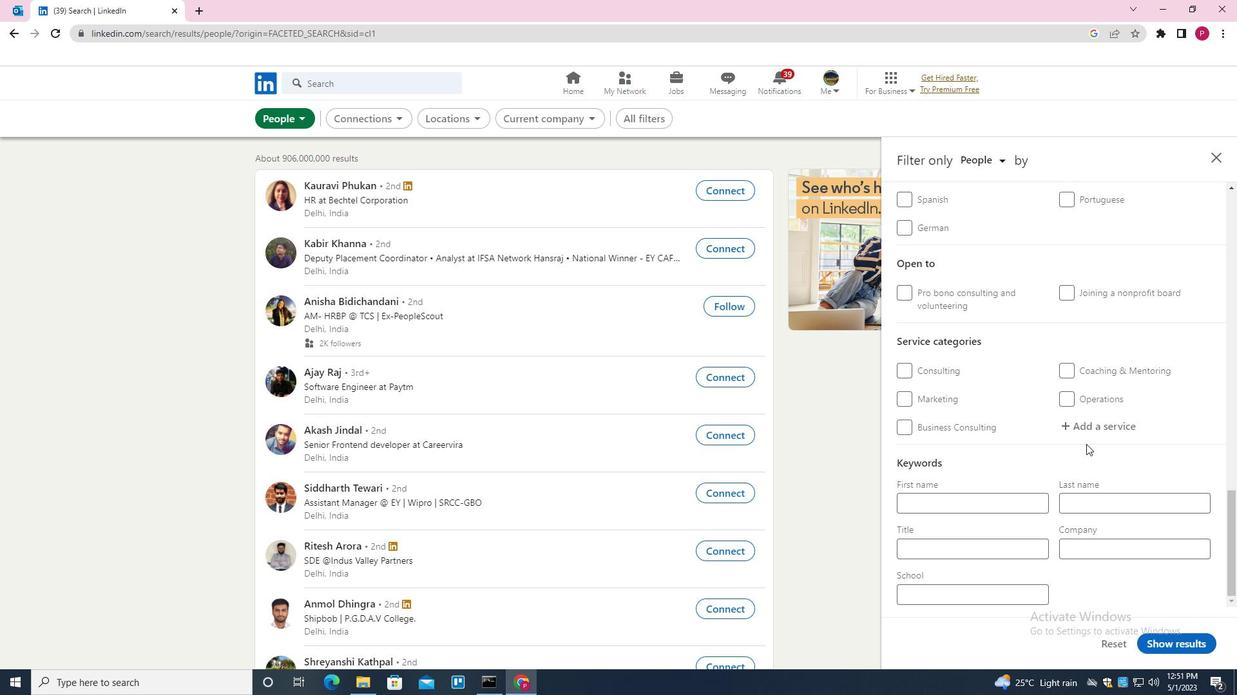 
Action: Mouse pressed left at (1091, 425)
Screenshot: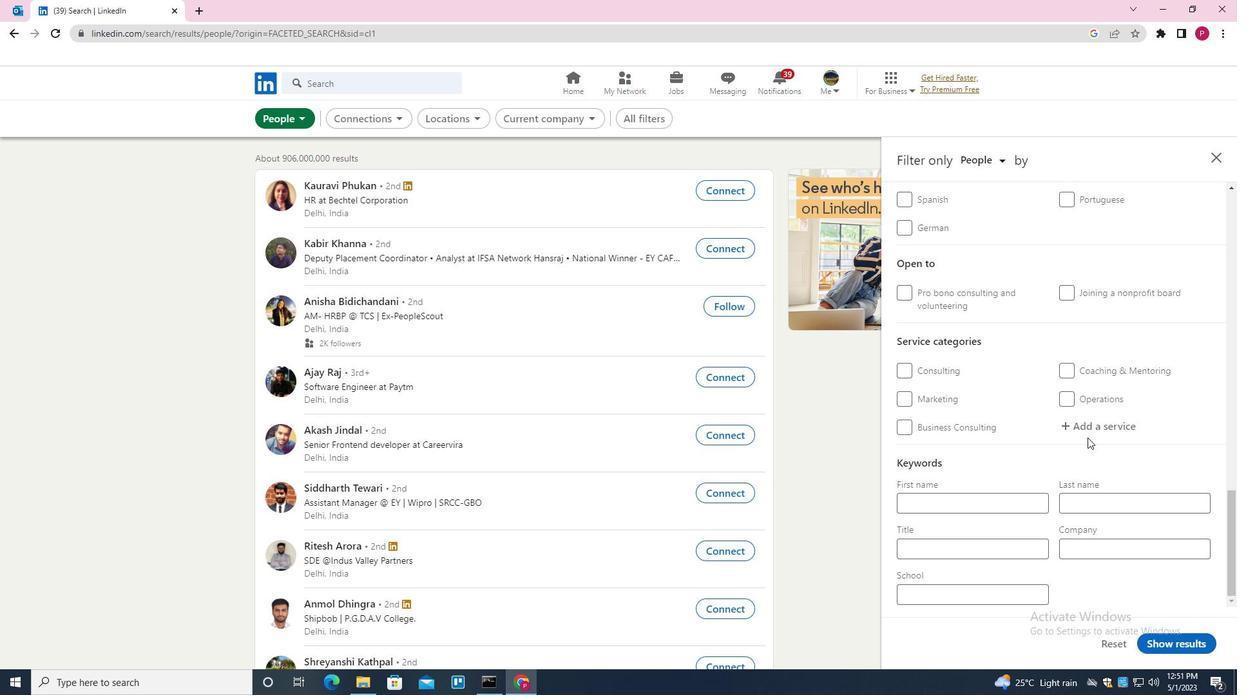 
Action: Key pressed <Key.shift><Key.shift><Key.shift><Key.shift><Key.shift>HEADSHOT<Key.down><Key.enter>
Screenshot: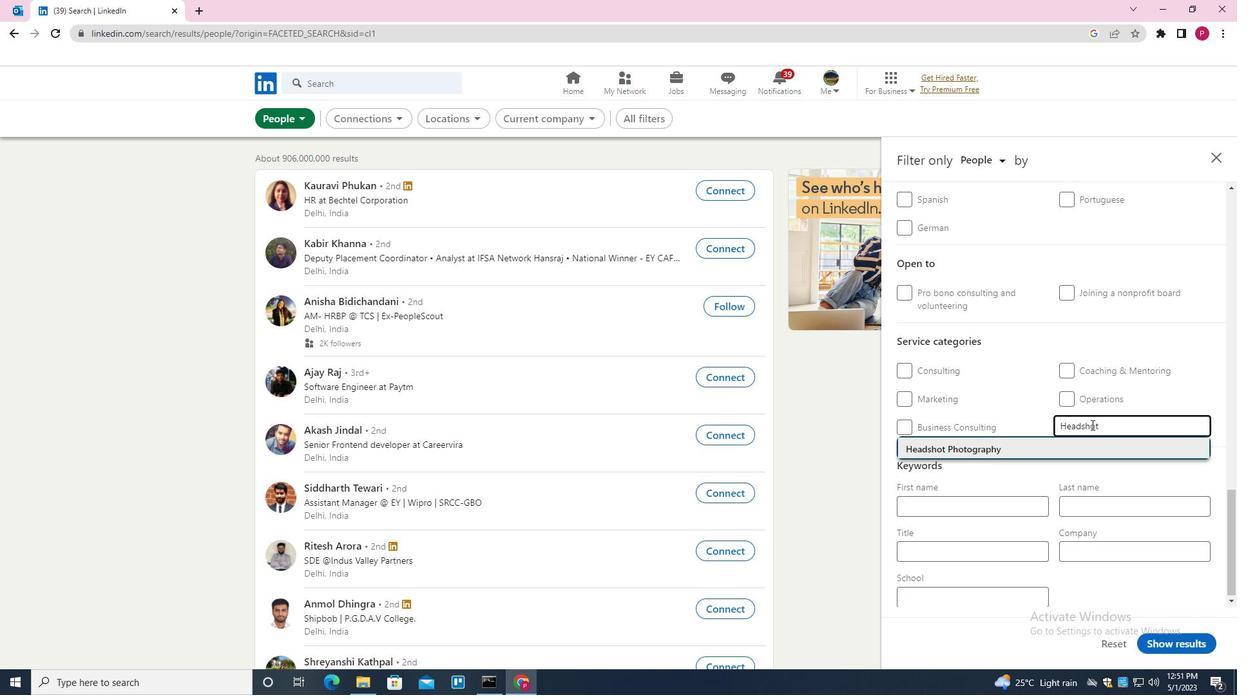 
Action: Mouse scrolled (1091, 424) with delta (0, 0)
Screenshot: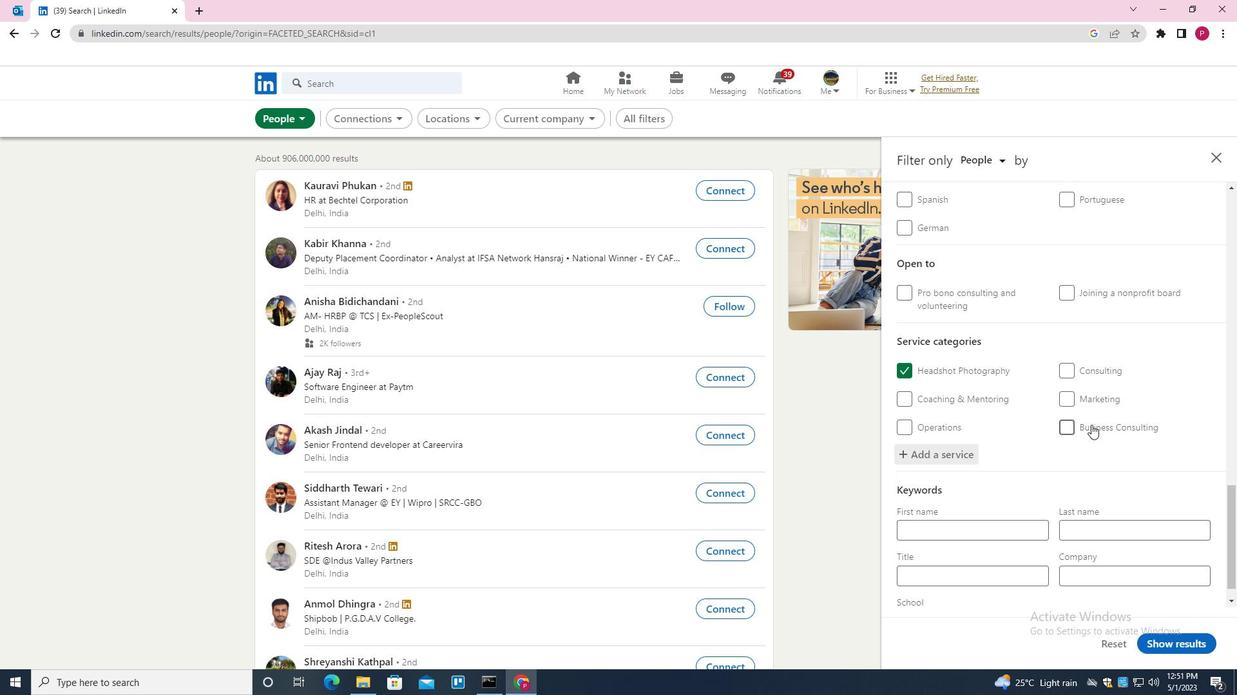 
Action: Mouse scrolled (1091, 424) with delta (0, 0)
Screenshot: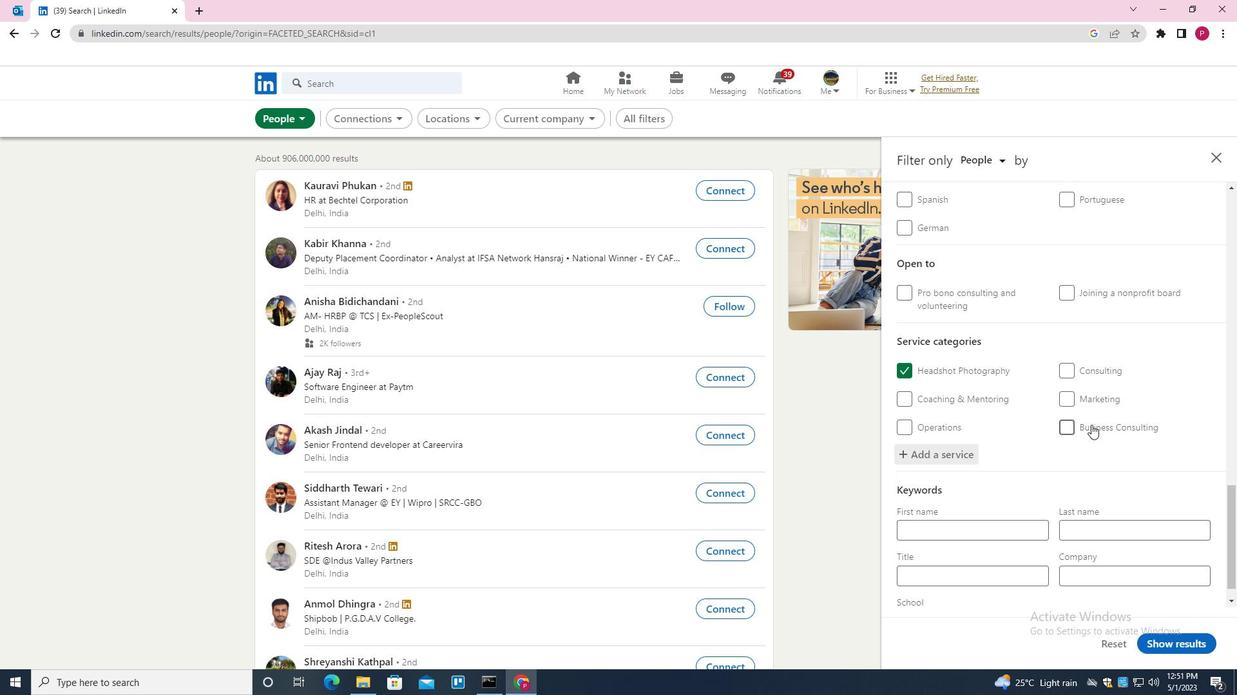 
Action: Mouse scrolled (1091, 424) with delta (0, 0)
Screenshot: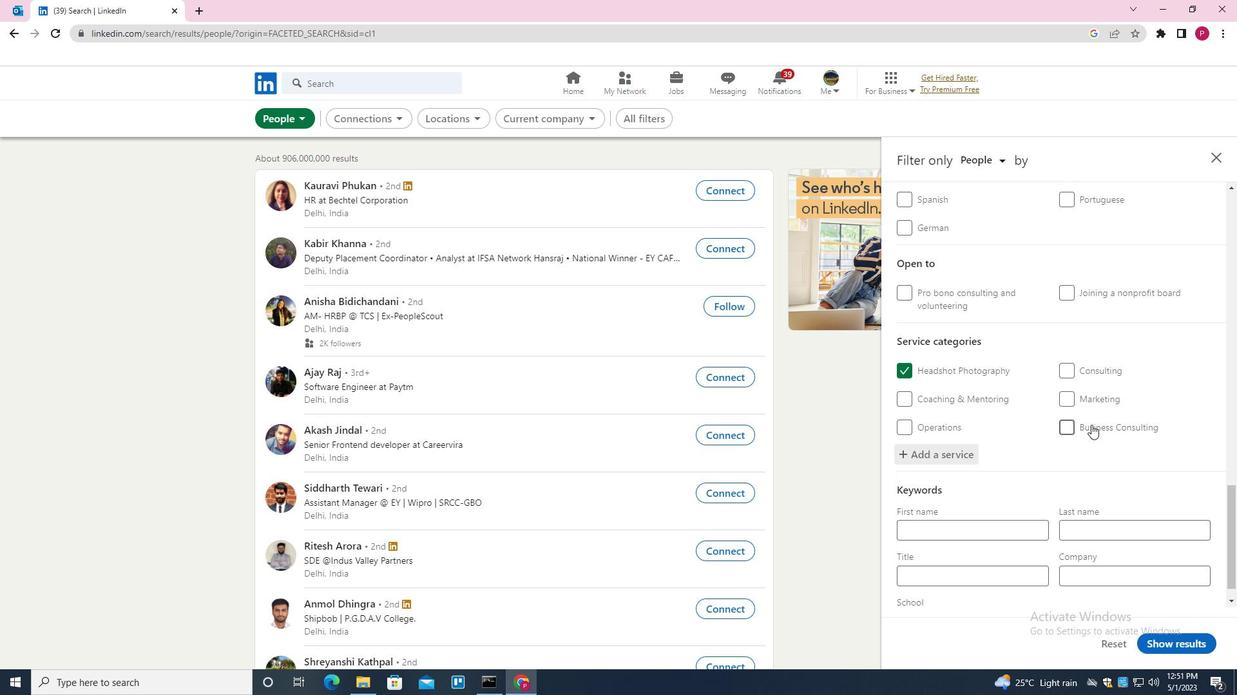 
Action: Mouse scrolled (1091, 424) with delta (0, 0)
Screenshot: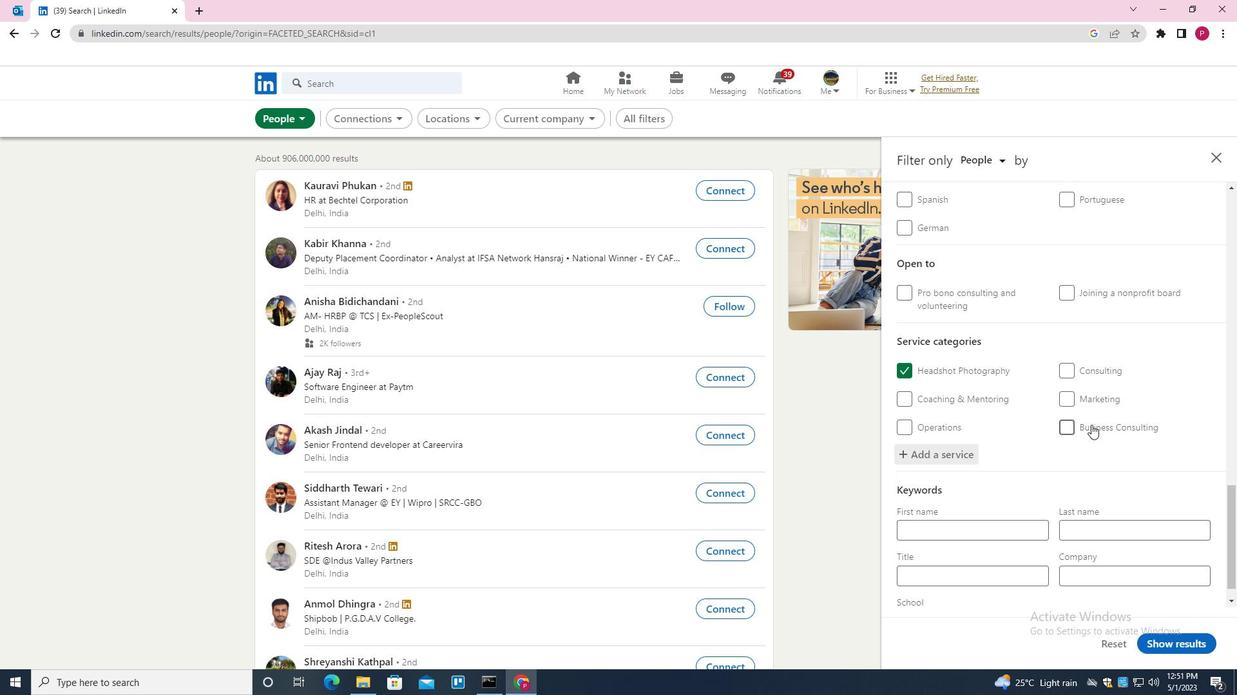 
Action: Mouse moved to (1012, 536)
Screenshot: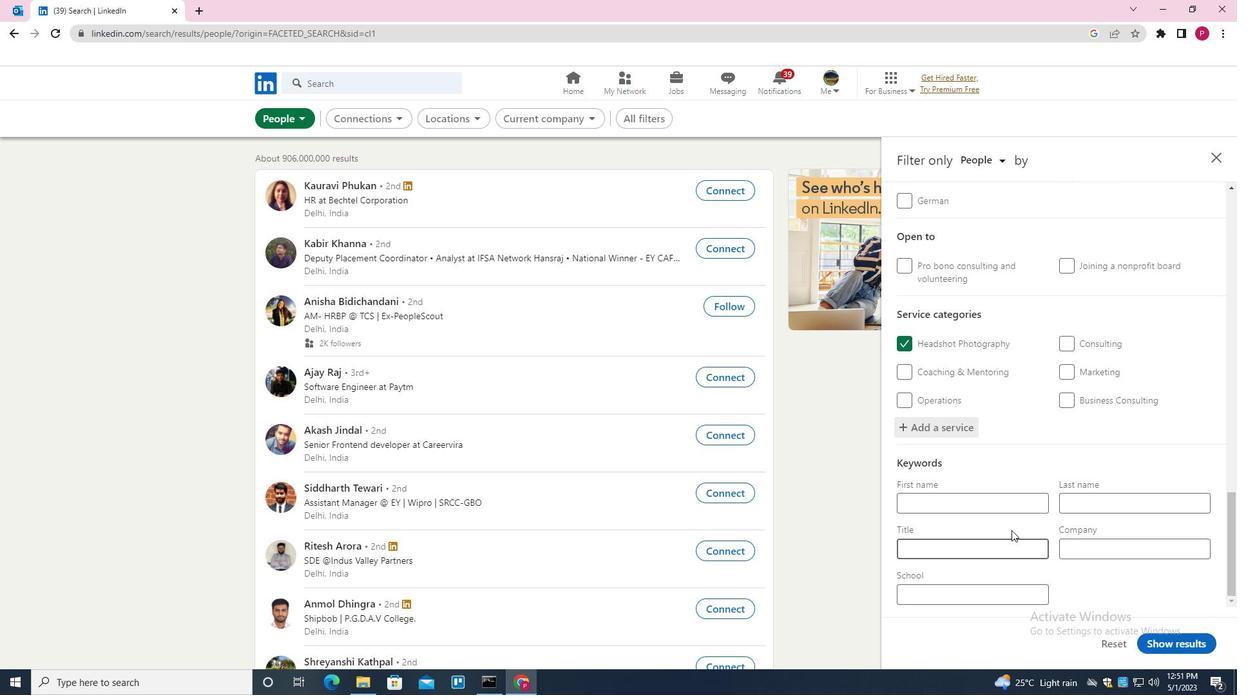 
Action: Mouse pressed left at (1012, 536)
Screenshot: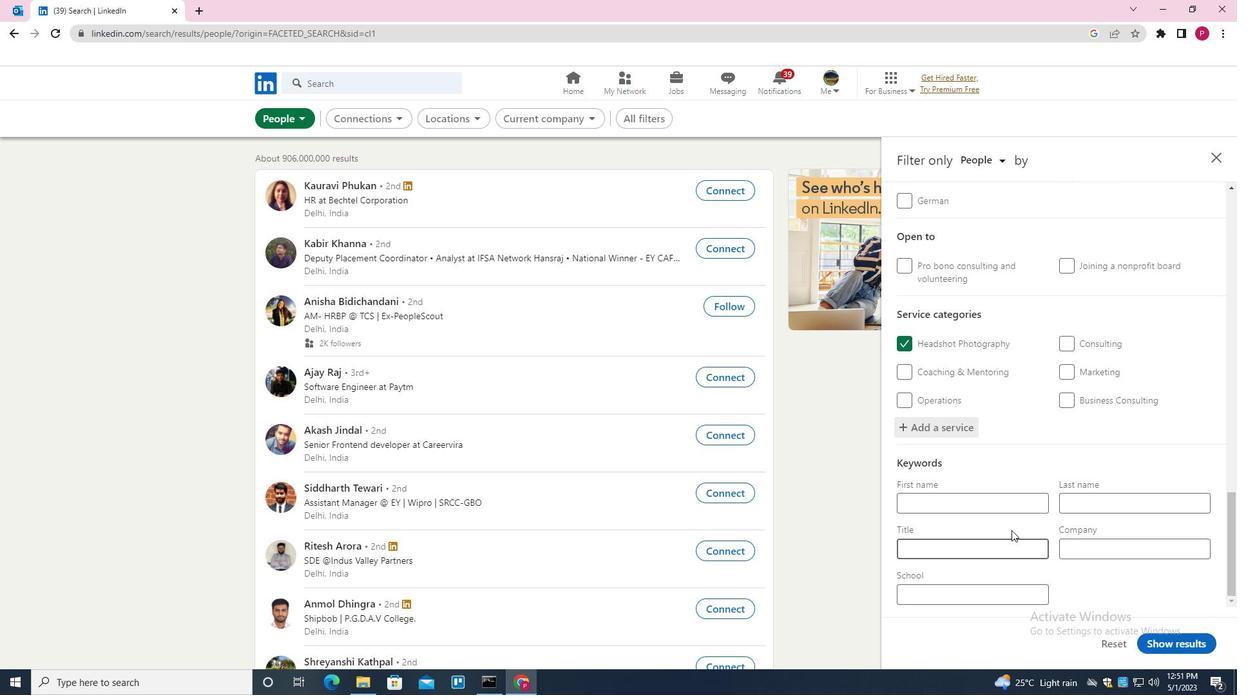 
Action: Key pressed <Key.shift><Key.shift><Key.shift><Key.shift>OPERATIONS<Key.space><Key.shift>PROFESSIONALS
Screenshot: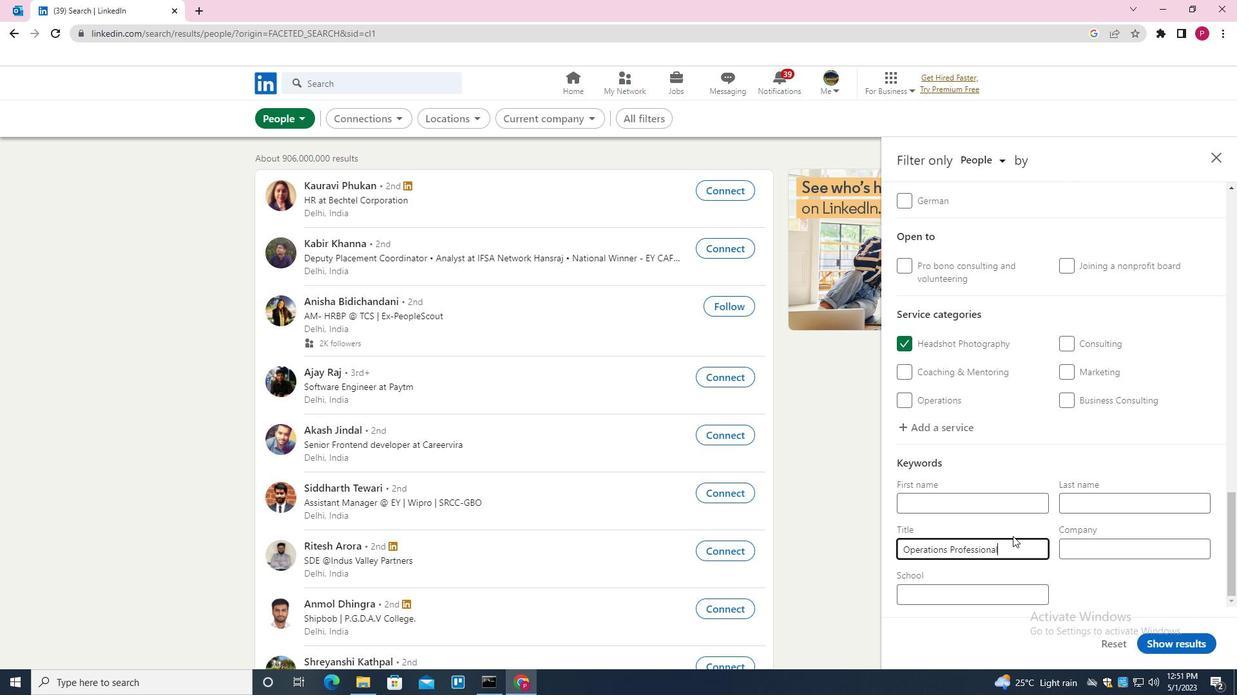 
Action: Mouse moved to (1180, 649)
Screenshot: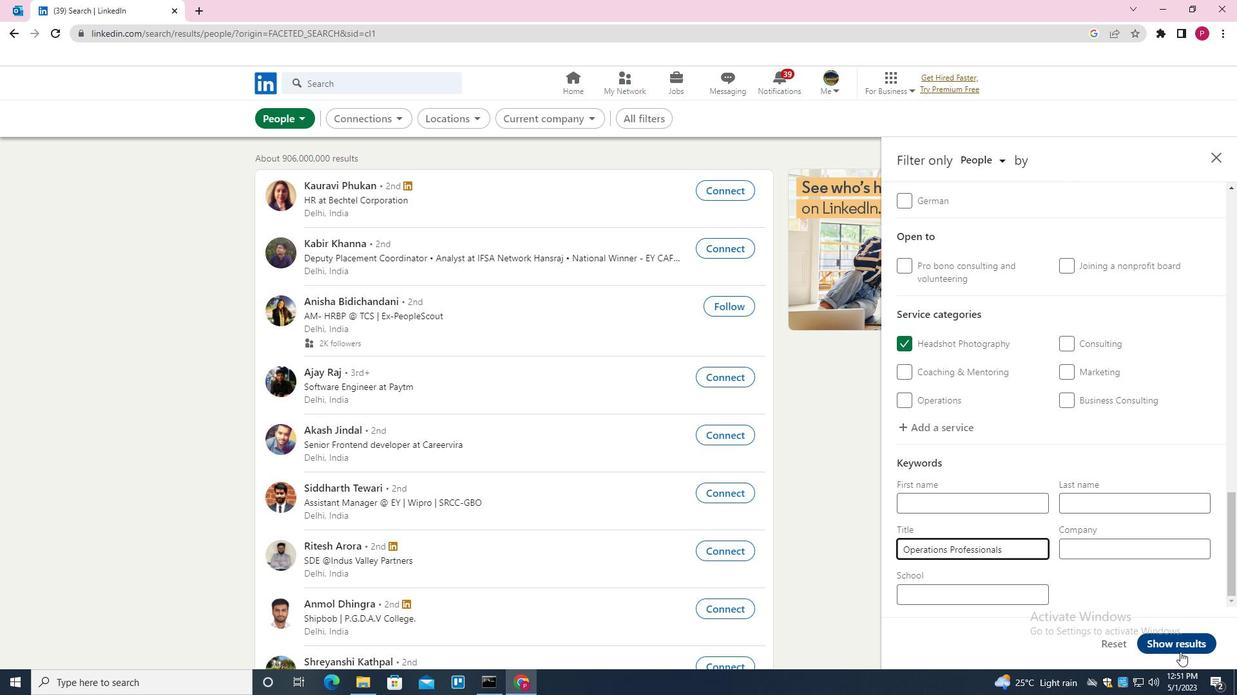 
Action: Mouse pressed left at (1180, 649)
Screenshot: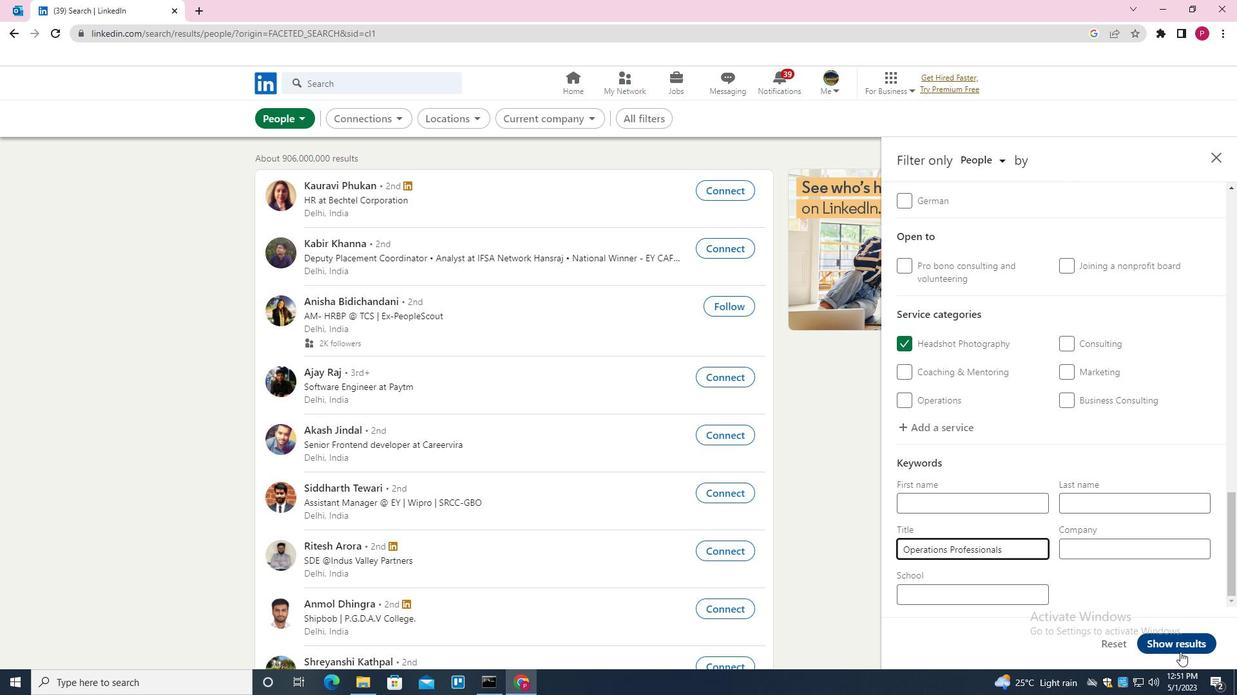 
Action: Mouse moved to (511, 430)
Screenshot: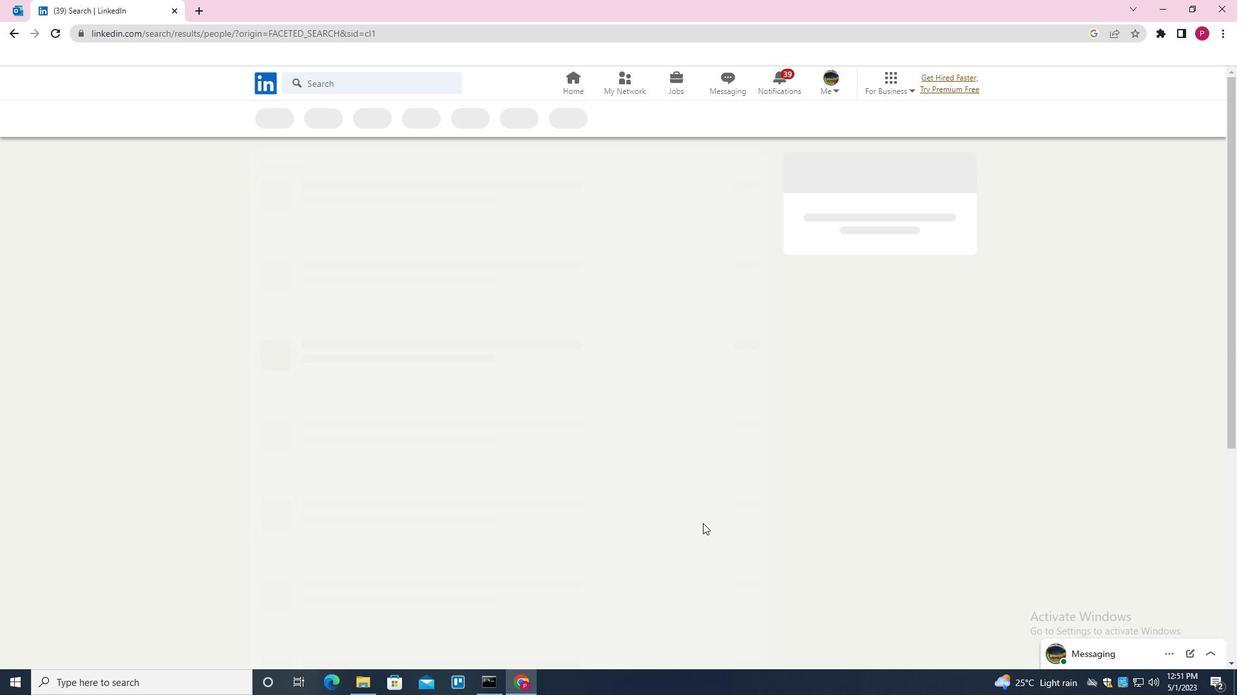 
